 Task: Use a roadmap gadget on the dashboard to provide a high-level view.
Action: Mouse moved to (240, 125)
Screenshot: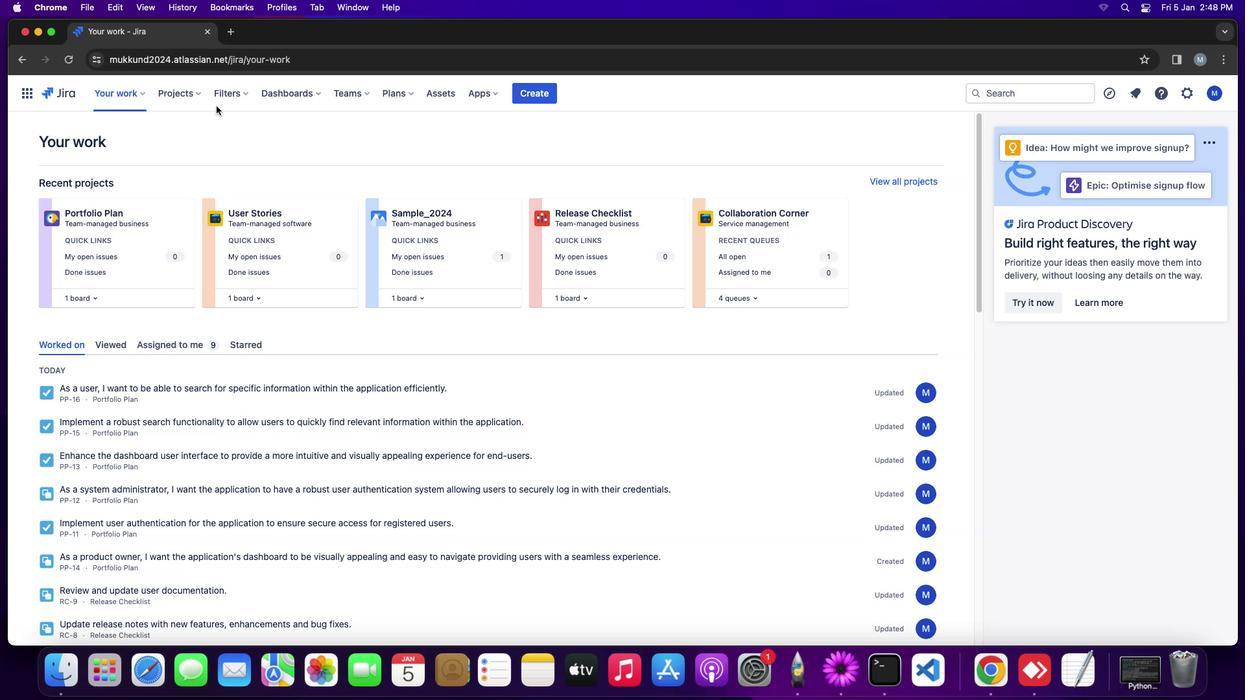
Action: Mouse pressed left at (240, 125)
Screenshot: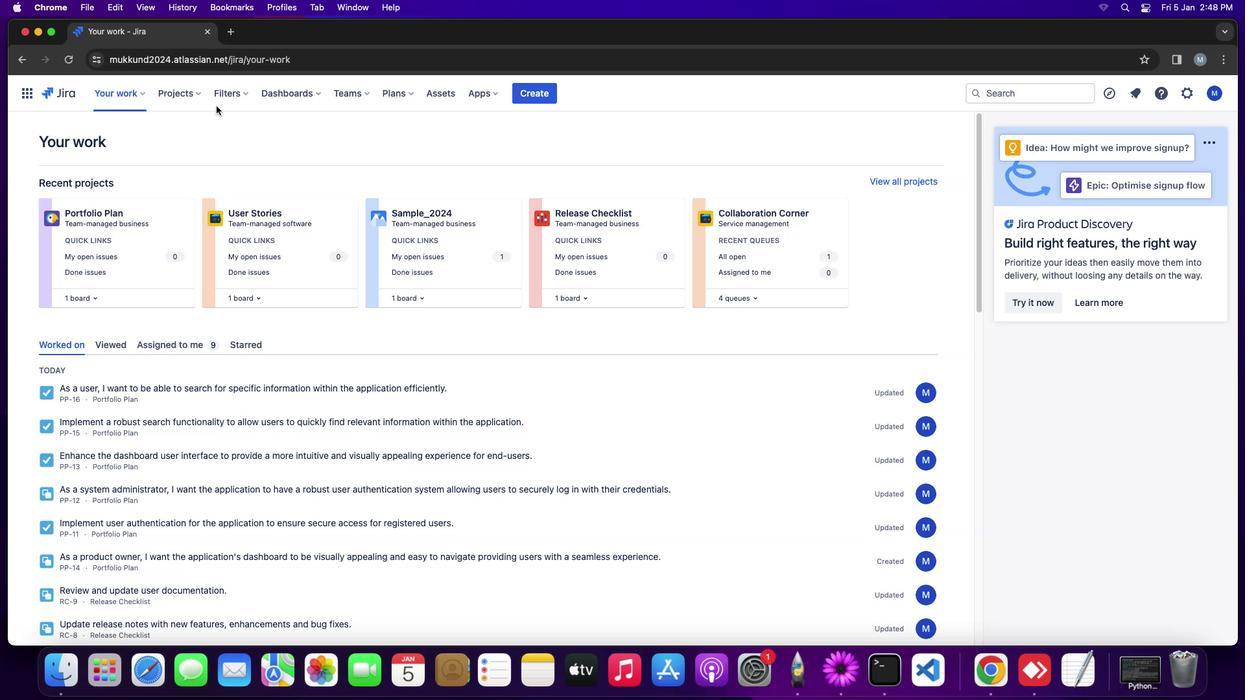 
Action: Mouse moved to (297, 97)
Screenshot: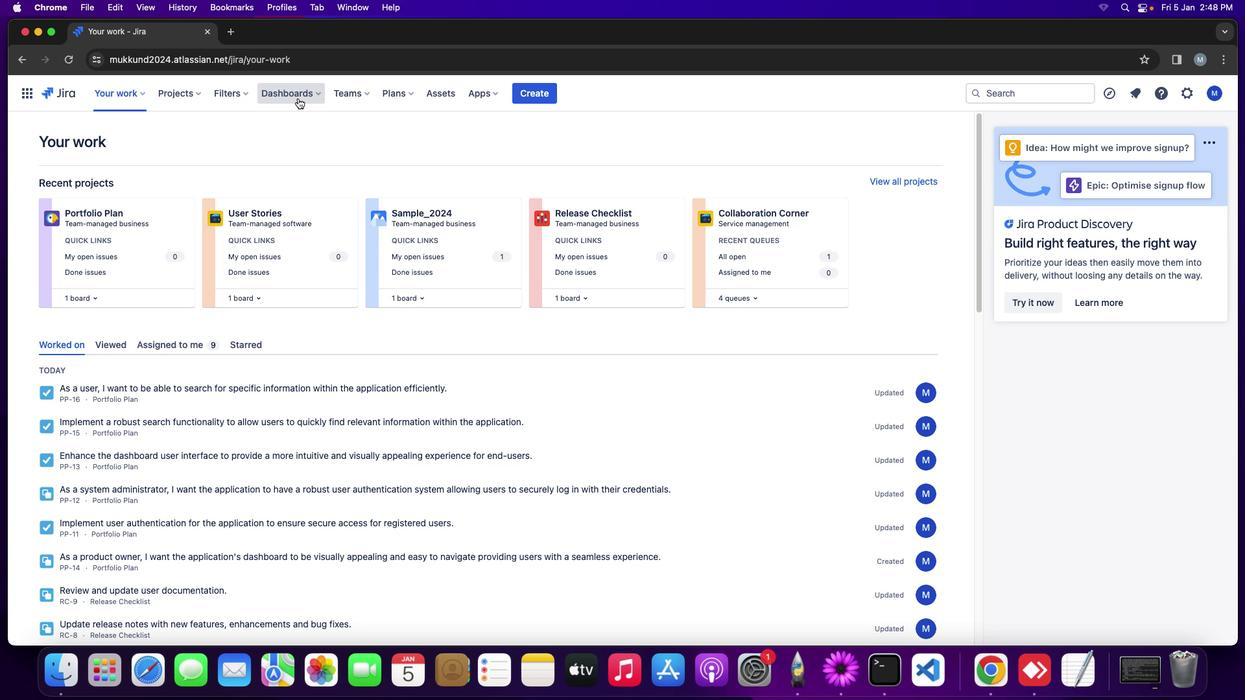 
Action: Mouse pressed left at (297, 97)
Screenshot: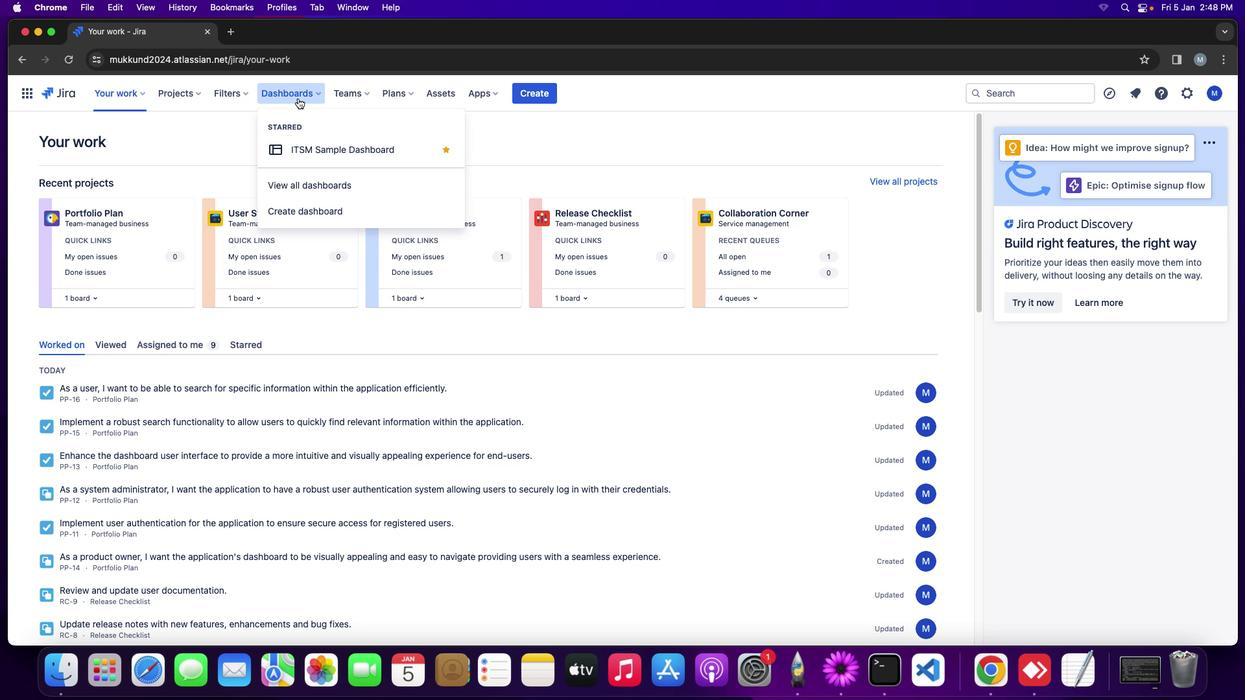 
Action: Mouse moved to (322, 217)
Screenshot: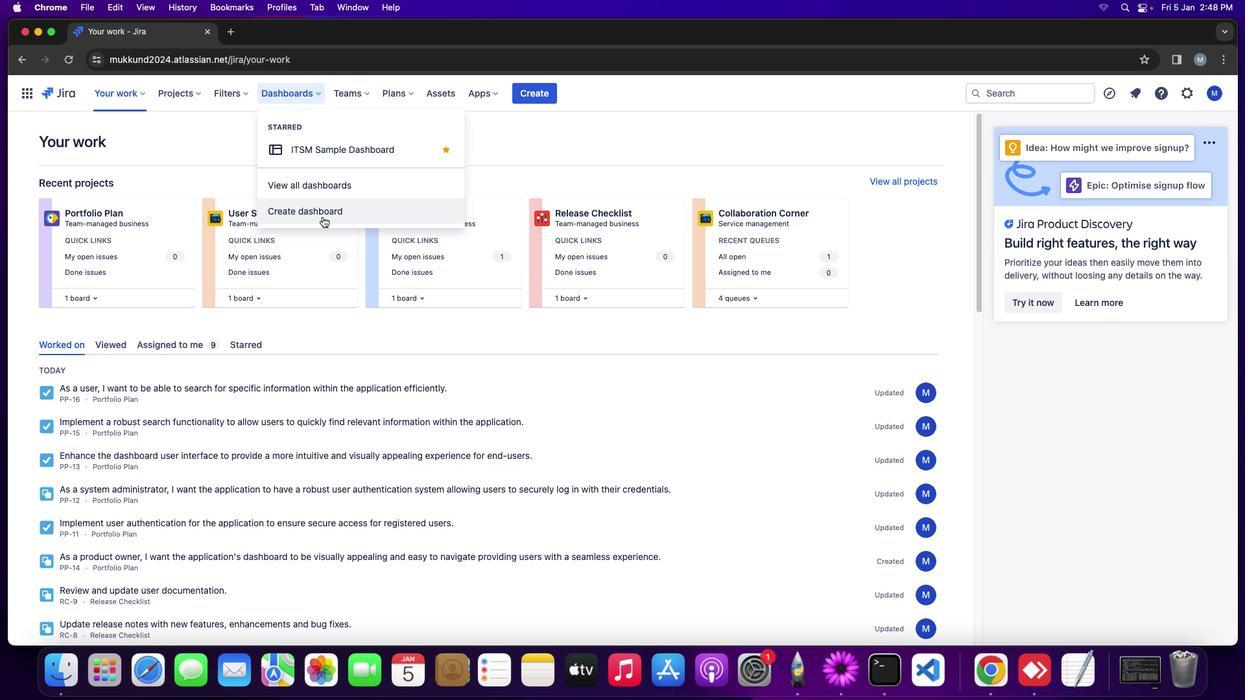 
Action: Mouse pressed left at (322, 217)
Screenshot: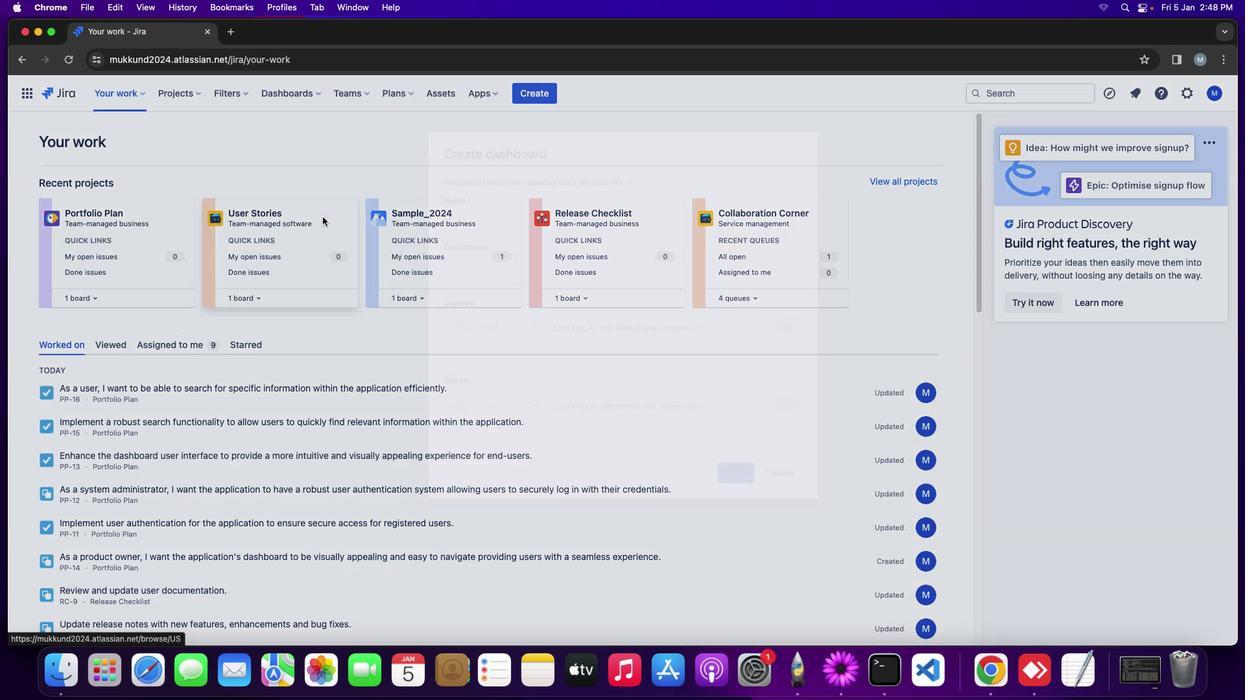 
Action: Mouse moved to (481, 206)
Screenshot: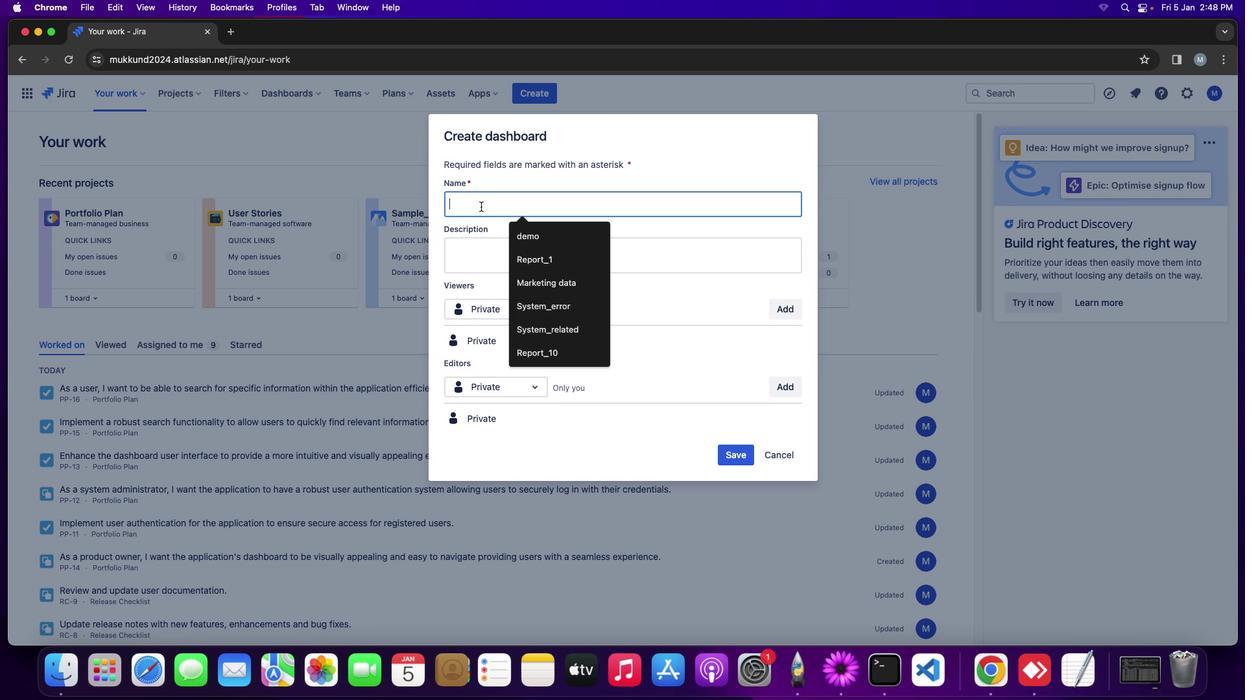
Action: Mouse pressed left at (481, 206)
Screenshot: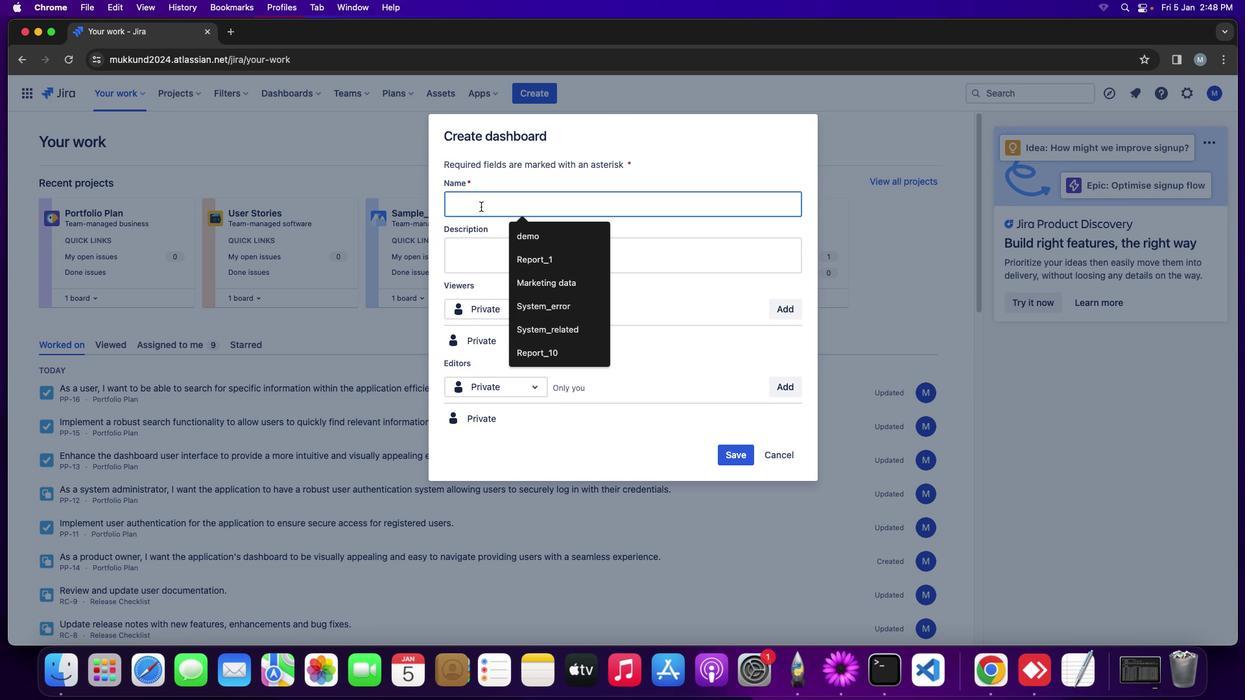 
Action: Key pressed Key.shift'R''o''a''d''m''a''p'Key.spaceKey.backspaceKey.spaceKey.shift'G''a''d''g''e''t'Key.space
Screenshot: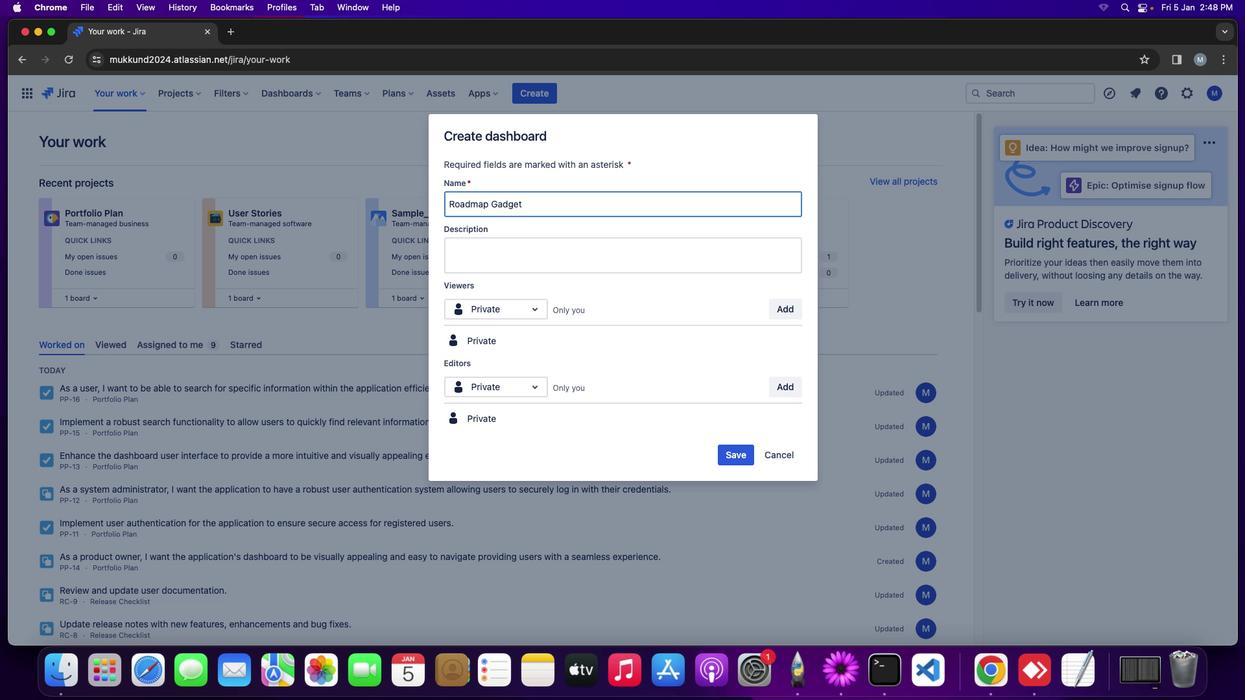 
Action: Mouse moved to (520, 247)
Screenshot: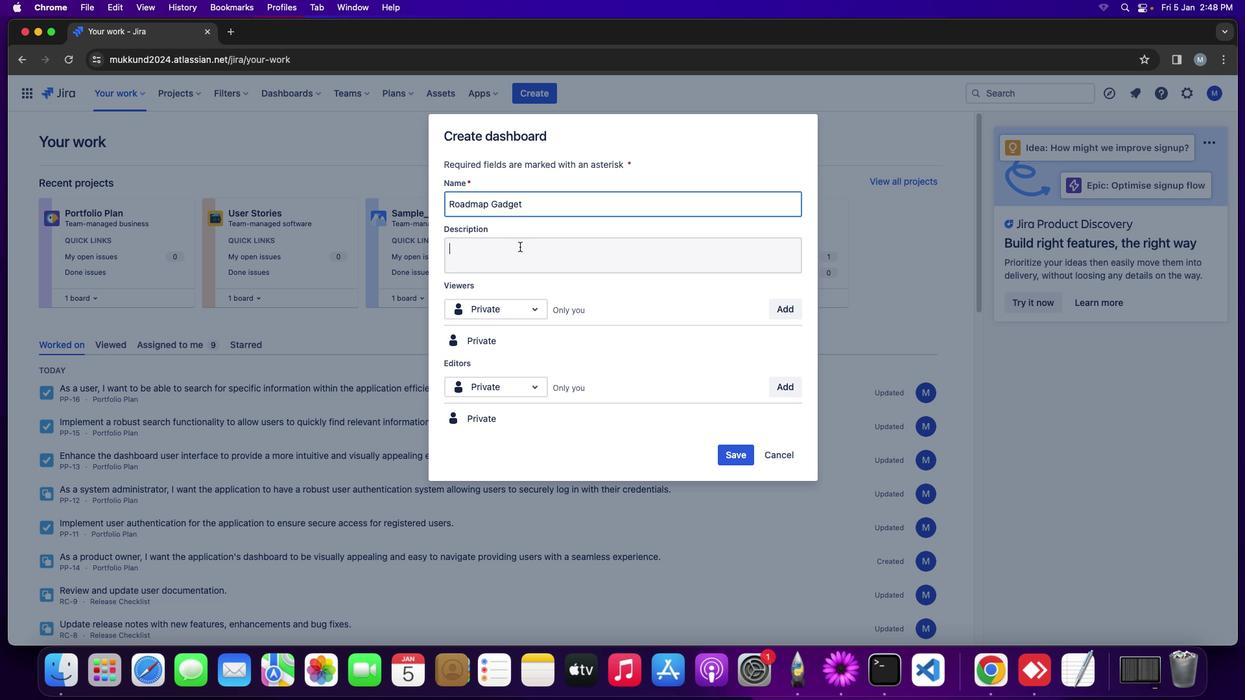 
Action: Mouse pressed left at (520, 247)
Screenshot: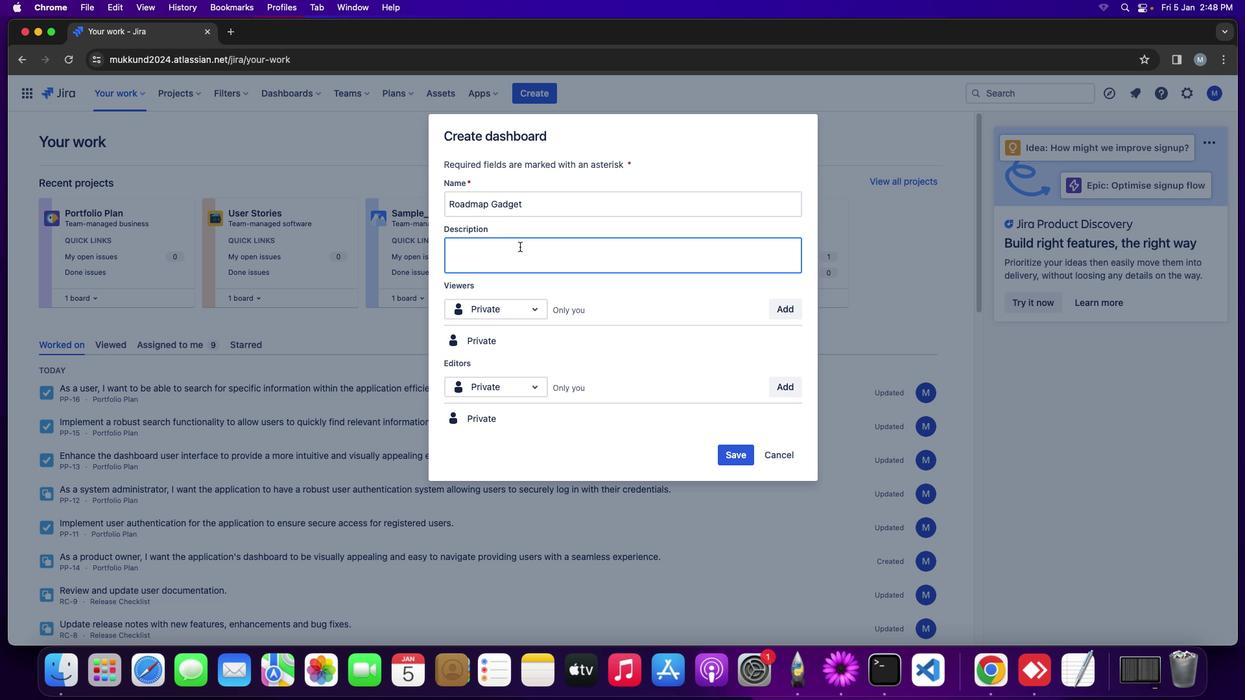 
Action: Key pressed Key.shift'T''h''i''s'Key.space'i''s'Key.space't''h''e'Key.space'd''a''s''h''b''o''a''r''d'Key.space'c''r''e''a''t''e''d'Key.space't''o'Key.space's''h''o''w'Key.space'h''i''g''h''-''l''e''v''e''l'Key.space'v''i''e''w'Key.spaceKey.backspaceKey.space'o'Key.backspaceKey.backspace'.'
Screenshot: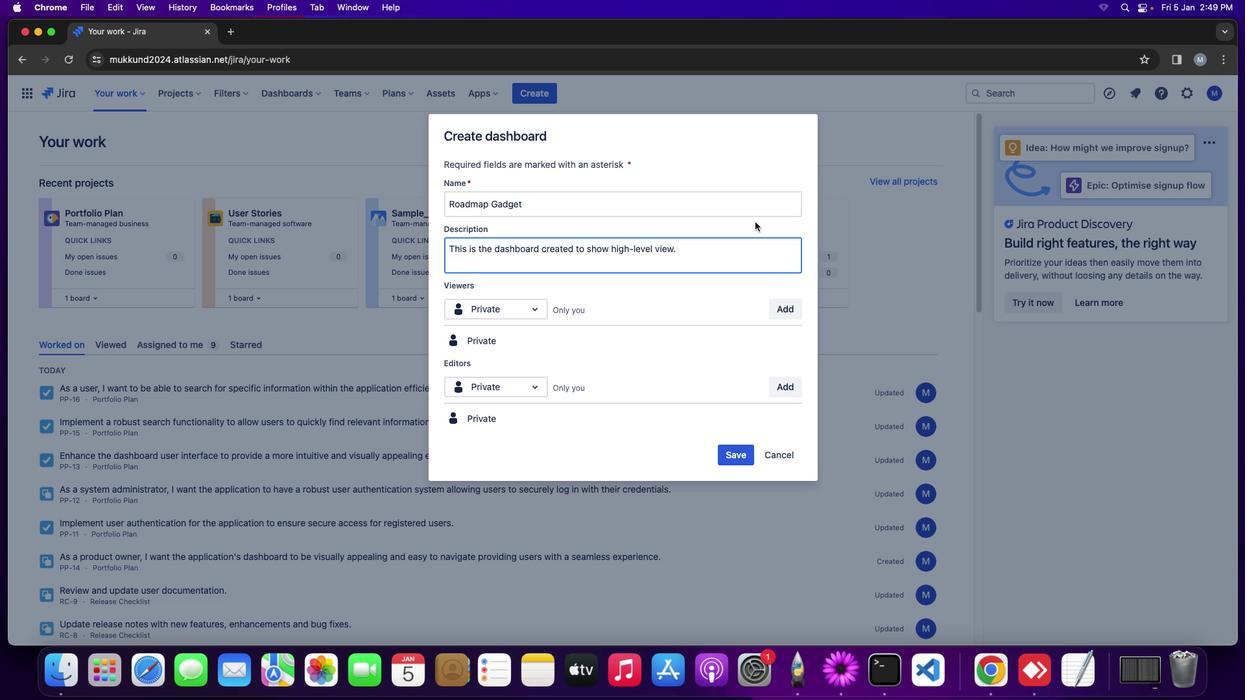
Action: Mouse moved to (536, 311)
Screenshot: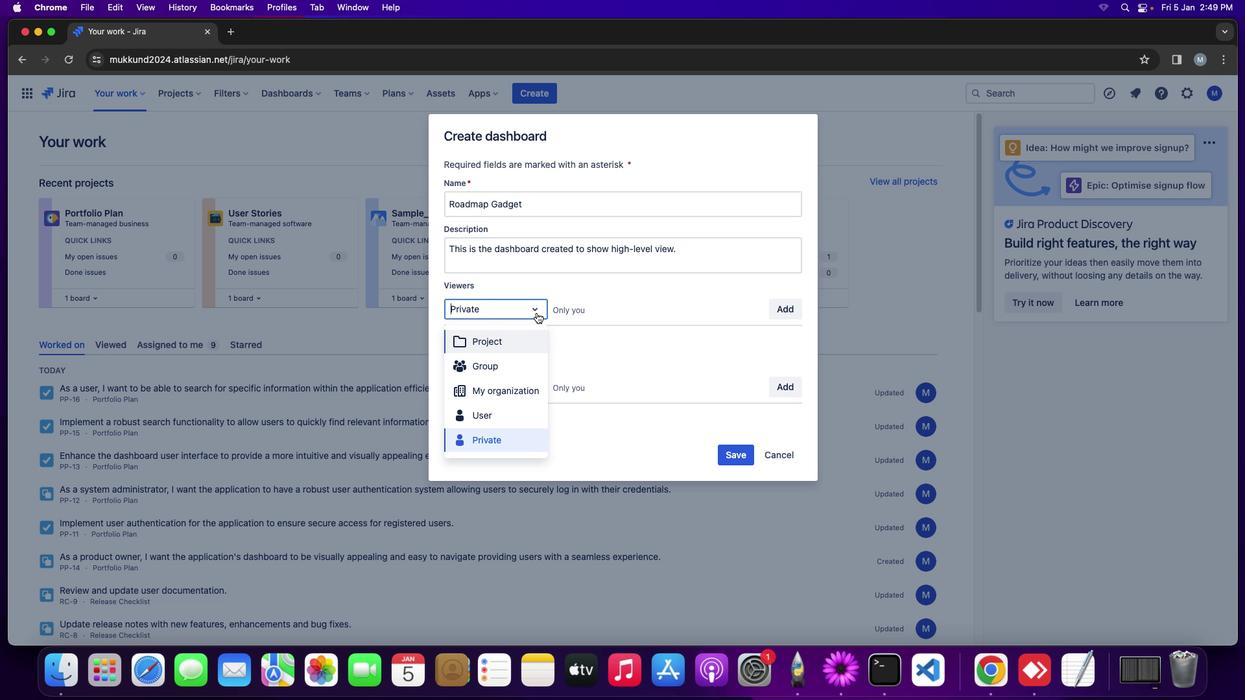 
Action: Mouse pressed left at (536, 311)
Screenshot: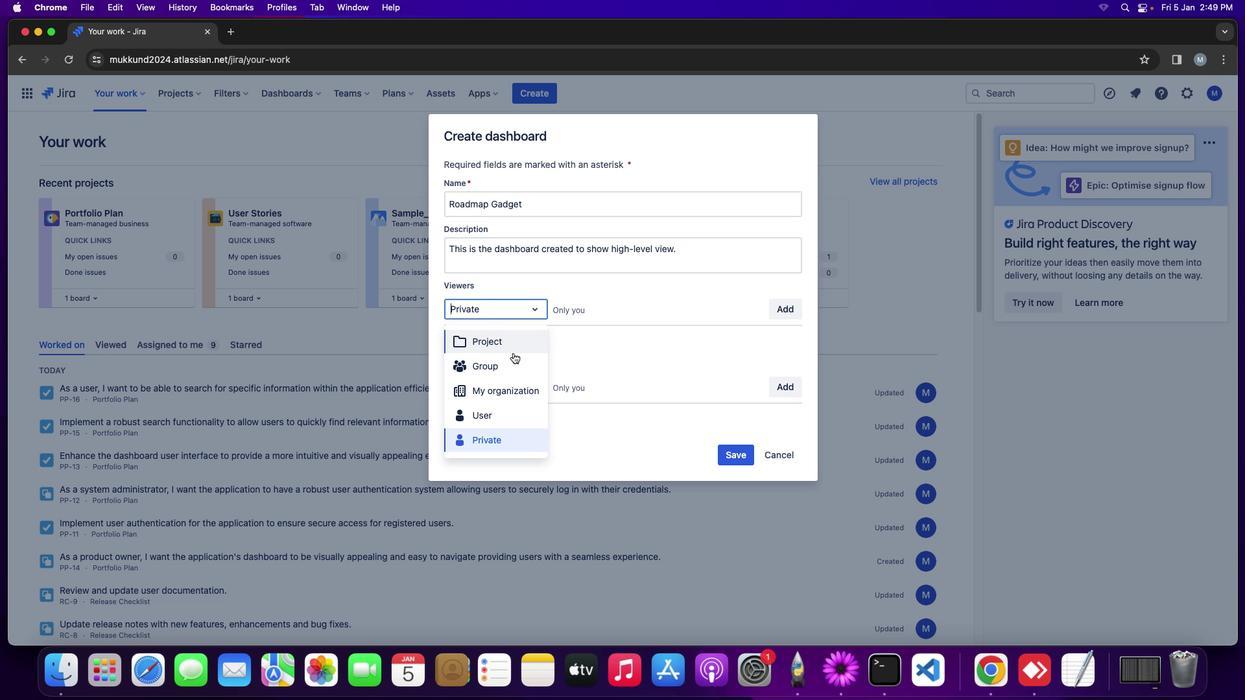 
Action: Mouse moved to (510, 360)
Screenshot: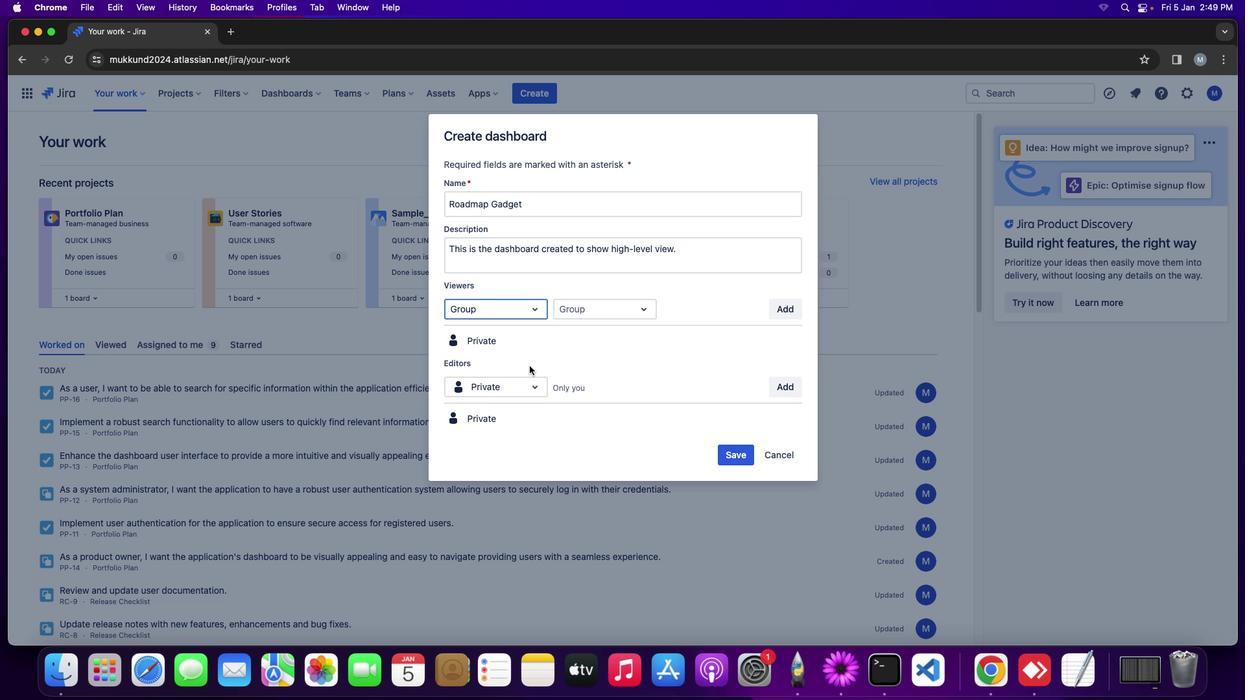 
Action: Mouse pressed left at (510, 360)
Screenshot: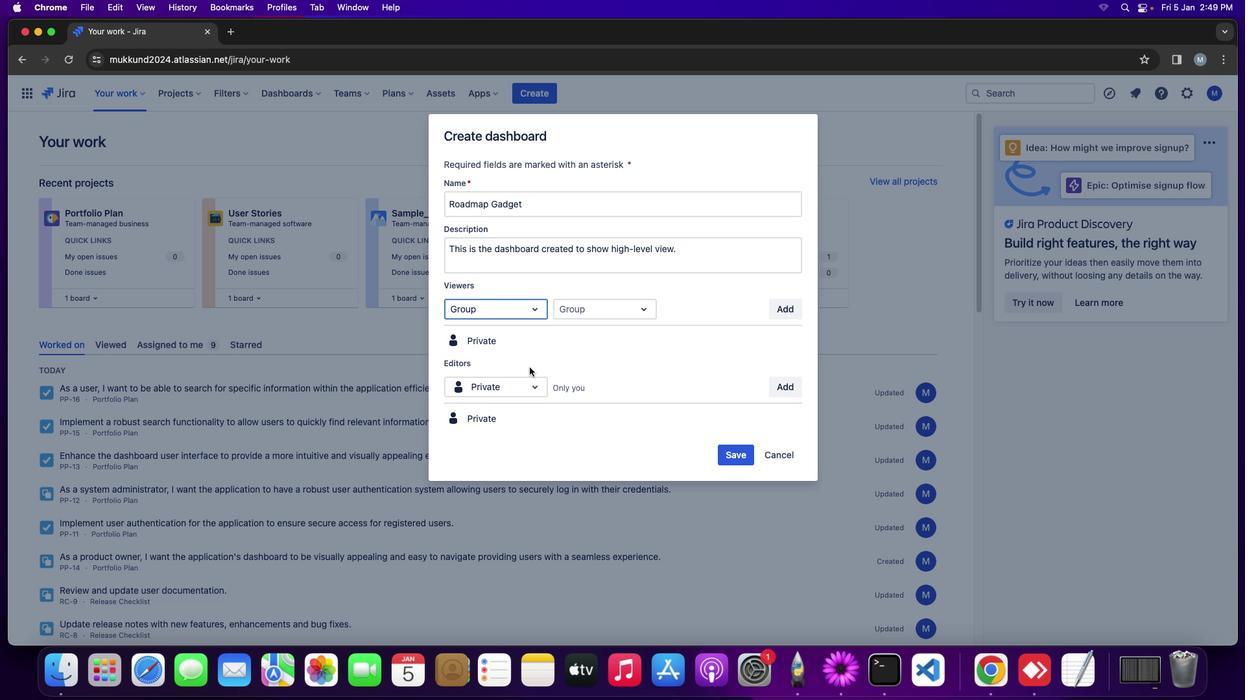 
Action: Mouse moved to (533, 393)
Screenshot: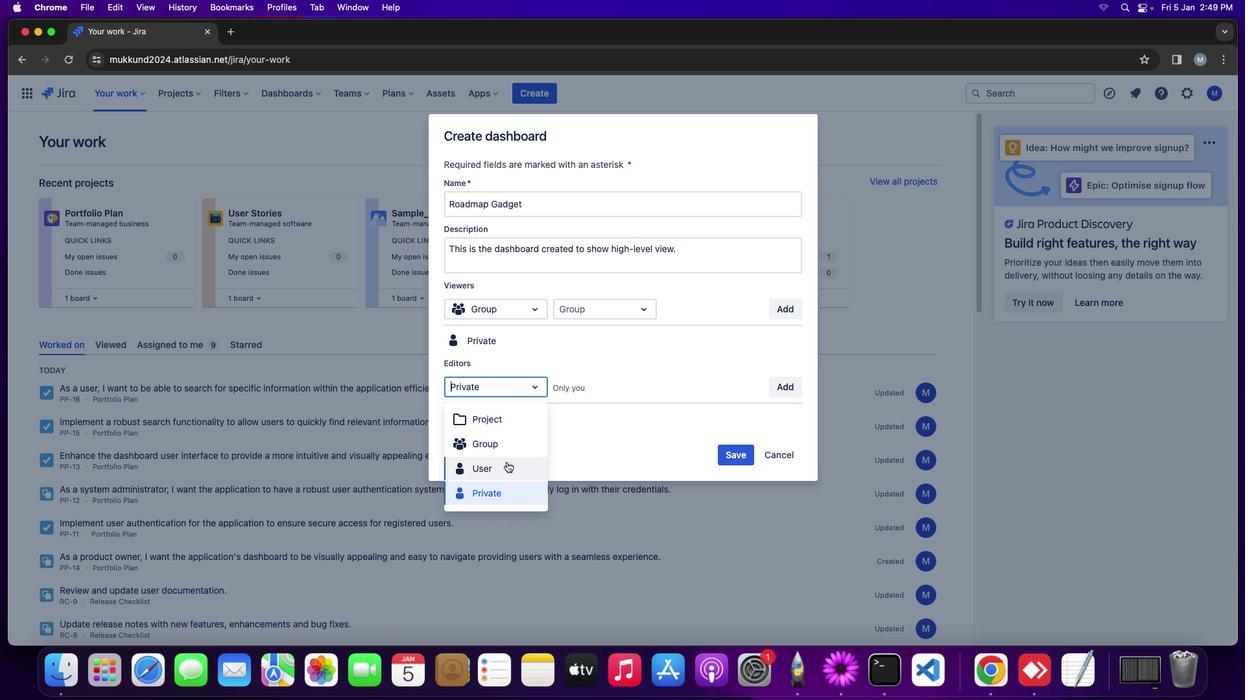 
Action: Mouse pressed left at (533, 393)
Screenshot: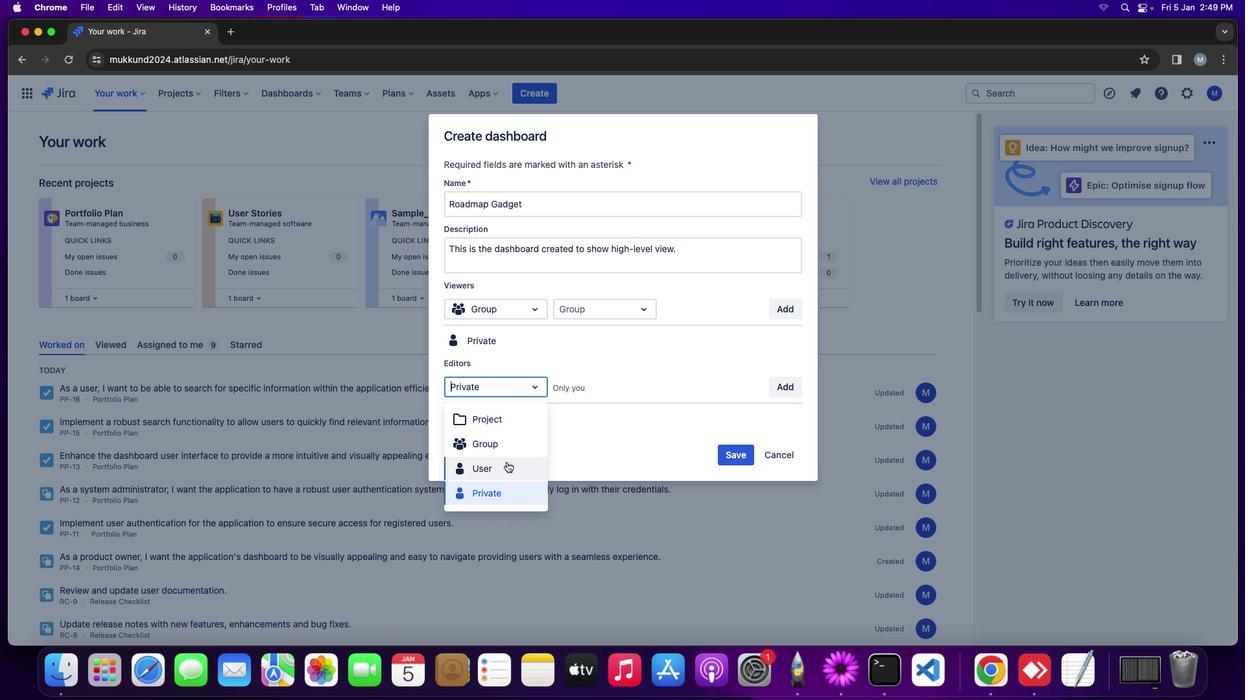 
Action: Mouse moved to (509, 451)
Screenshot: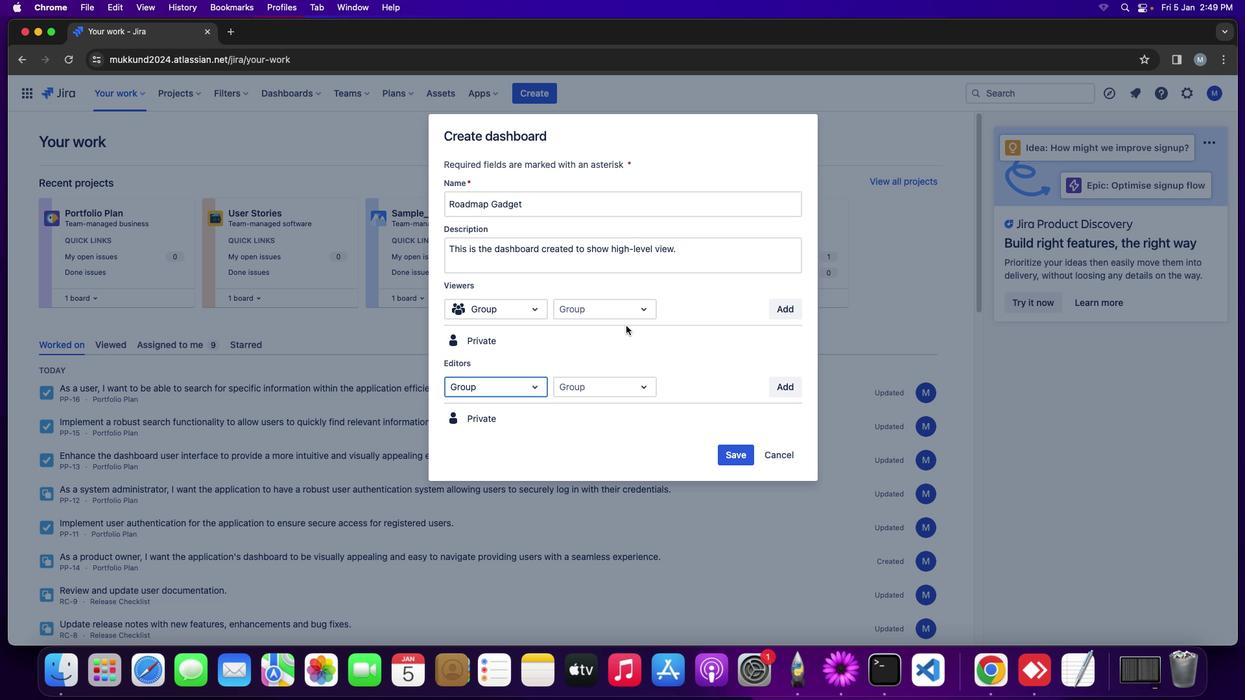 
Action: Mouse pressed left at (509, 451)
Screenshot: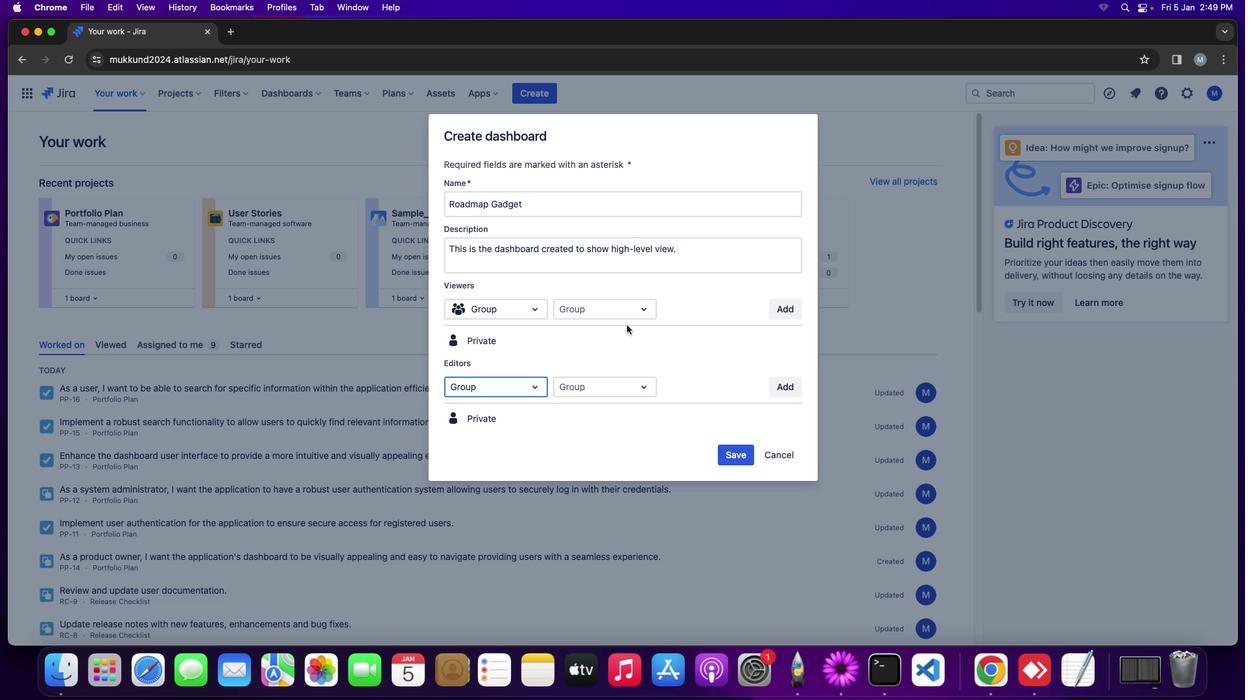 
Action: Mouse moved to (641, 310)
Screenshot: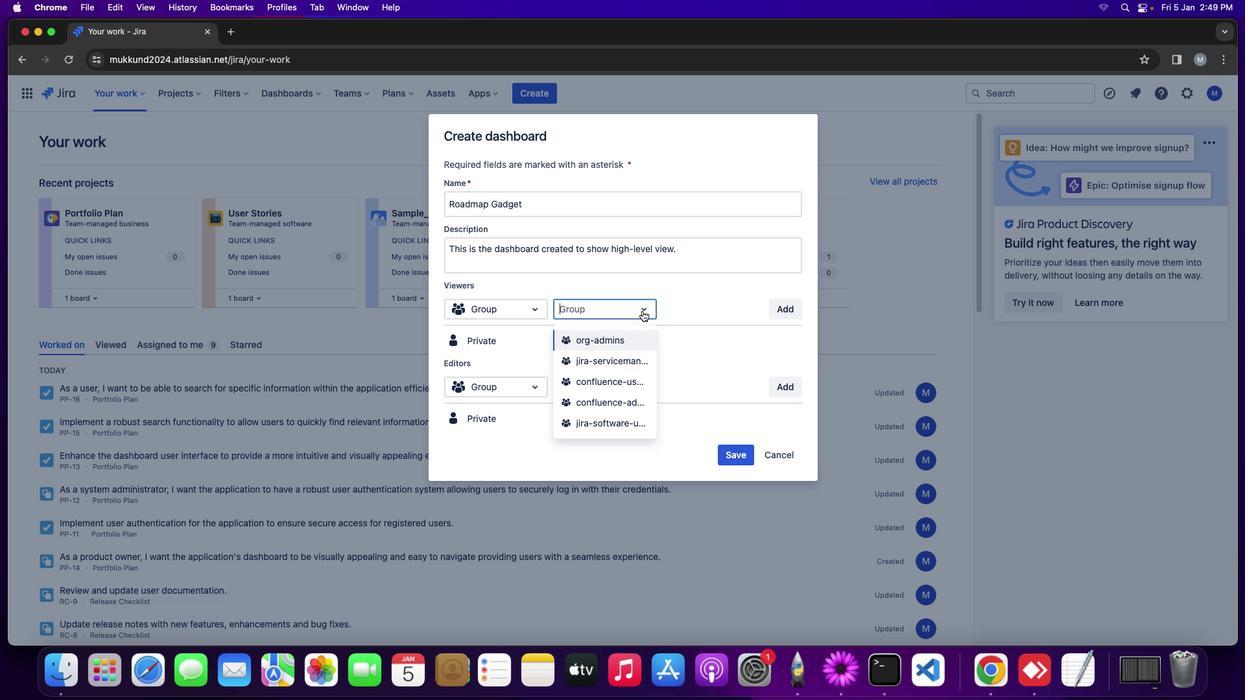 
Action: Mouse pressed left at (641, 310)
Screenshot: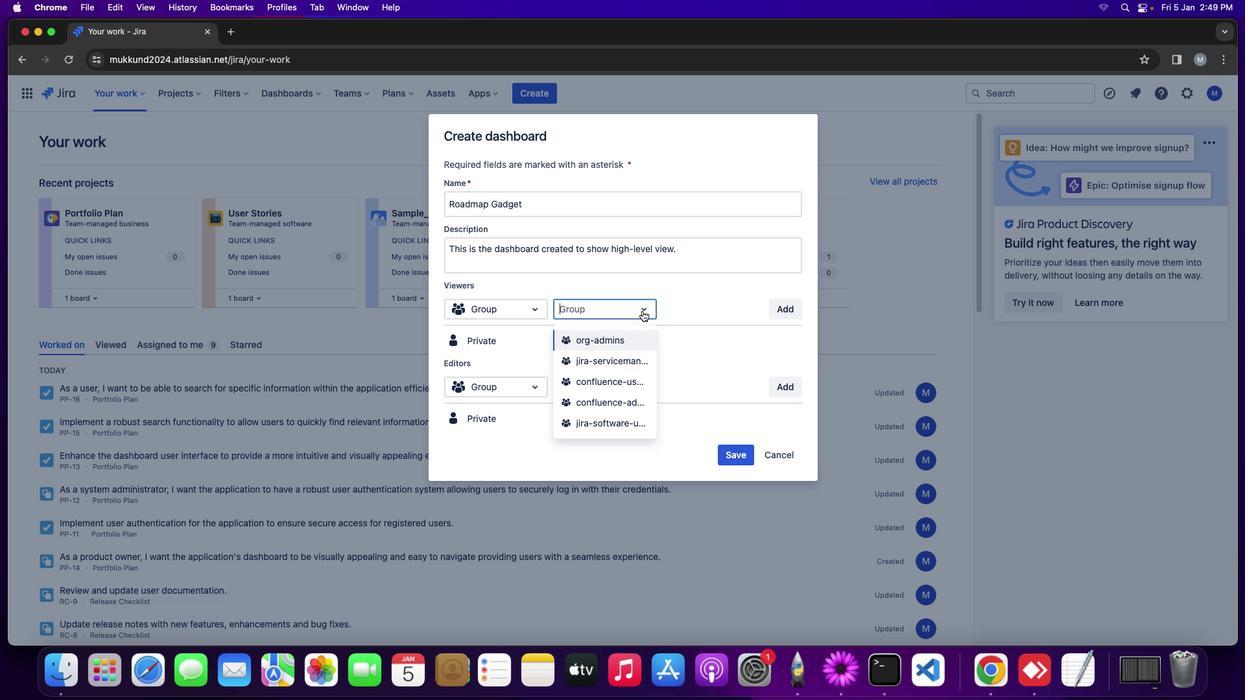 
Action: Mouse moved to (634, 365)
Screenshot: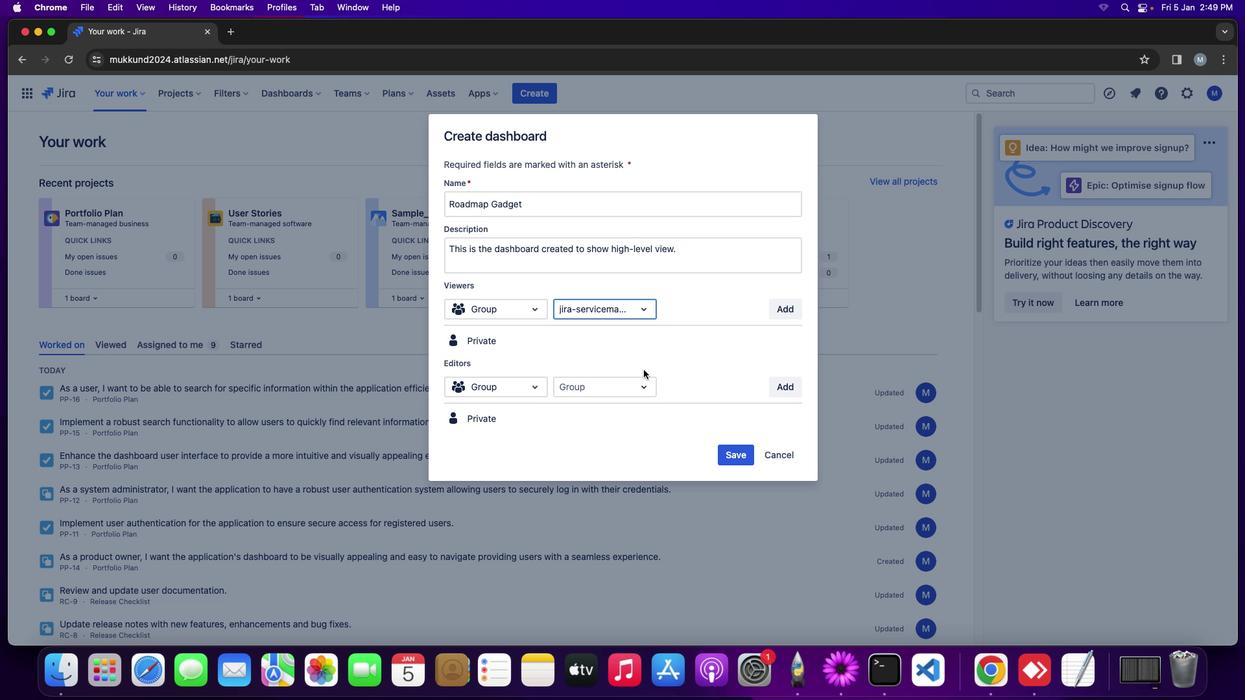 
Action: Mouse pressed left at (634, 365)
Screenshot: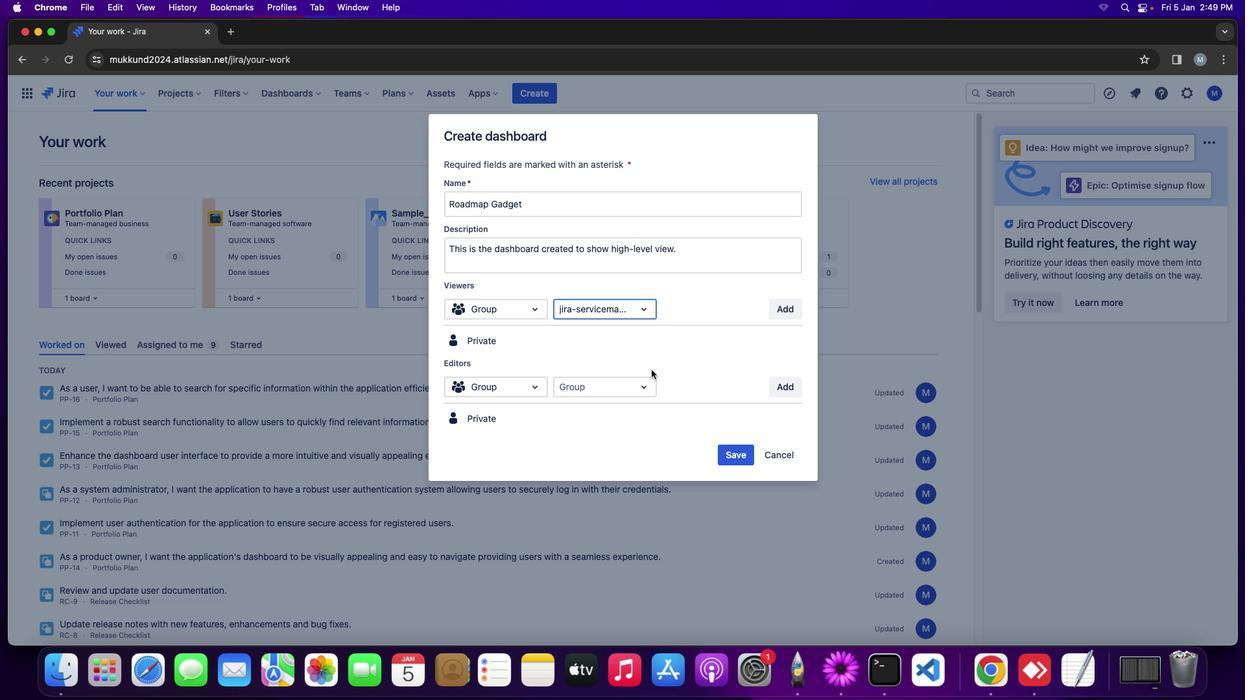 
Action: Mouse moved to (638, 391)
Screenshot: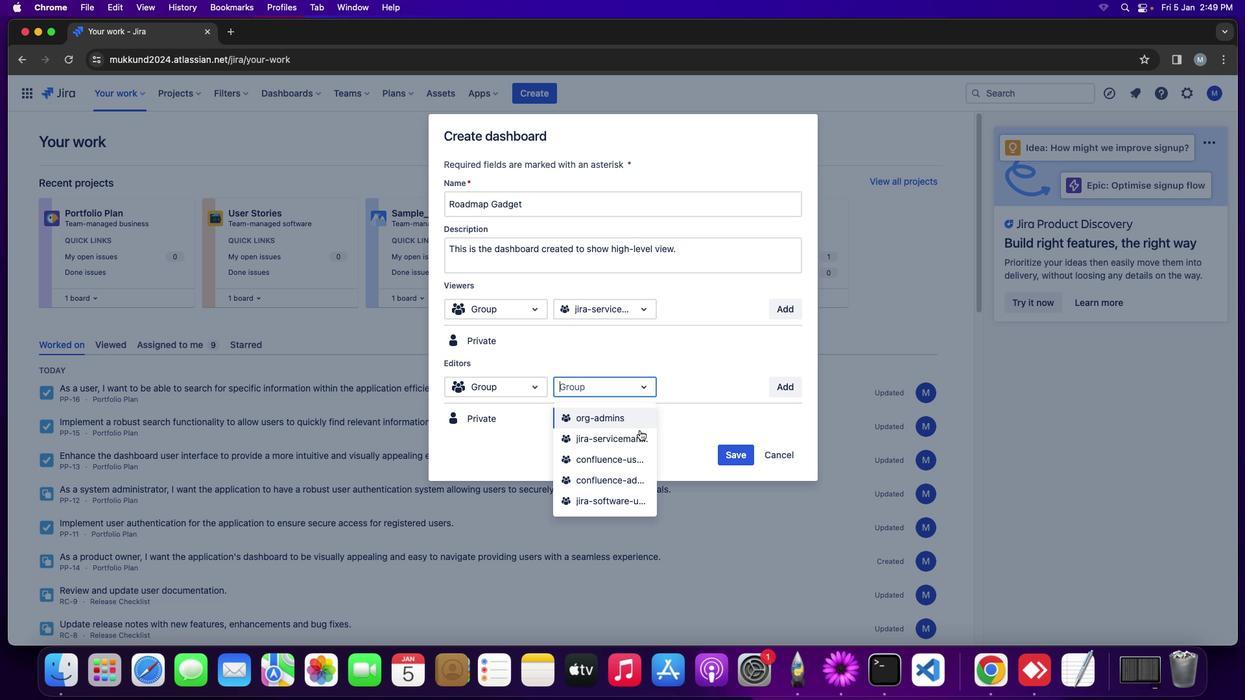 
Action: Mouse pressed left at (638, 391)
Screenshot: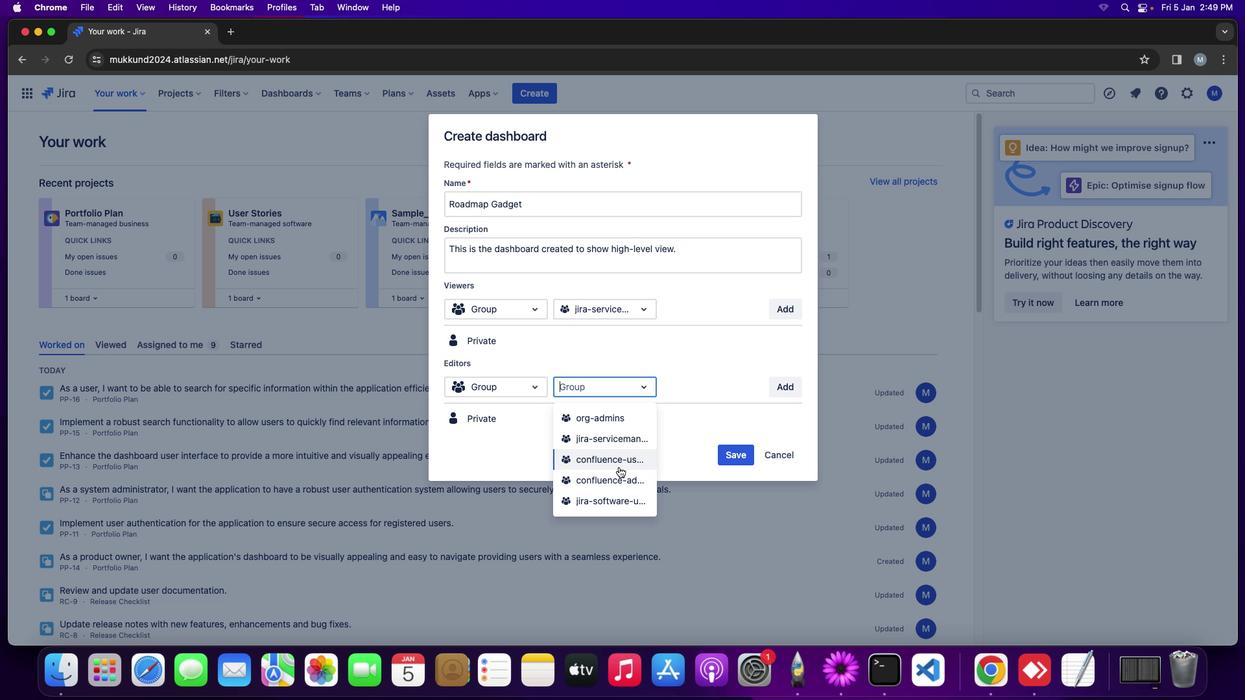 
Action: Mouse moved to (622, 499)
Screenshot: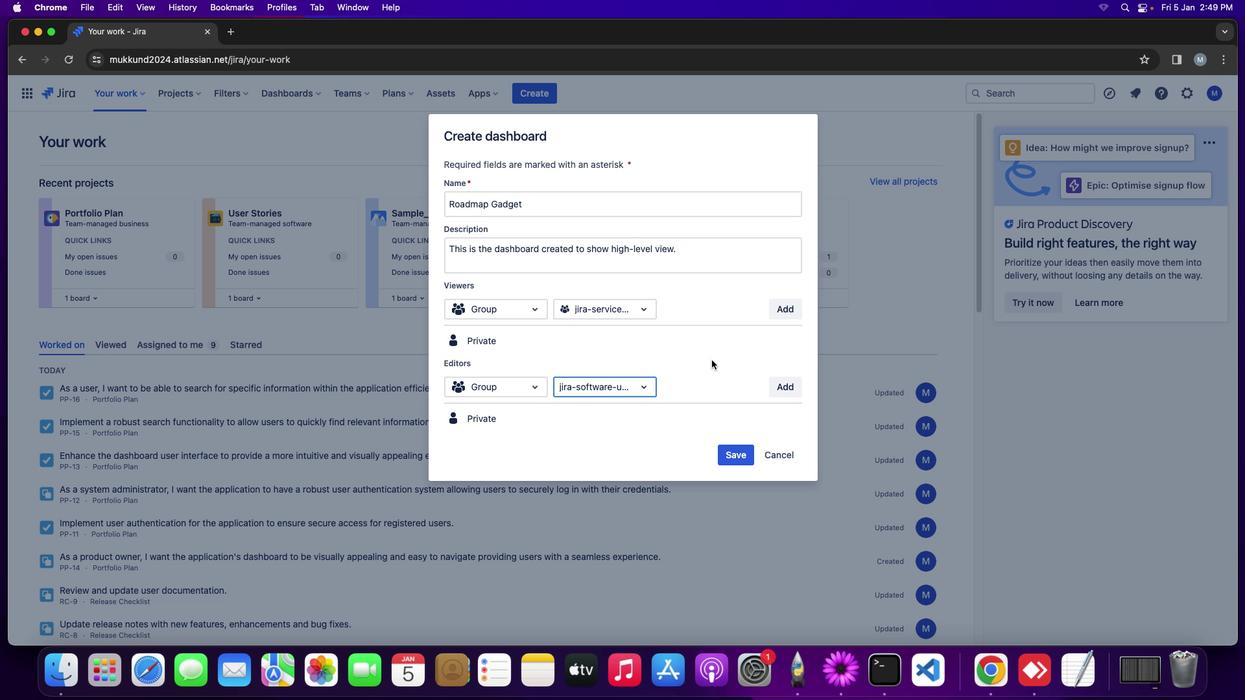 
Action: Mouse pressed left at (622, 499)
Screenshot: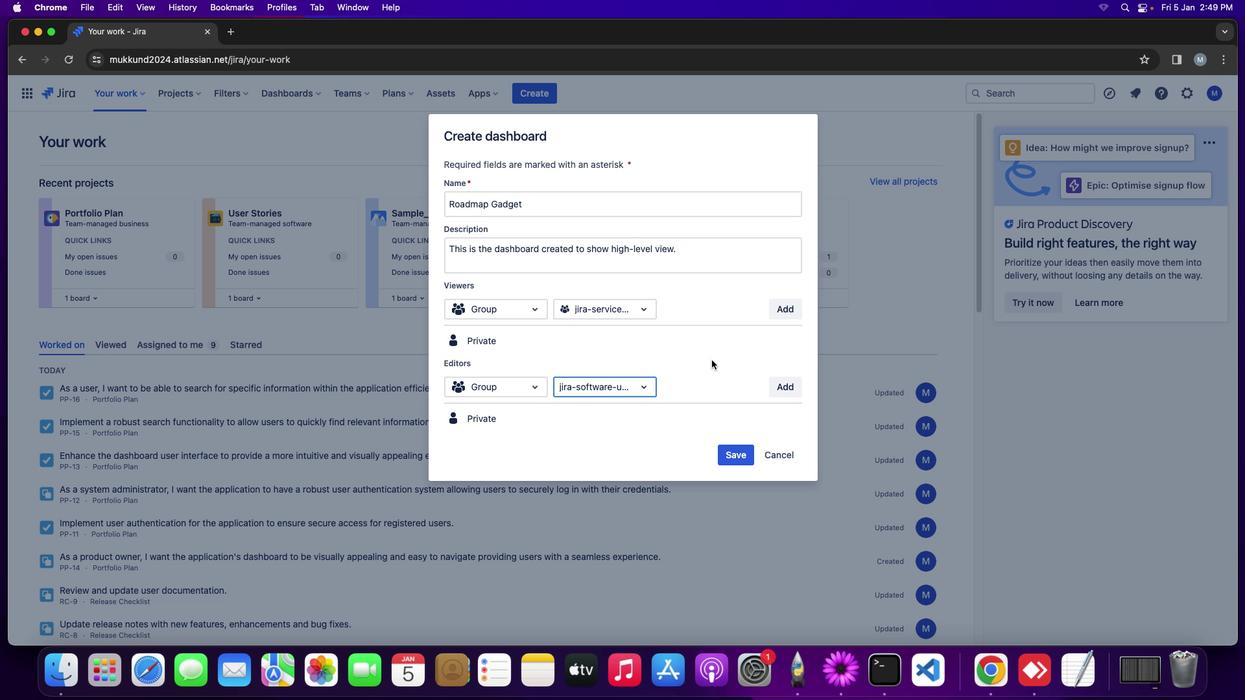 
Action: Mouse moved to (711, 359)
Screenshot: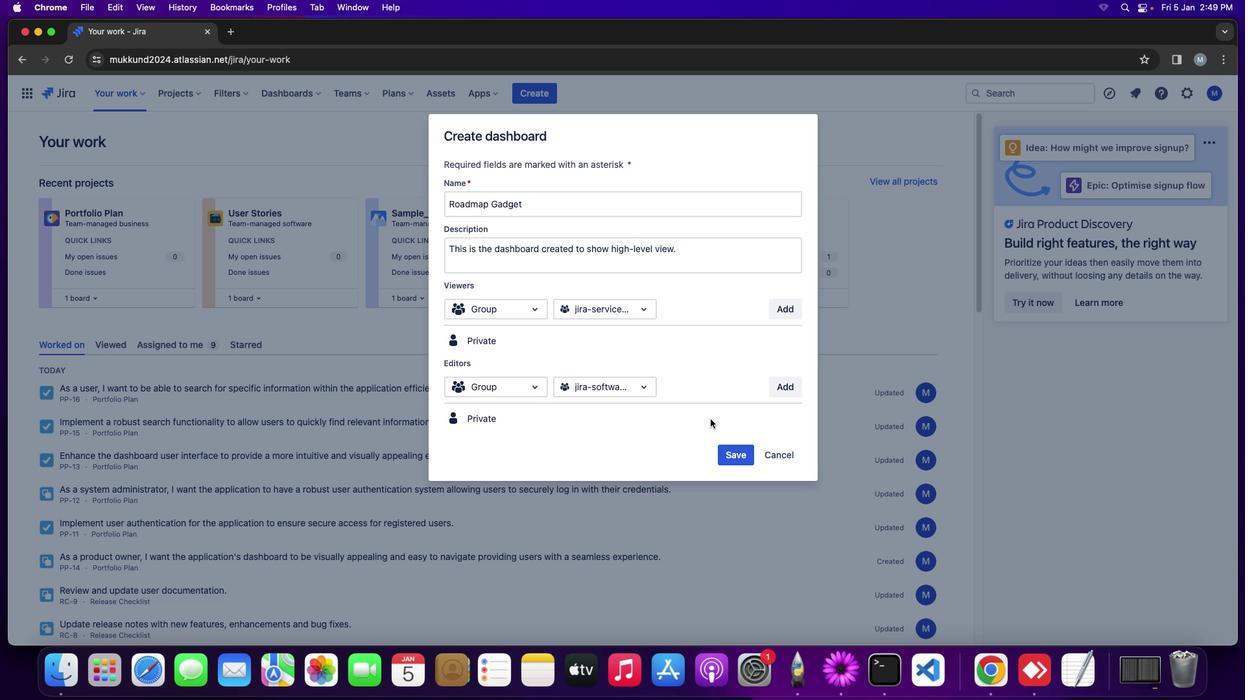 
Action: Mouse pressed left at (711, 359)
Screenshot: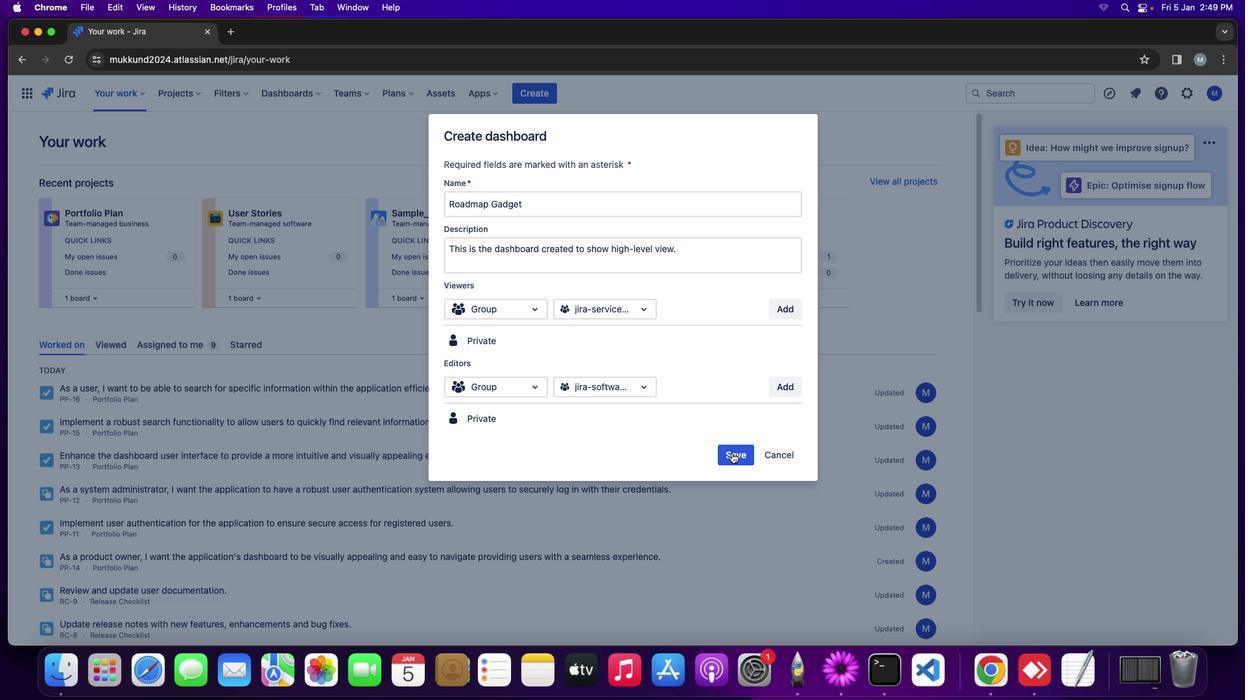 
Action: Mouse moved to (741, 461)
Screenshot: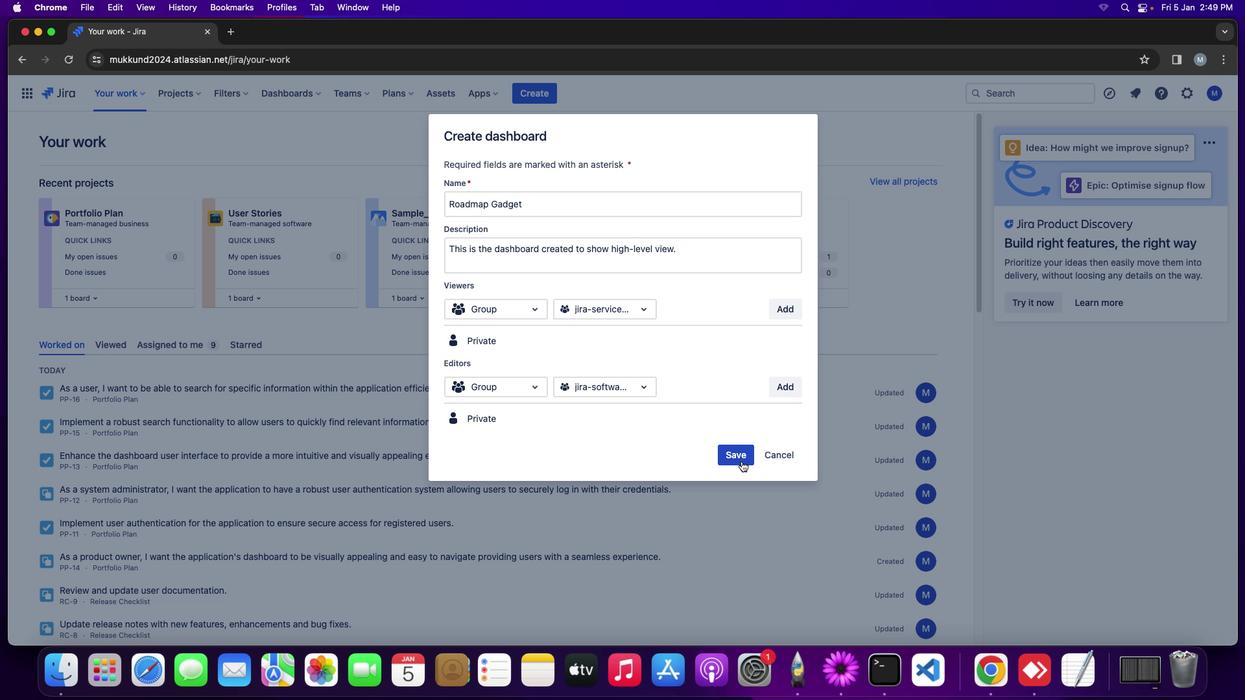 
Action: Mouse pressed left at (741, 461)
Screenshot: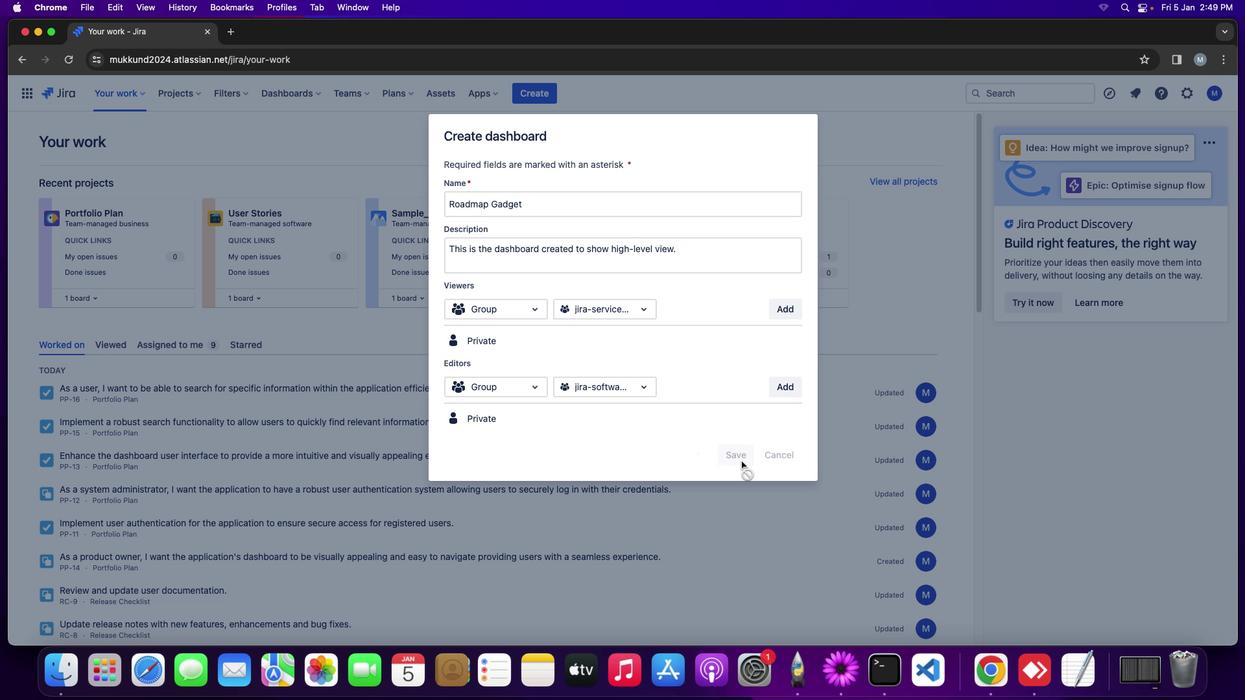 
Action: Mouse moved to (549, 167)
Screenshot: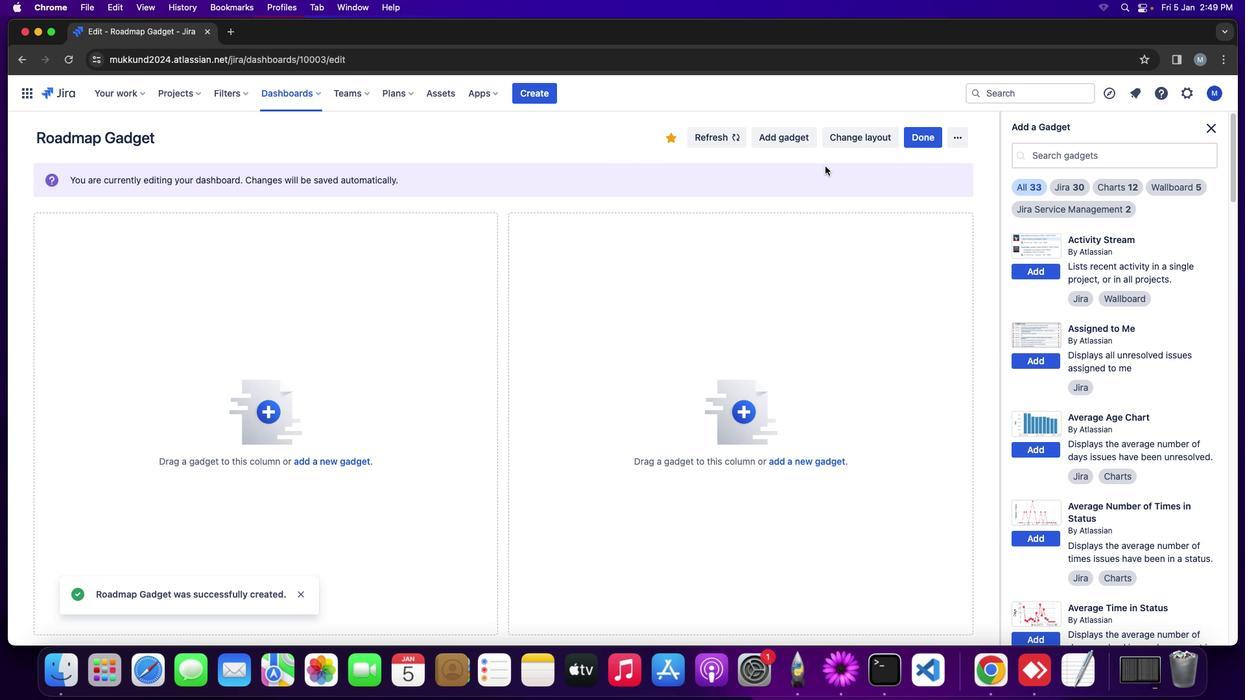 
Action: Mouse pressed left at (549, 167)
Screenshot: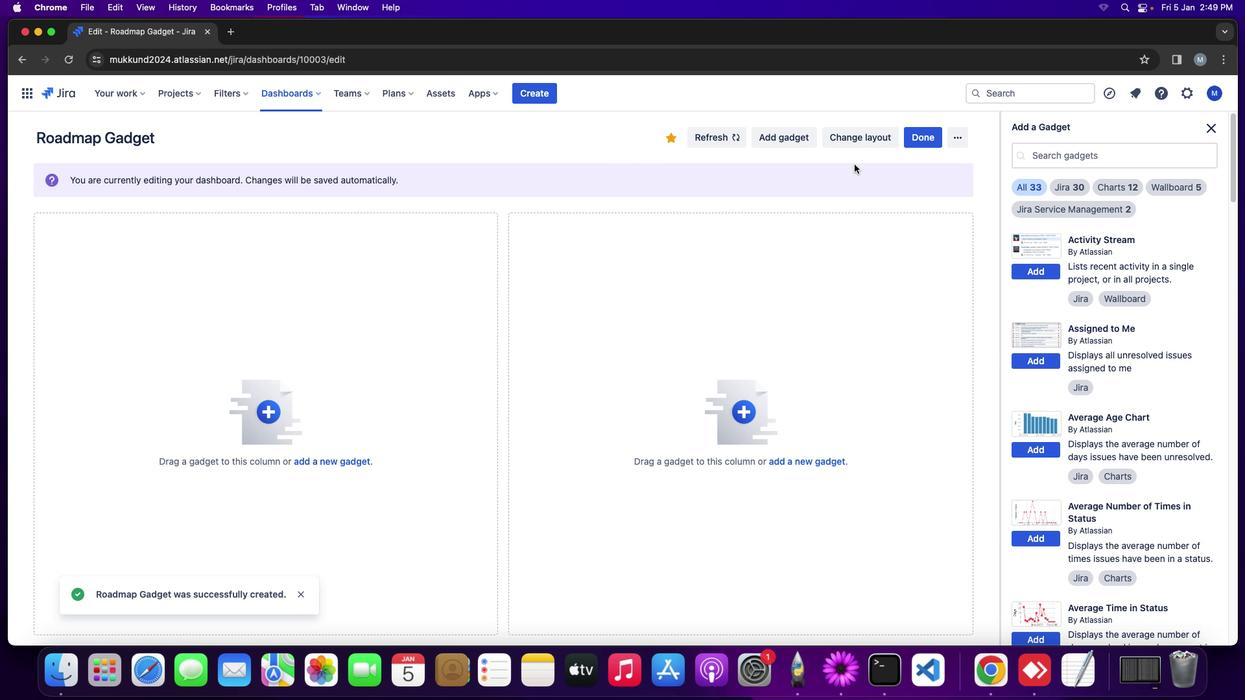 
Action: Mouse moved to (866, 141)
Screenshot: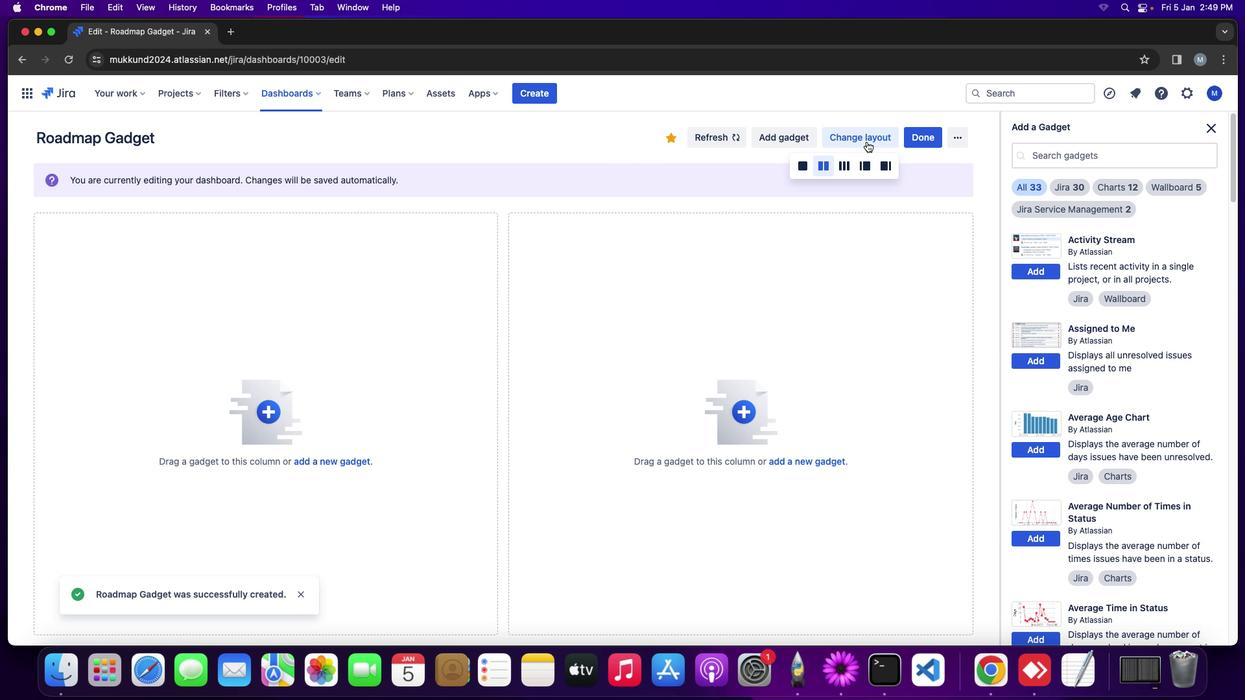 
Action: Mouse pressed left at (866, 141)
Screenshot: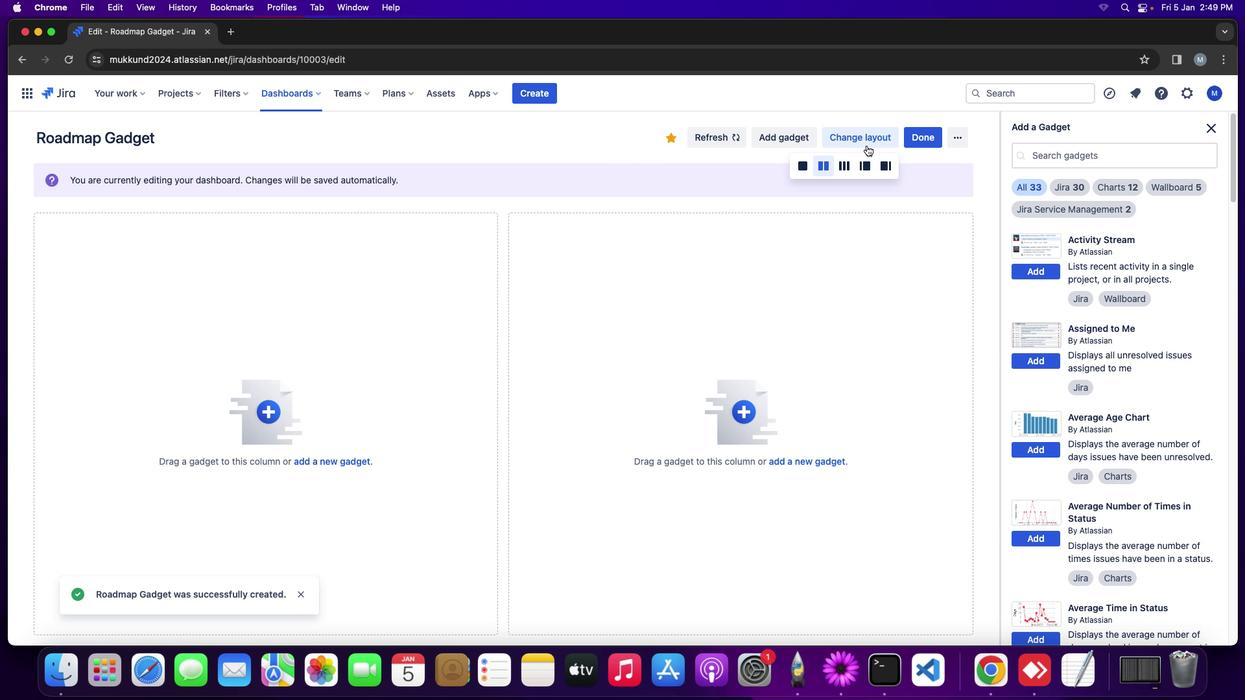 
Action: Mouse moved to (801, 167)
Screenshot: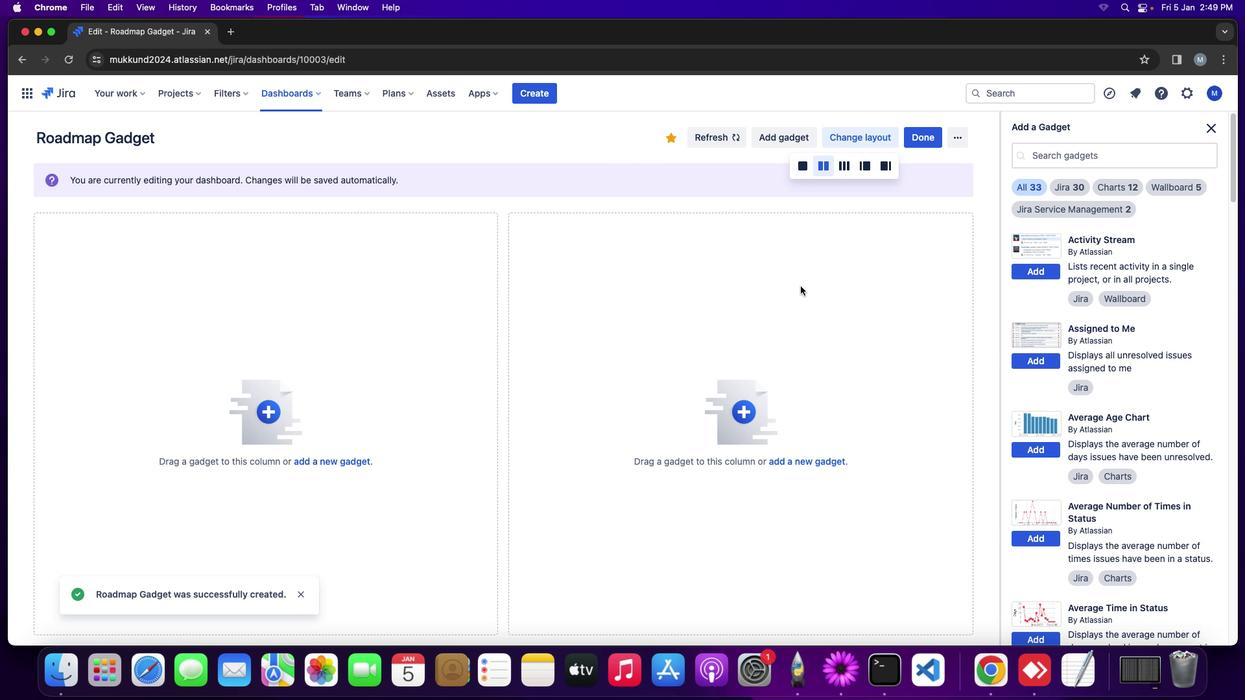 
Action: Mouse pressed left at (801, 167)
Screenshot: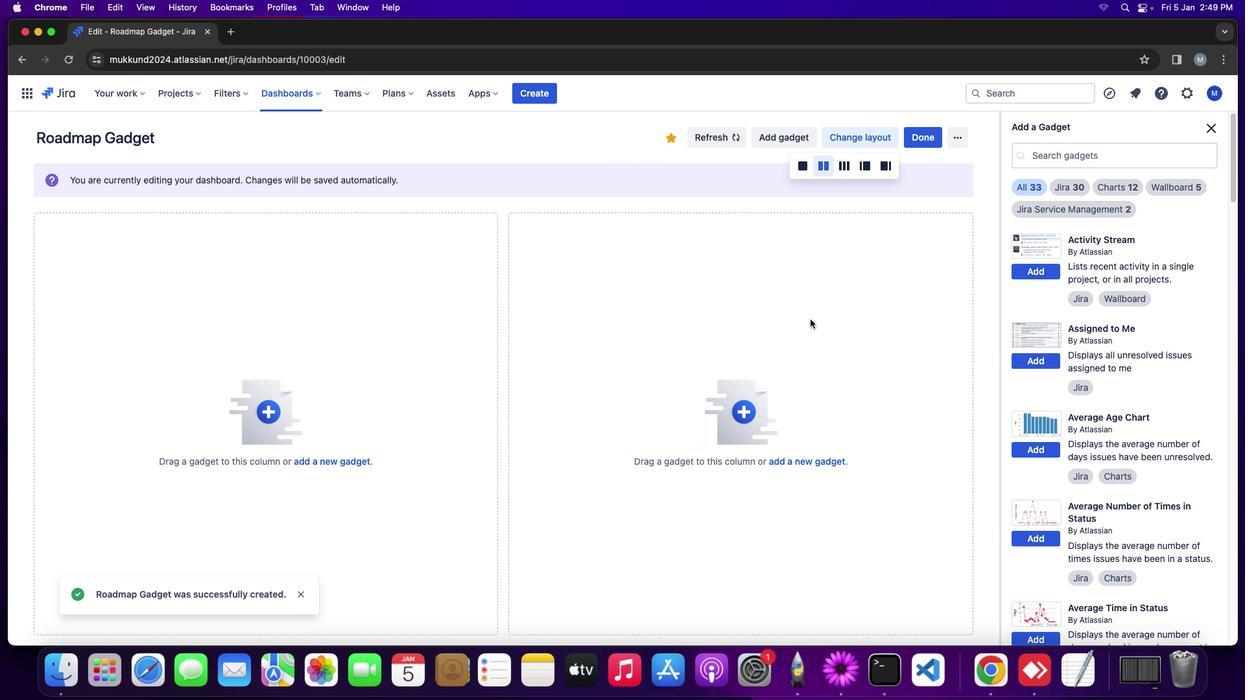 
Action: Mouse moved to (647, 160)
Screenshot: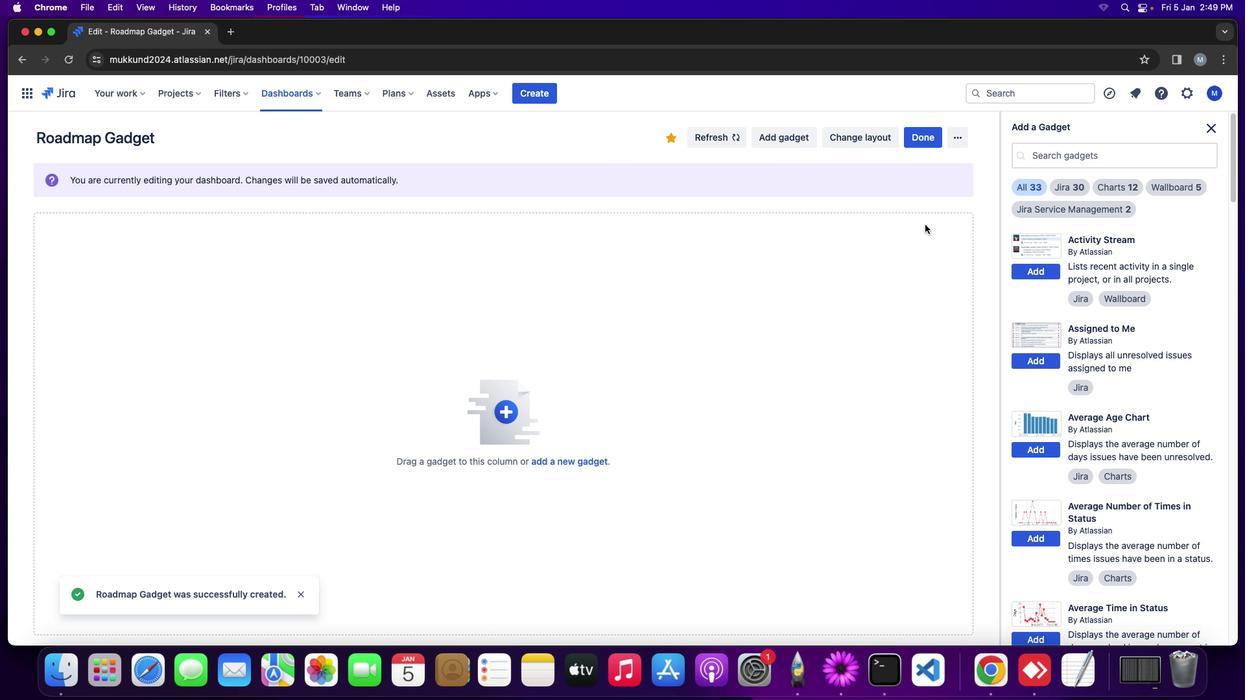 
Action: Mouse pressed left at (647, 160)
Screenshot: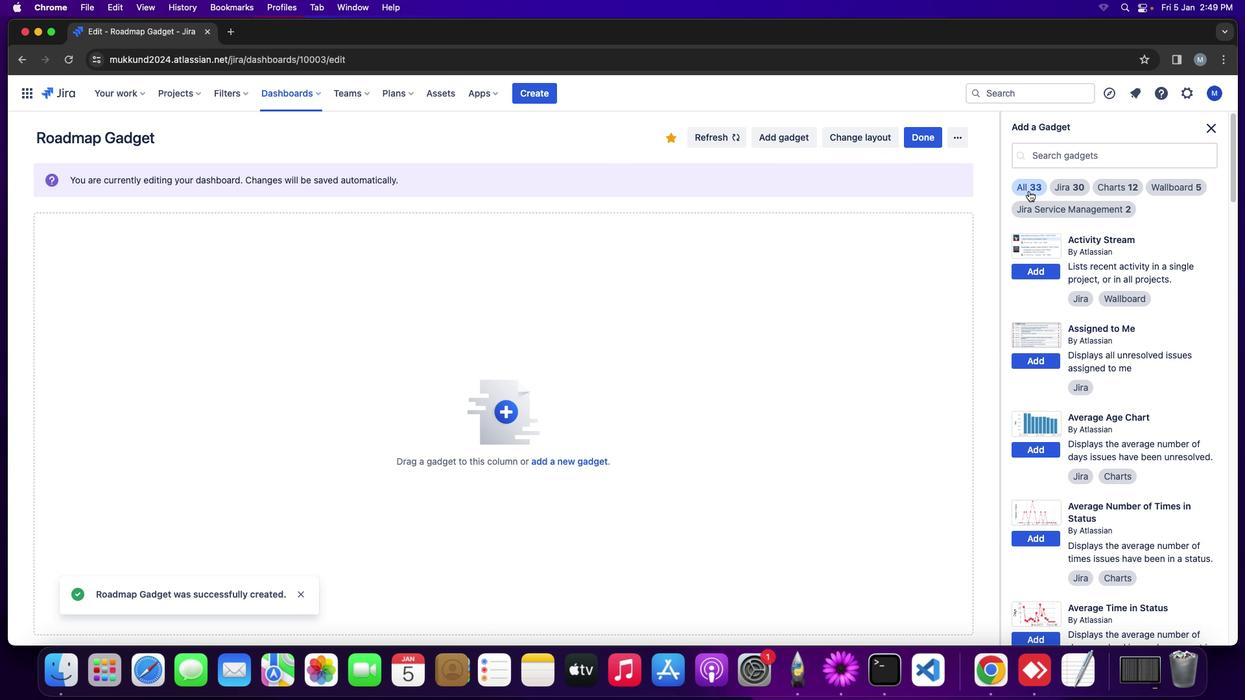 
Action: Mouse moved to (1077, 156)
Screenshot: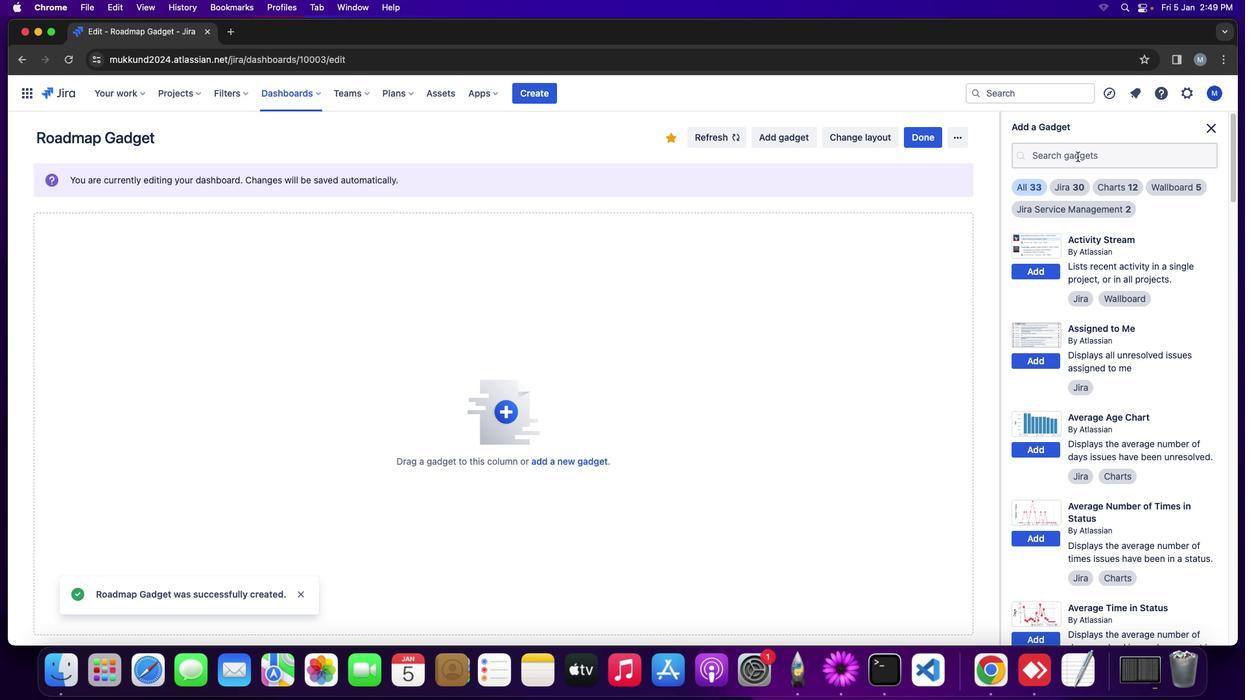 
Action: Mouse pressed left at (1077, 156)
Screenshot: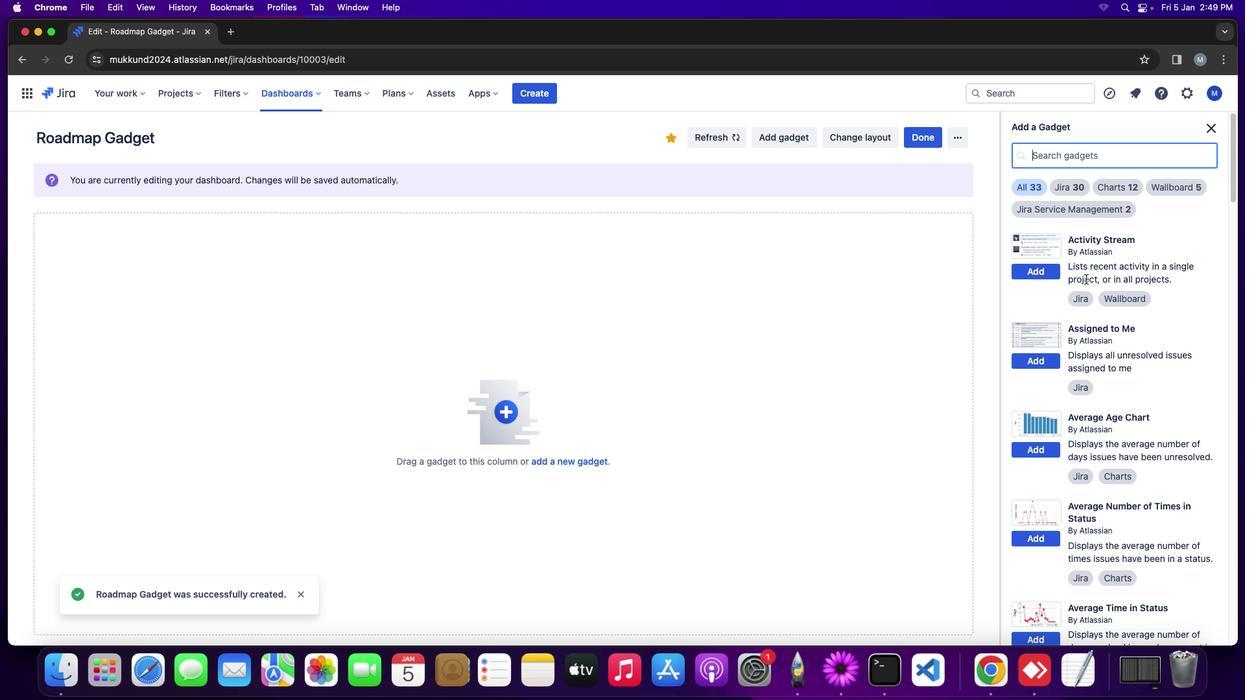 
Action: Mouse moved to (1141, 307)
Screenshot: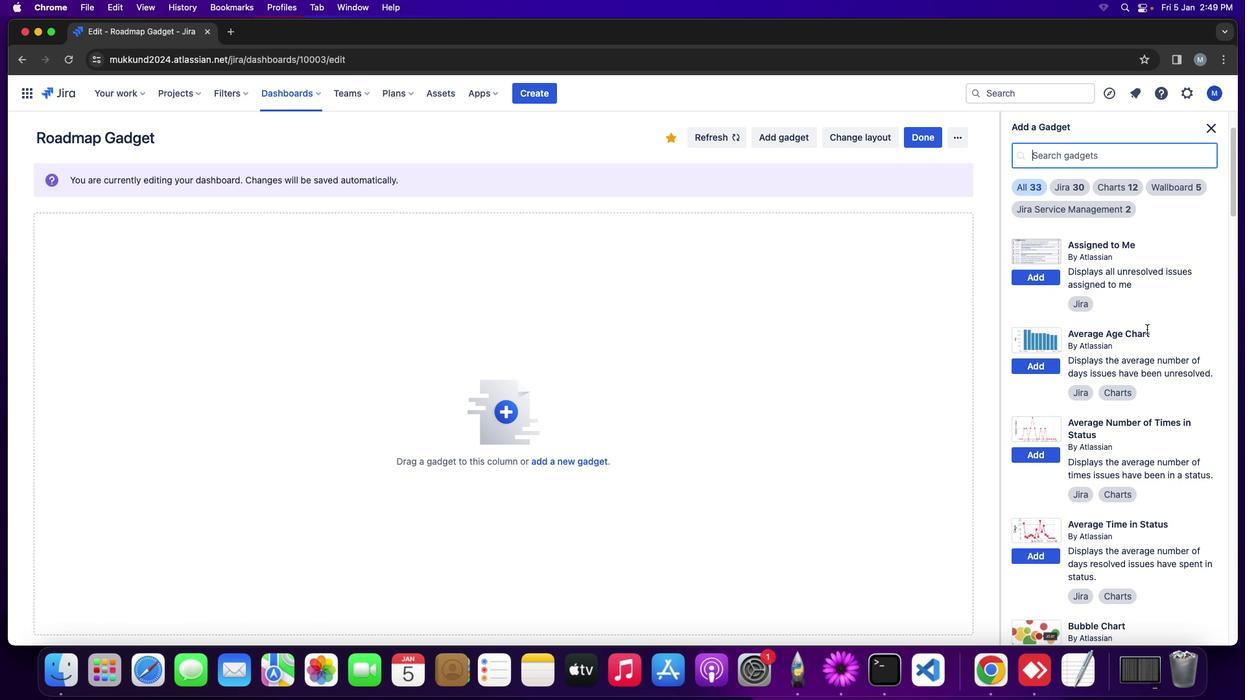 
Action: Mouse scrolled (1141, 307) with delta (0, 0)
Screenshot: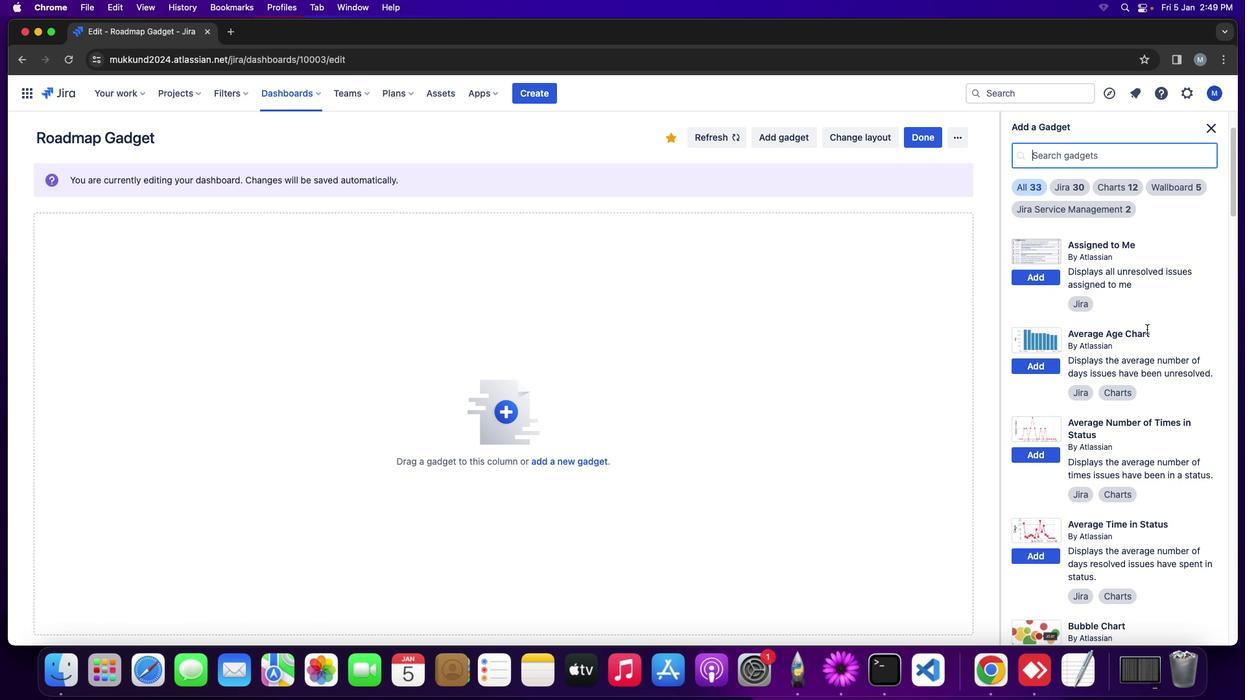 
Action: Mouse moved to (1141, 309)
Screenshot: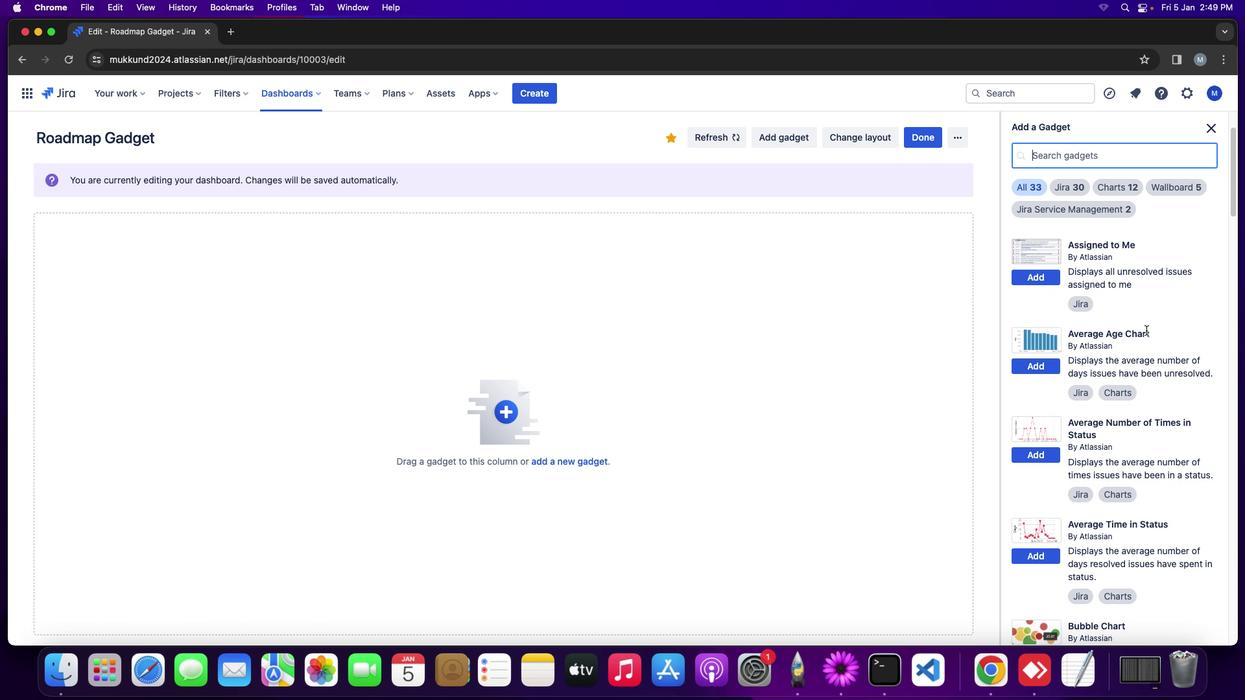 
Action: Mouse scrolled (1141, 309) with delta (0, 0)
Screenshot: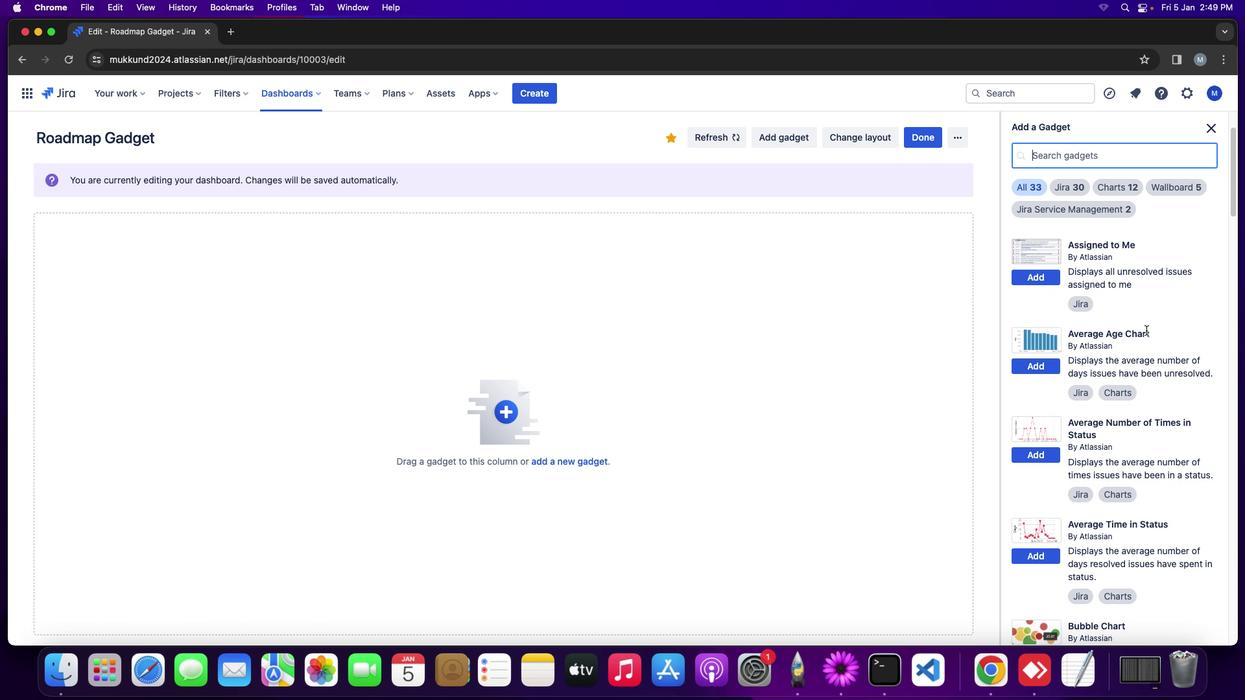 
Action: Mouse moved to (1141, 311)
Screenshot: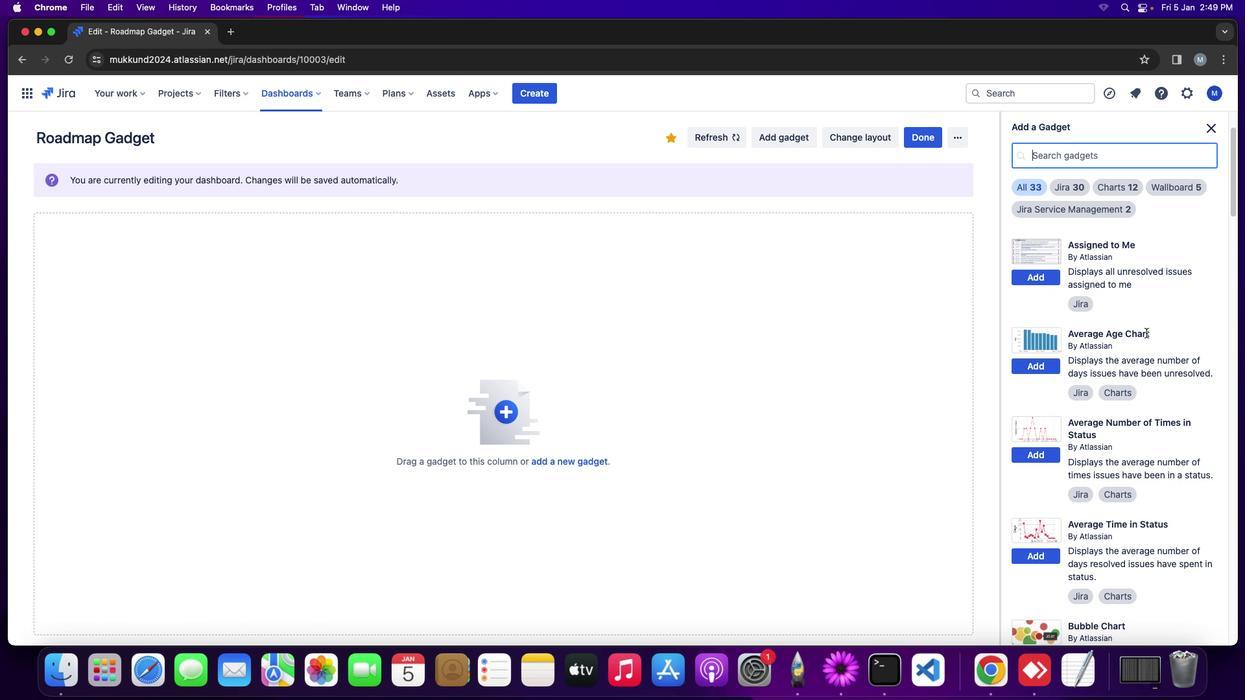 
Action: Mouse scrolled (1141, 311) with delta (0, -1)
Screenshot: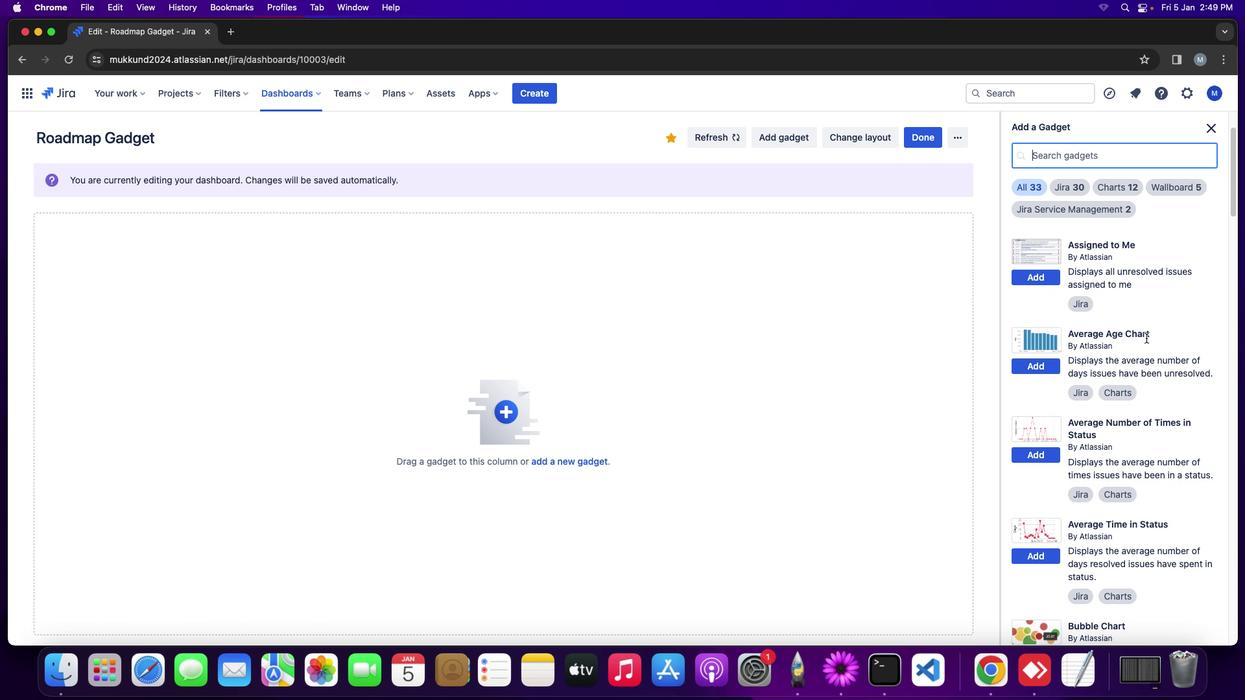 
Action: Mouse moved to (1146, 342)
Screenshot: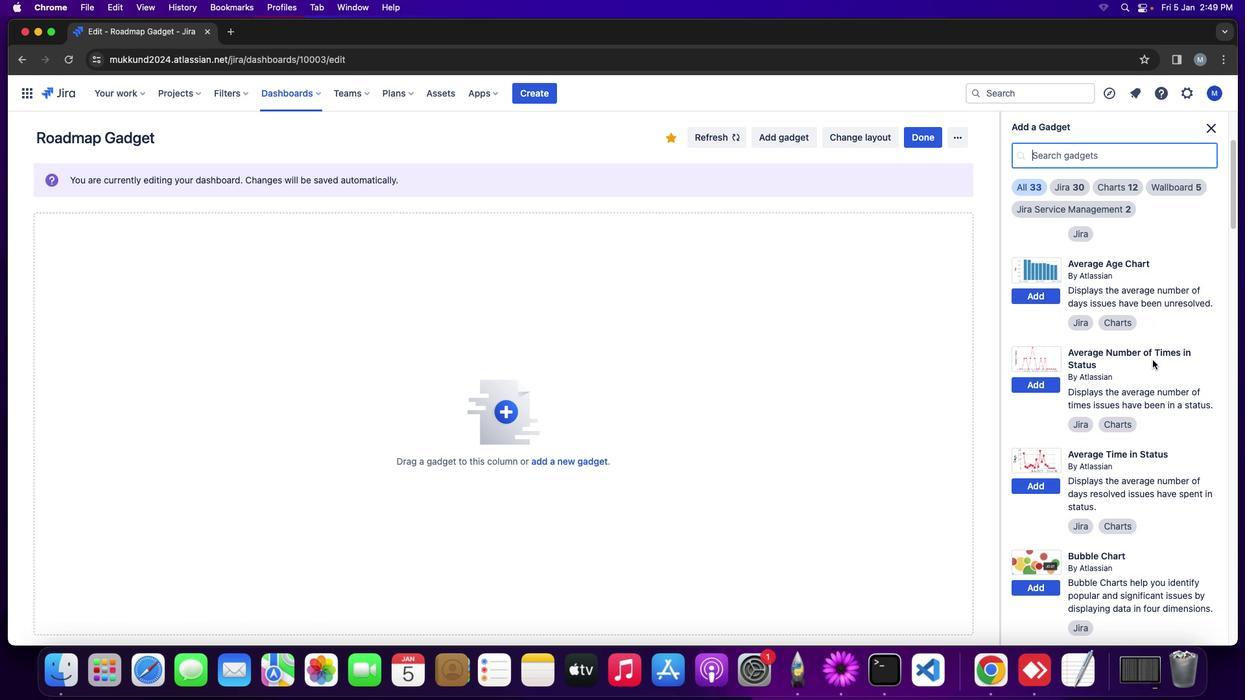 
Action: Mouse scrolled (1146, 342) with delta (0, 0)
Screenshot: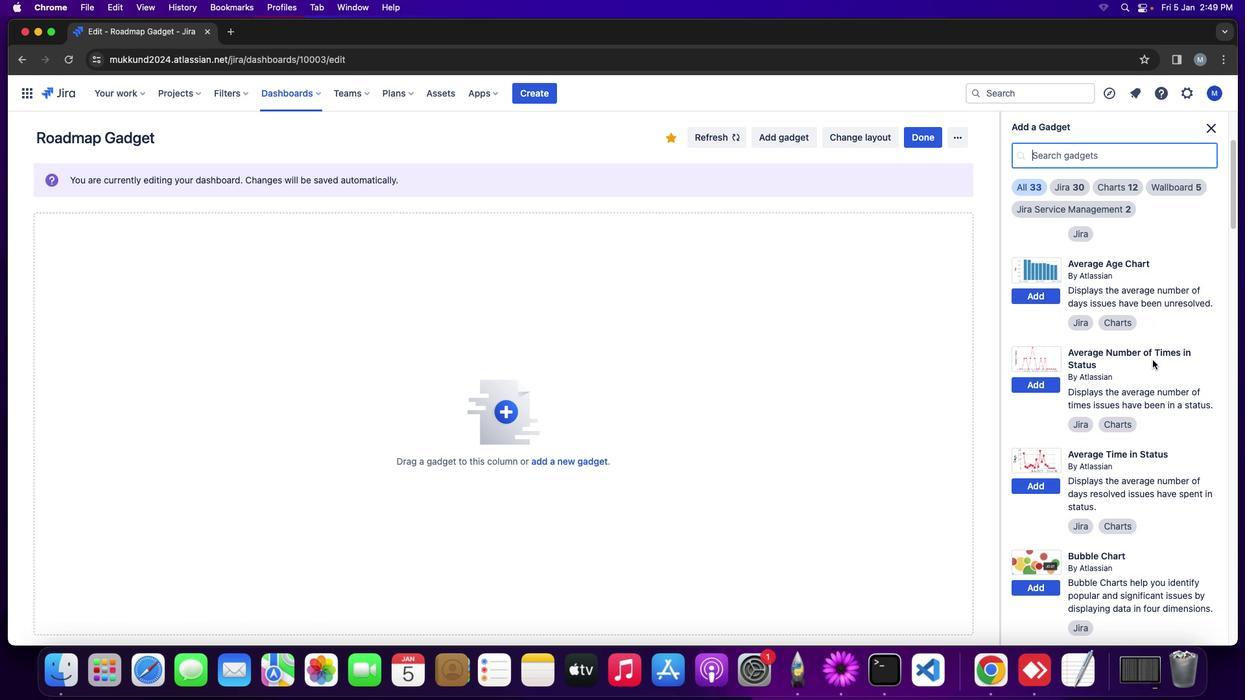 
Action: Mouse moved to (1149, 351)
Screenshot: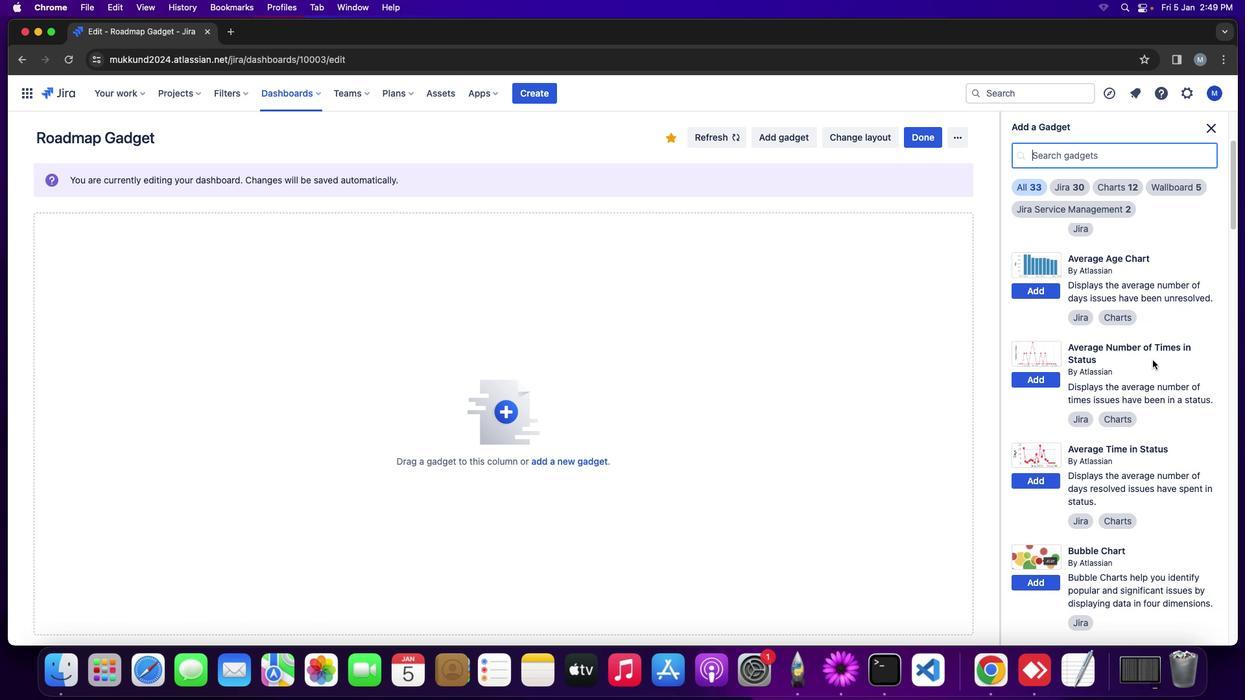 
Action: Mouse scrolled (1149, 351) with delta (0, 0)
Screenshot: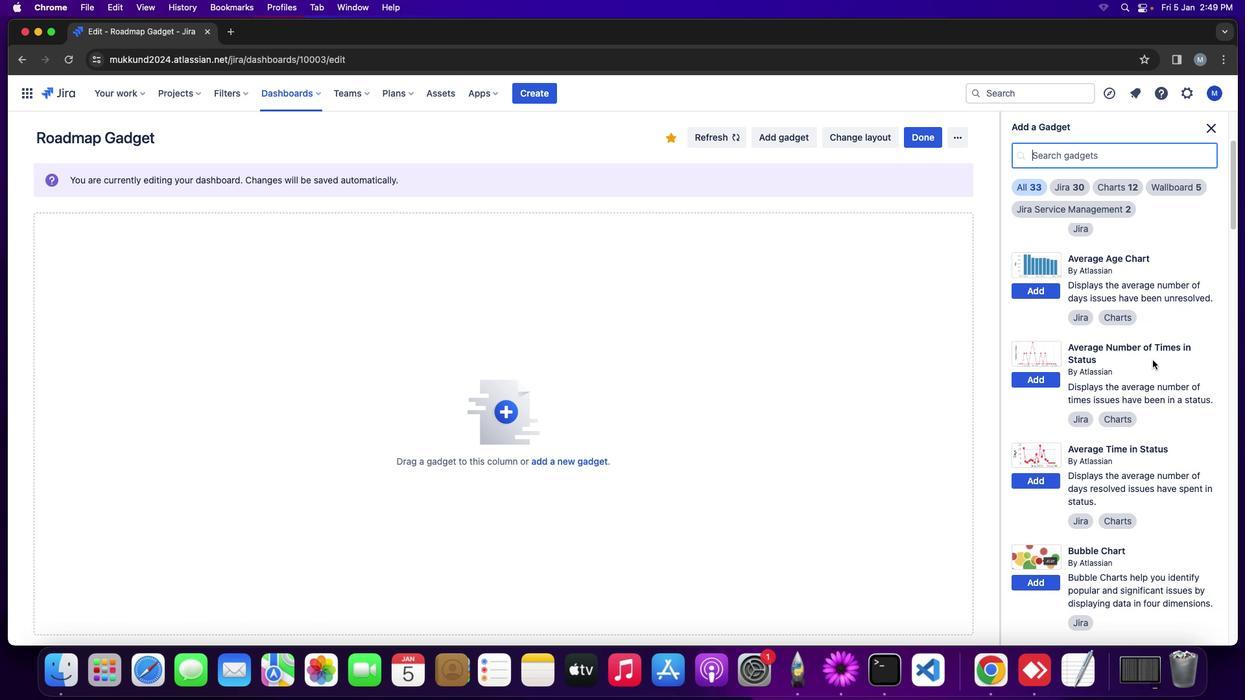 
Action: Mouse moved to (1151, 356)
Screenshot: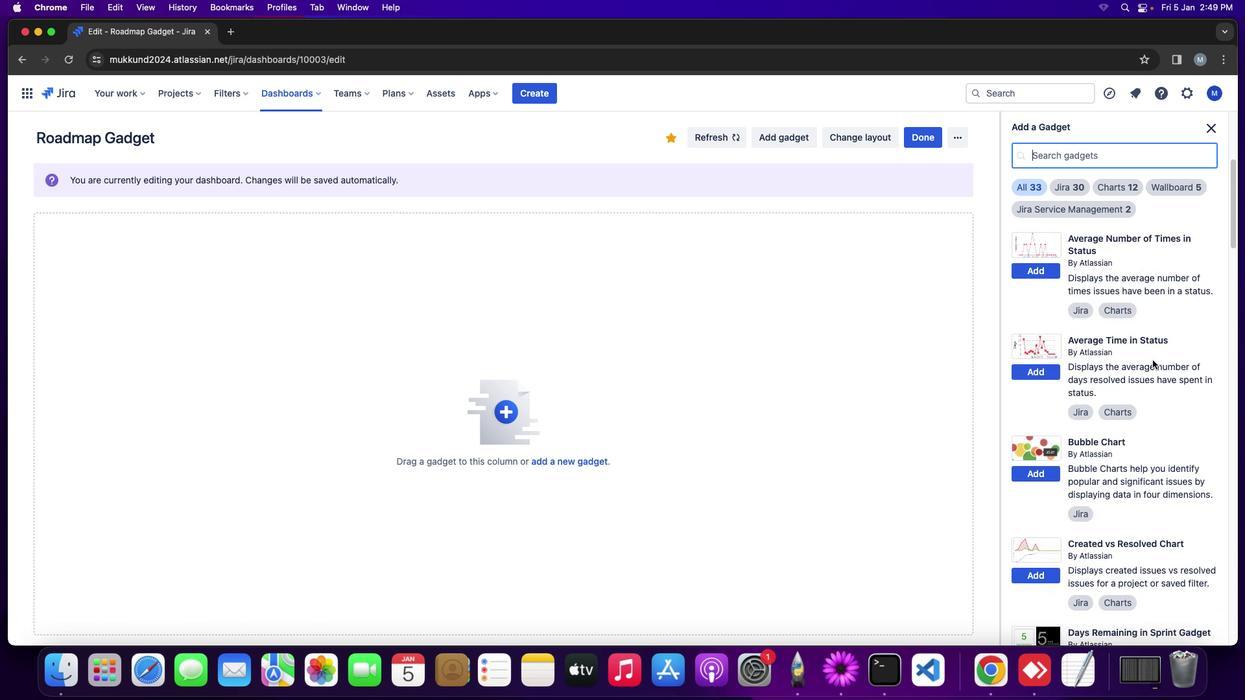 
Action: Mouse scrolled (1151, 356) with delta (0, 0)
Screenshot: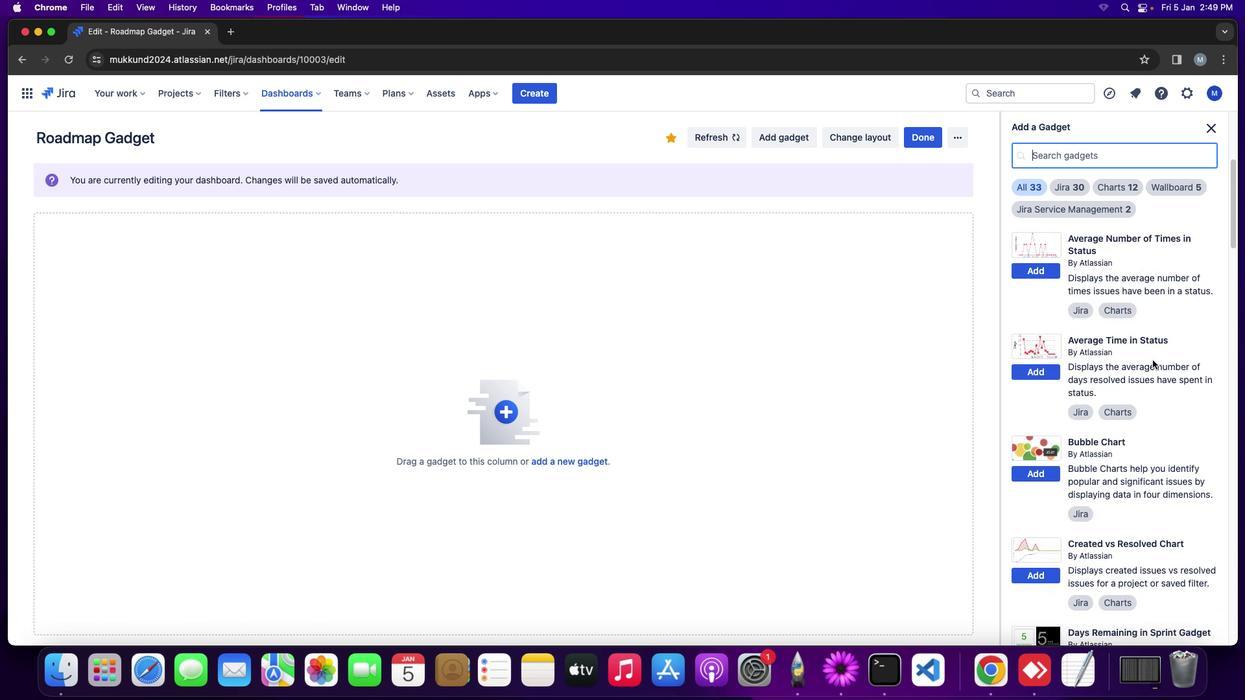 
Action: Mouse moved to (1152, 359)
Screenshot: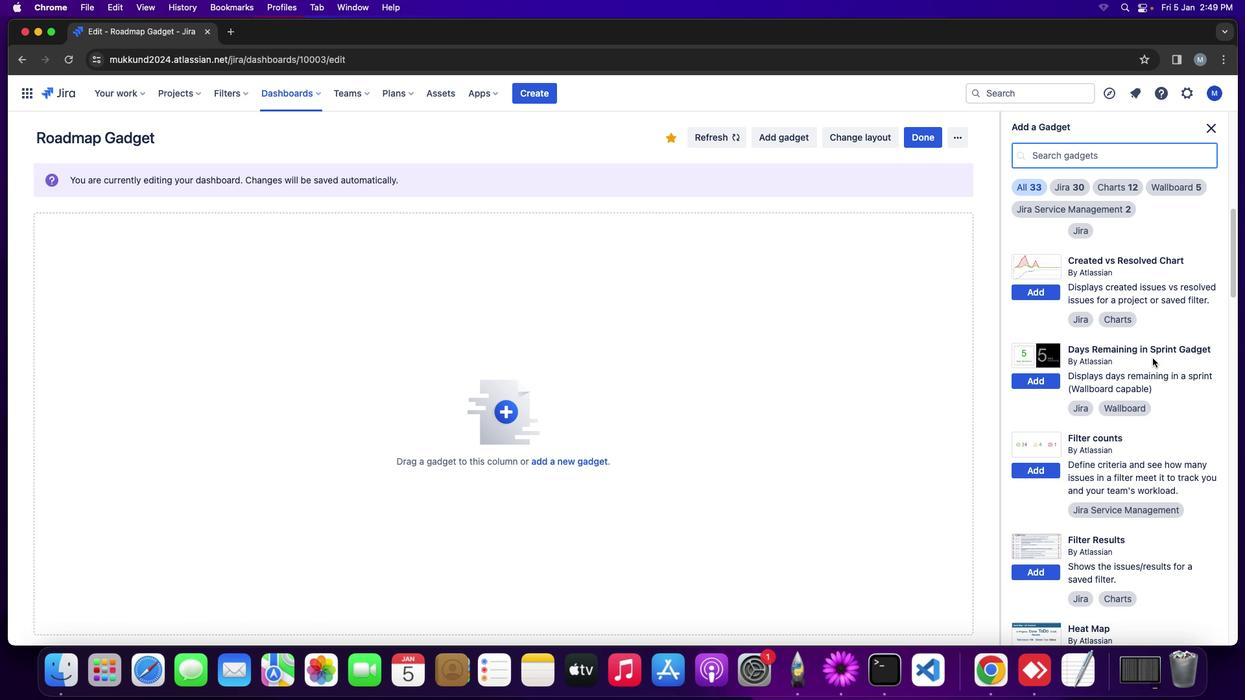 
Action: Mouse scrolled (1152, 359) with delta (0, 0)
Screenshot: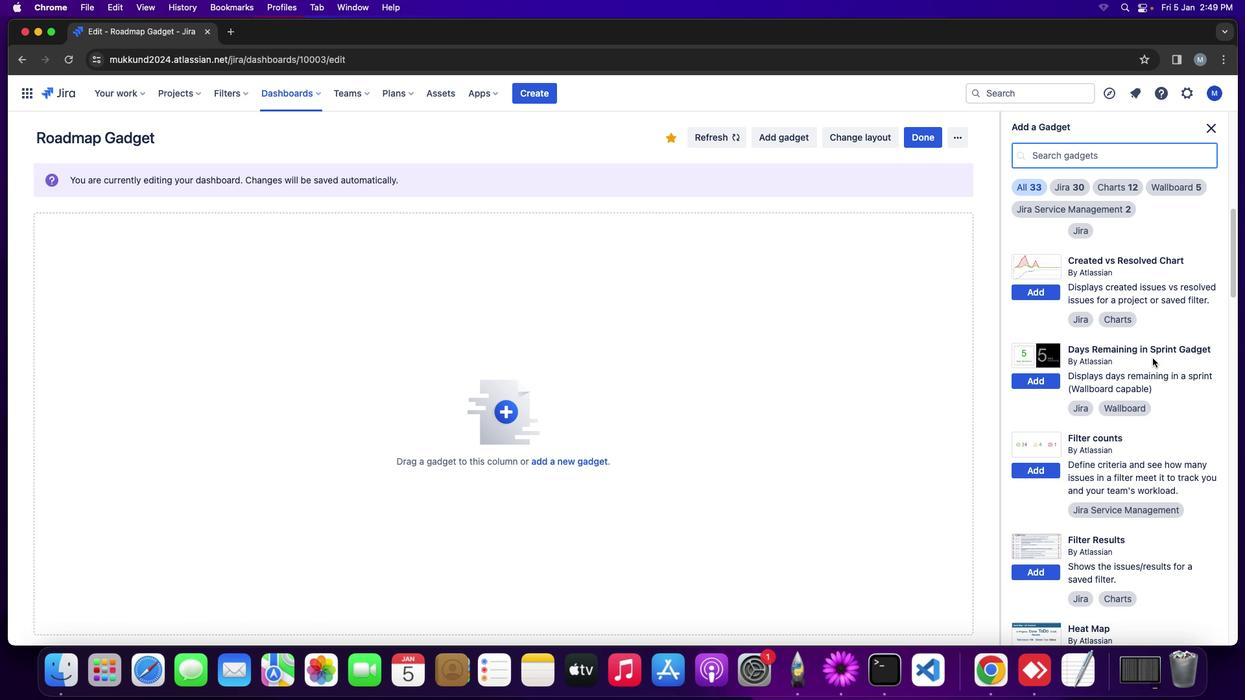 
Action: Mouse moved to (1152, 359)
Screenshot: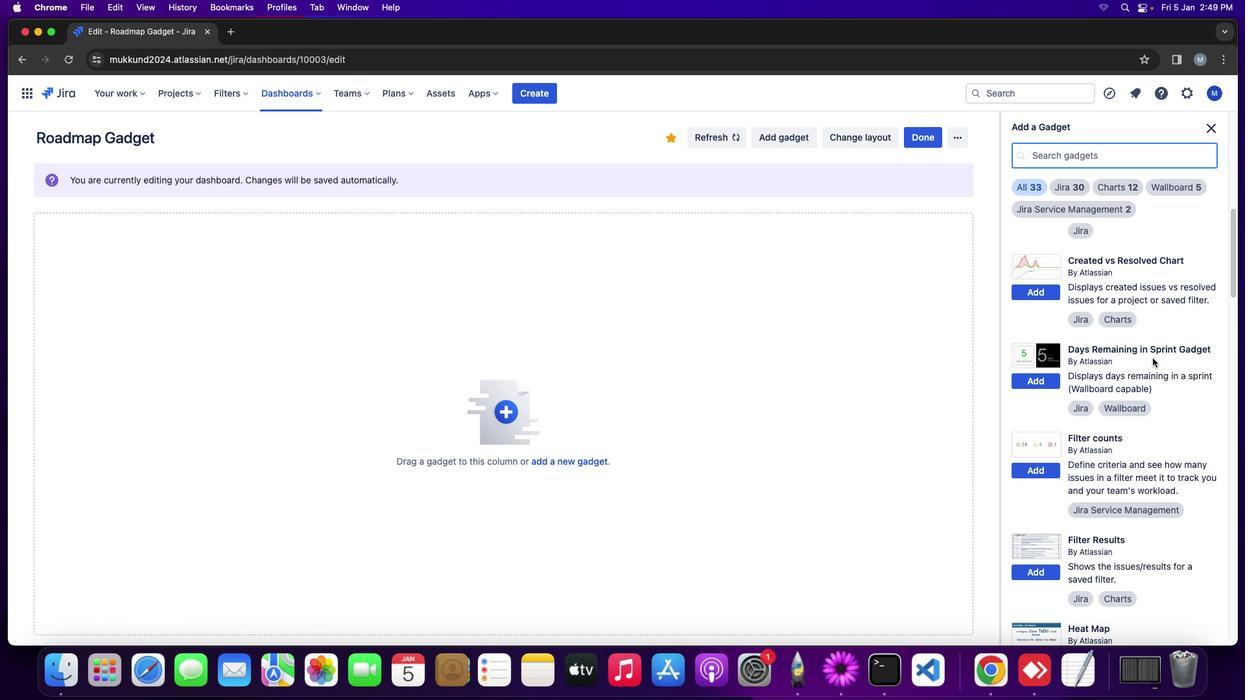 
Action: Mouse scrolled (1152, 359) with delta (0, 0)
Screenshot: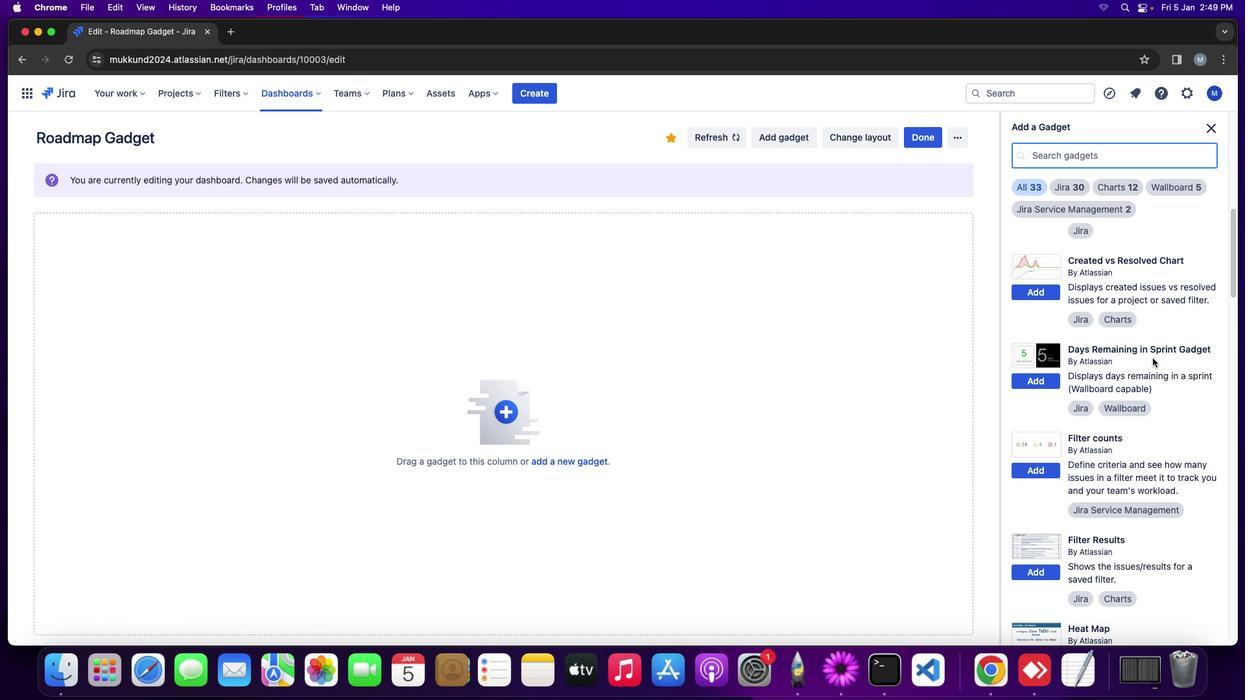 
Action: Mouse moved to (1152, 359)
Screenshot: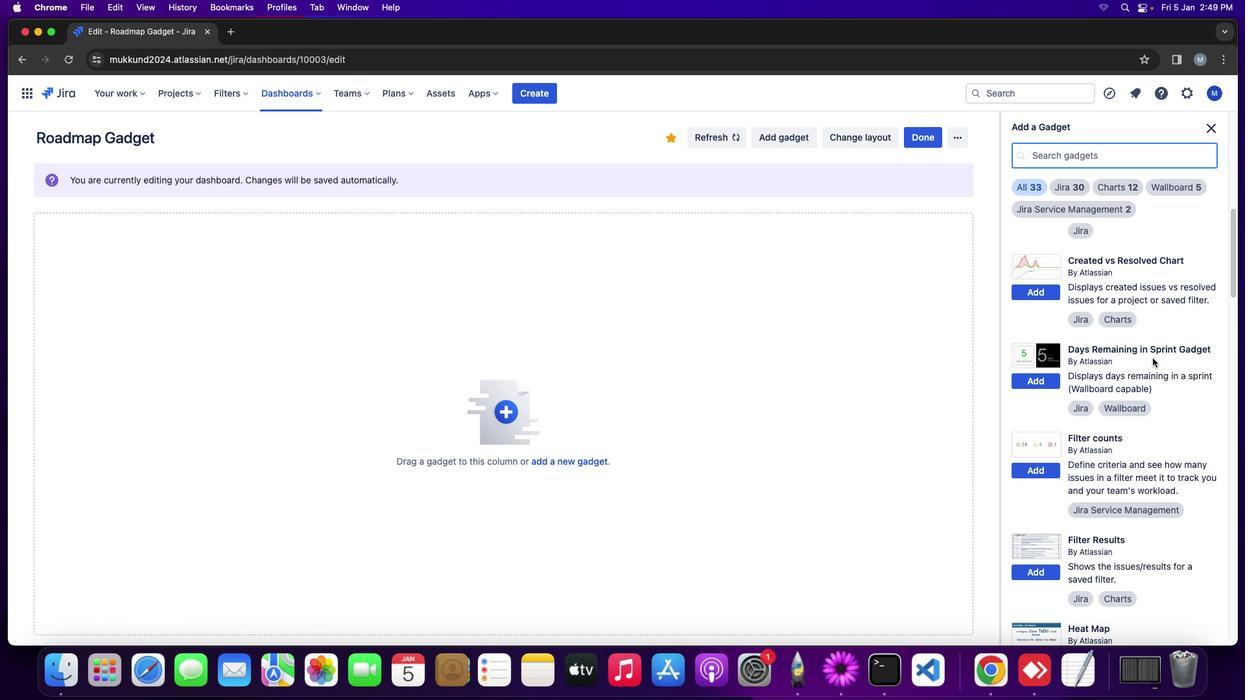 
Action: Mouse scrolled (1152, 359) with delta (0, -1)
Screenshot: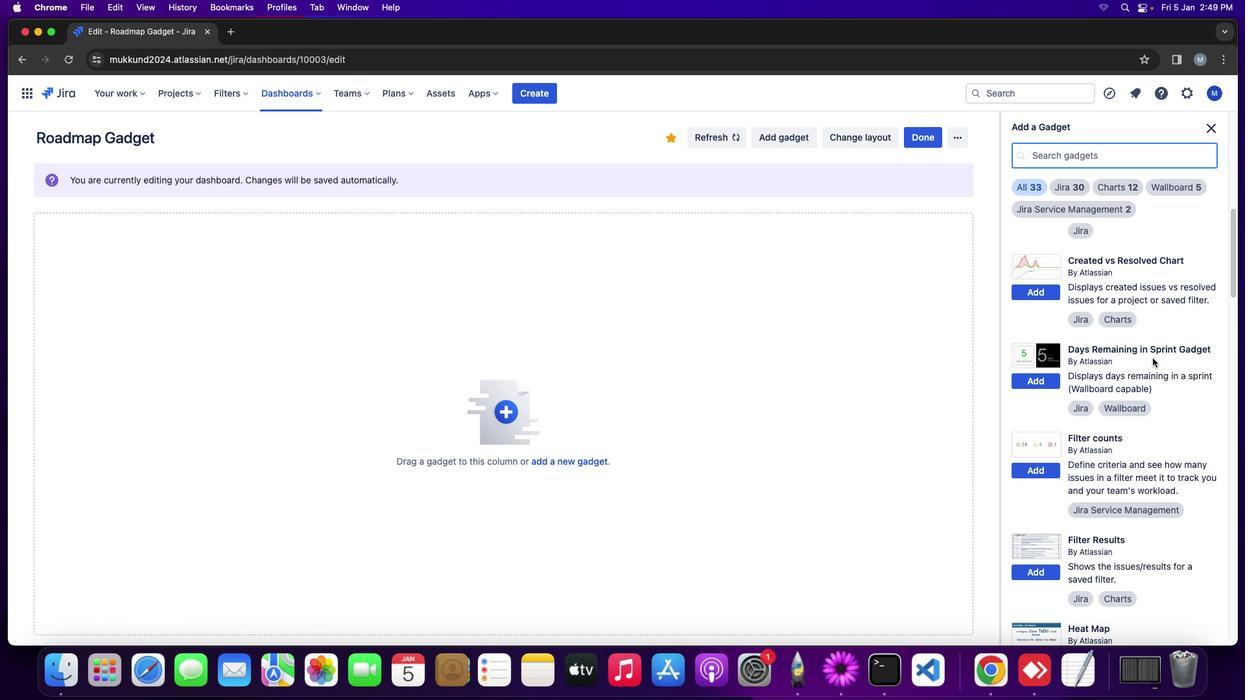 
Action: Mouse scrolled (1152, 359) with delta (0, -3)
Screenshot: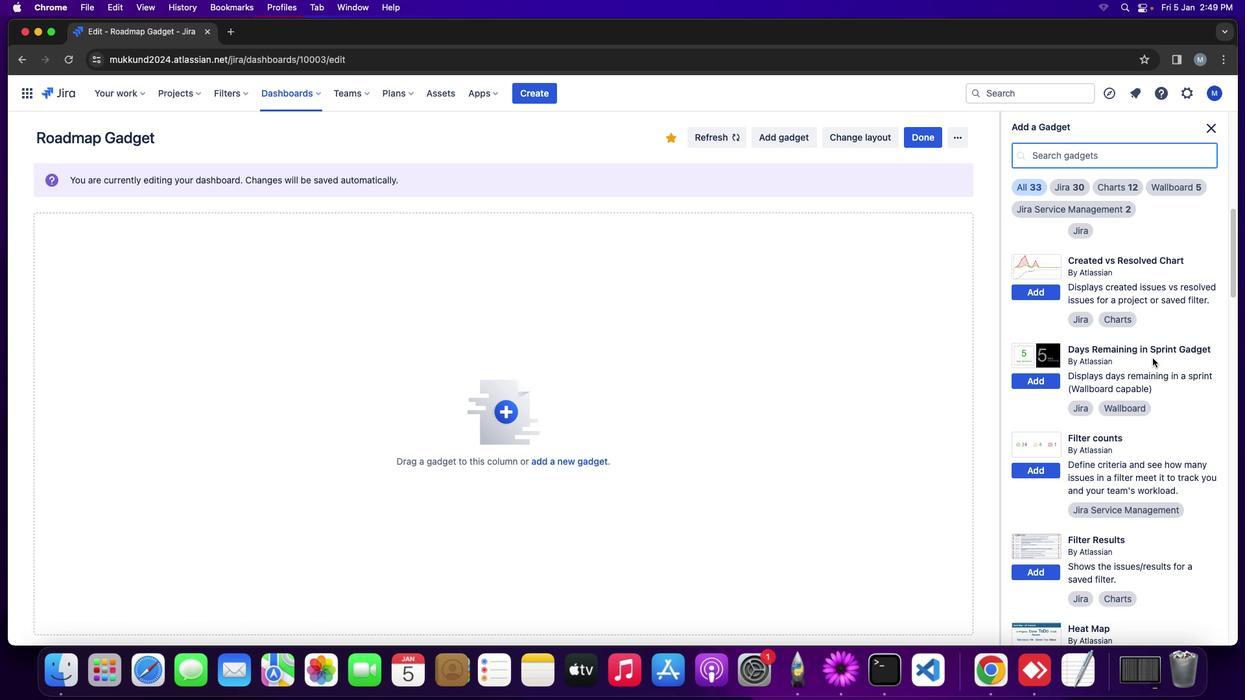 
Action: Mouse scrolled (1152, 359) with delta (0, -3)
Screenshot: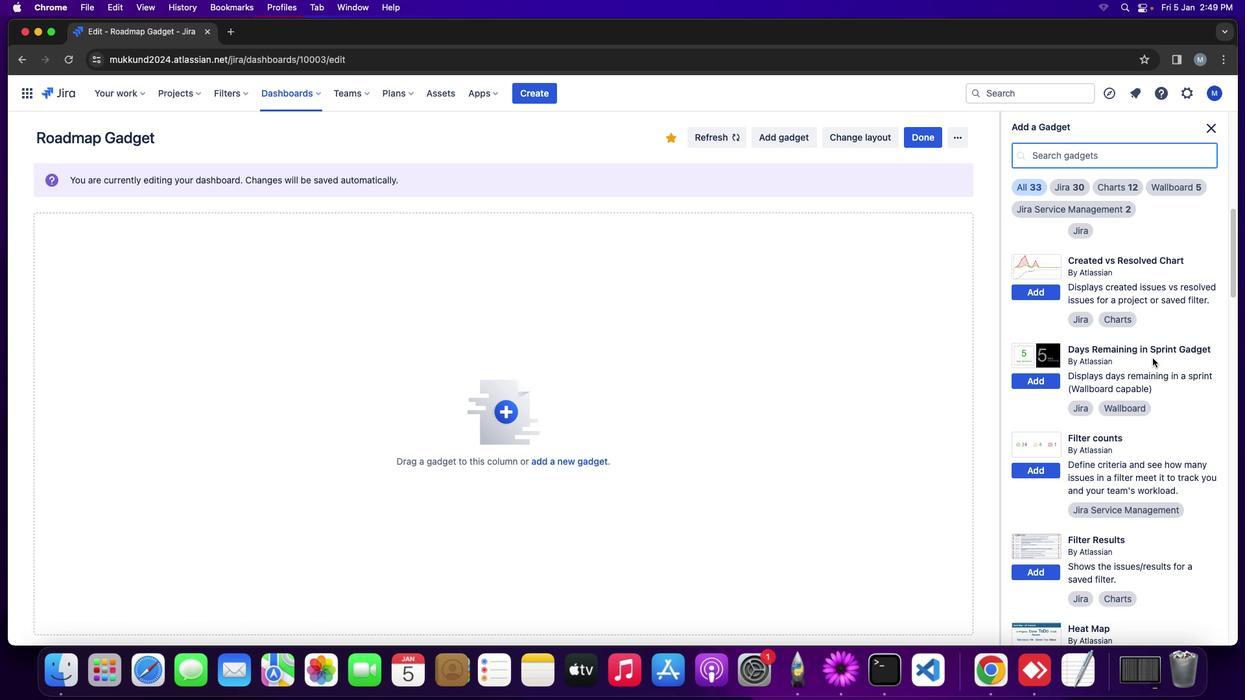
Action: Mouse moved to (1152, 358)
Screenshot: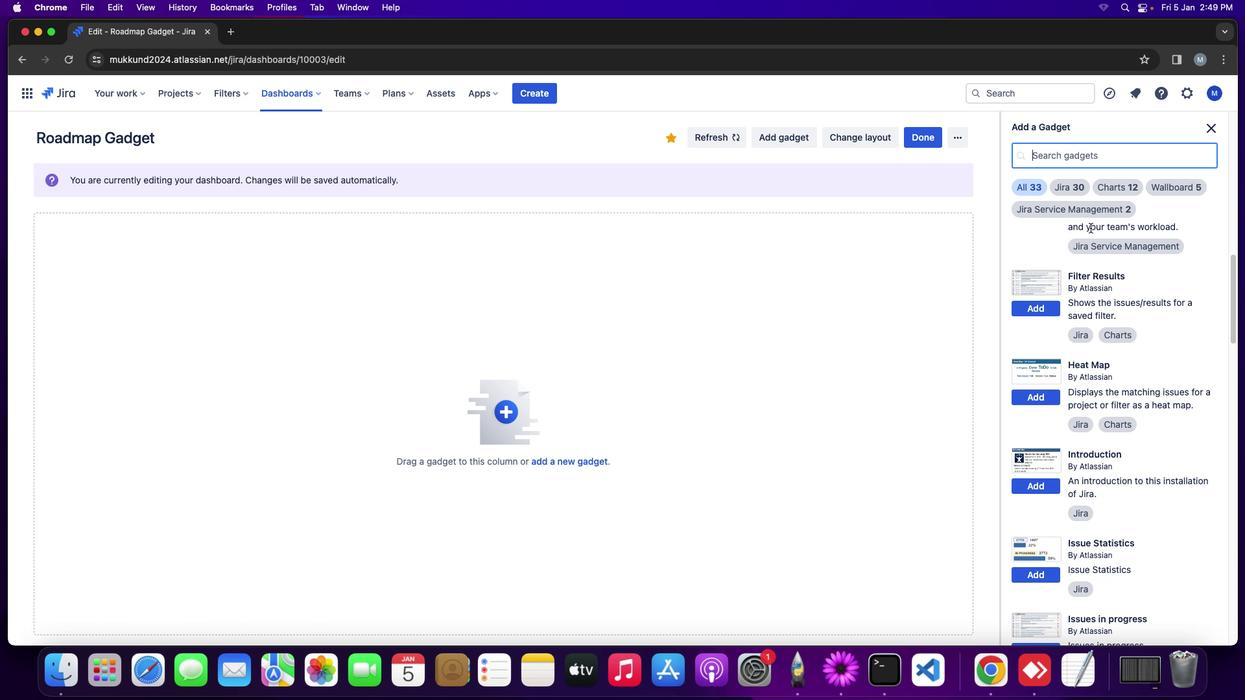 
Action: Mouse scrolled (1152, 358) with delta (0, 0)
Screenshot: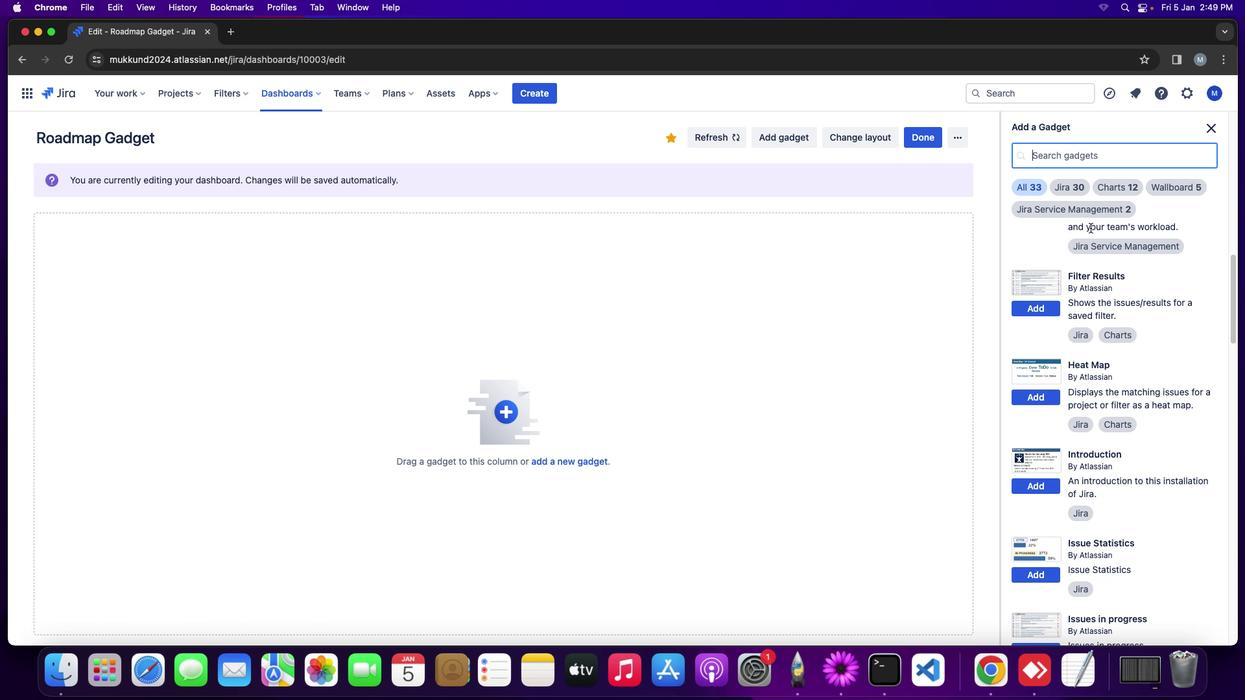 
Action: Mouse scrolled (1152, 358) with delta (0, 0)
Screenshot: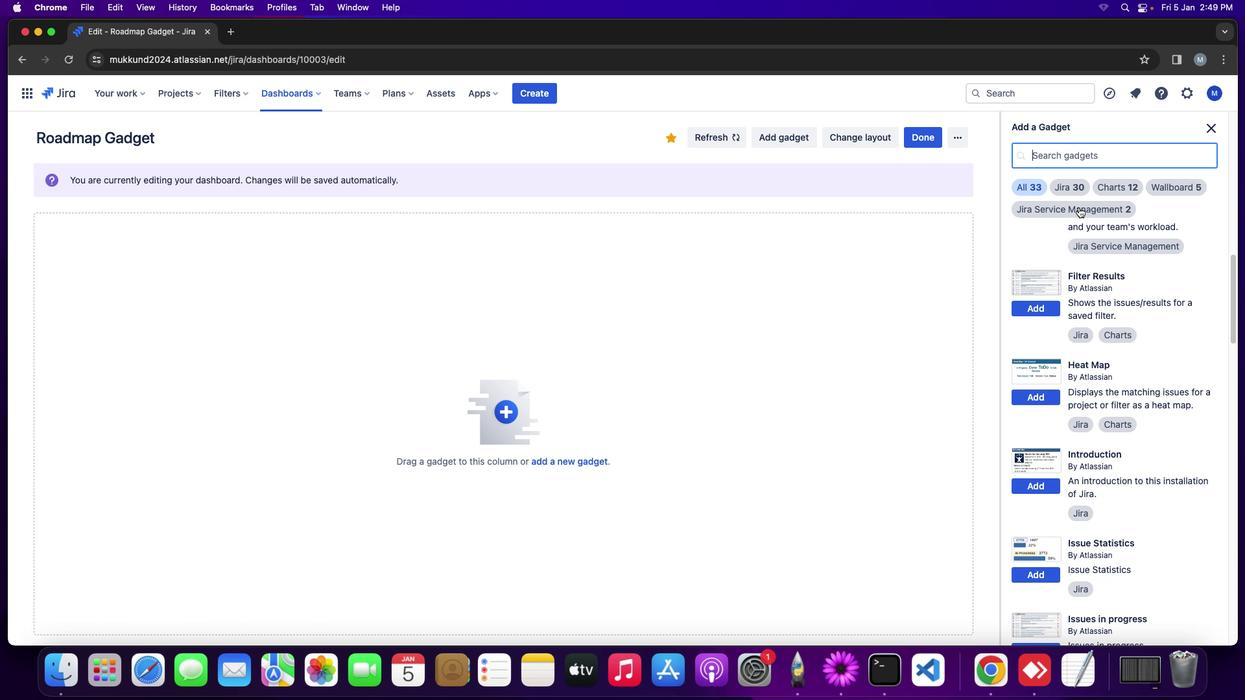 
Action: Mouse scrolled (1152, 358) with delta (0, -1)
Screenshot: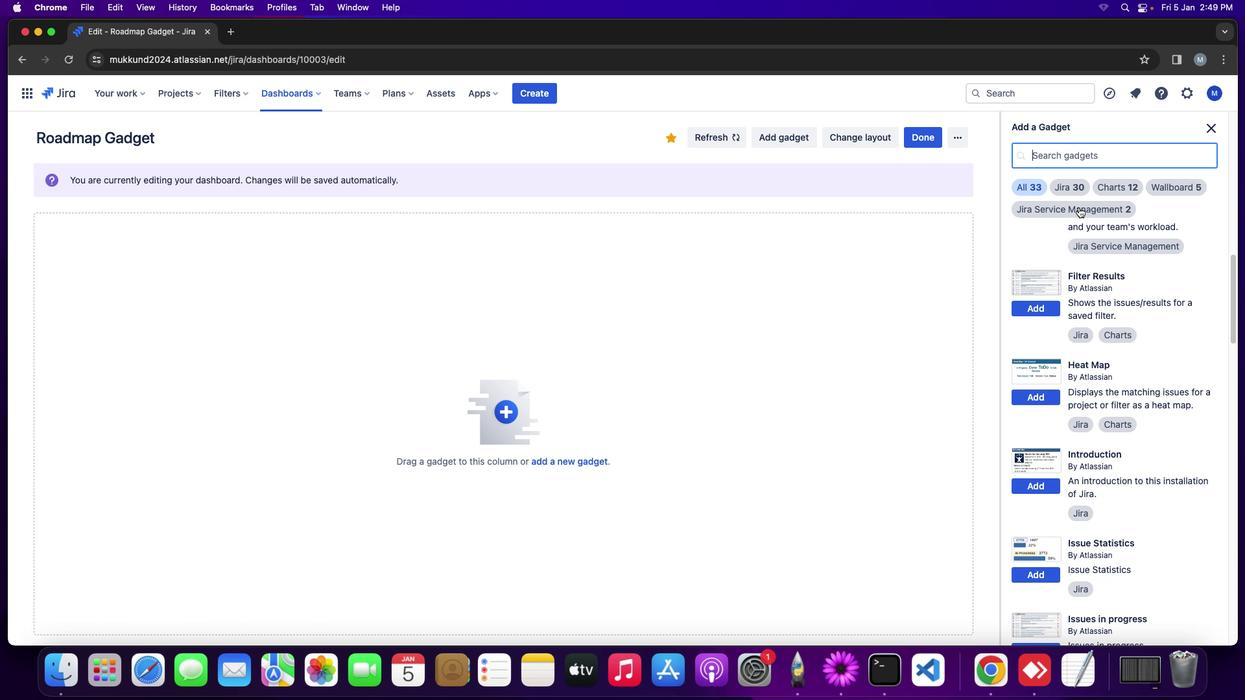 
Action: Mouse scrolled (1152, 358) with delta (0, -3)
Screenshot: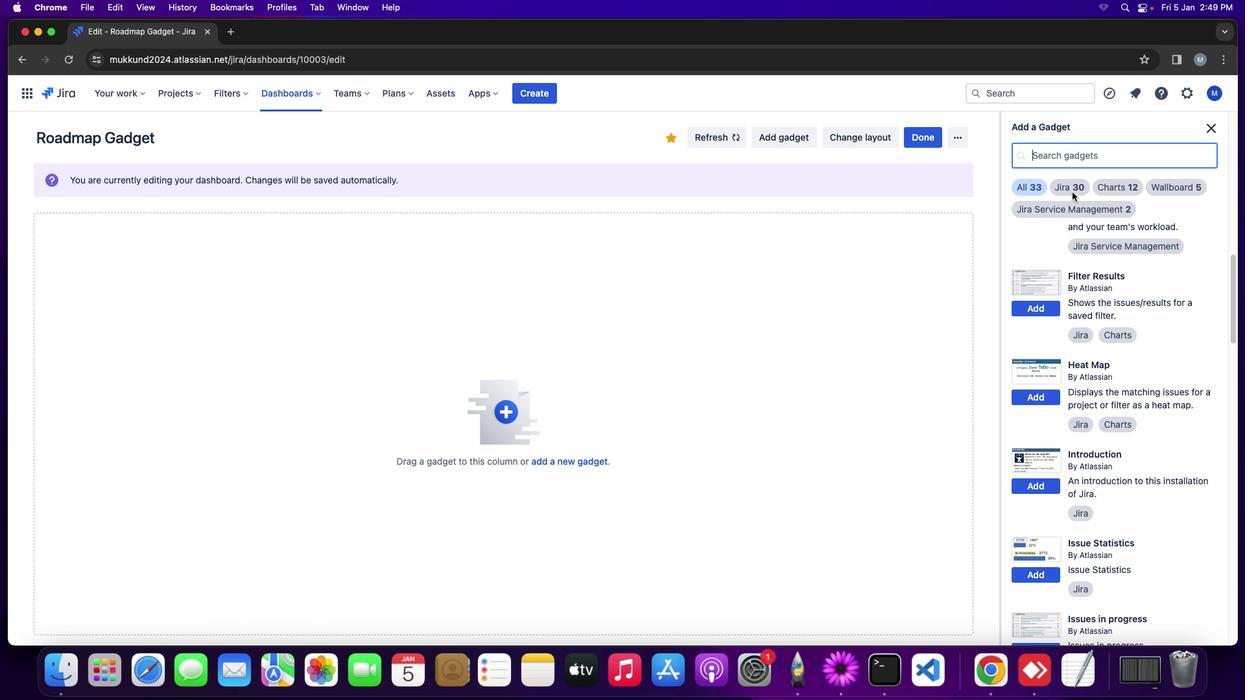 
Action: Mouse moved to (1056, 159)
Screenshot: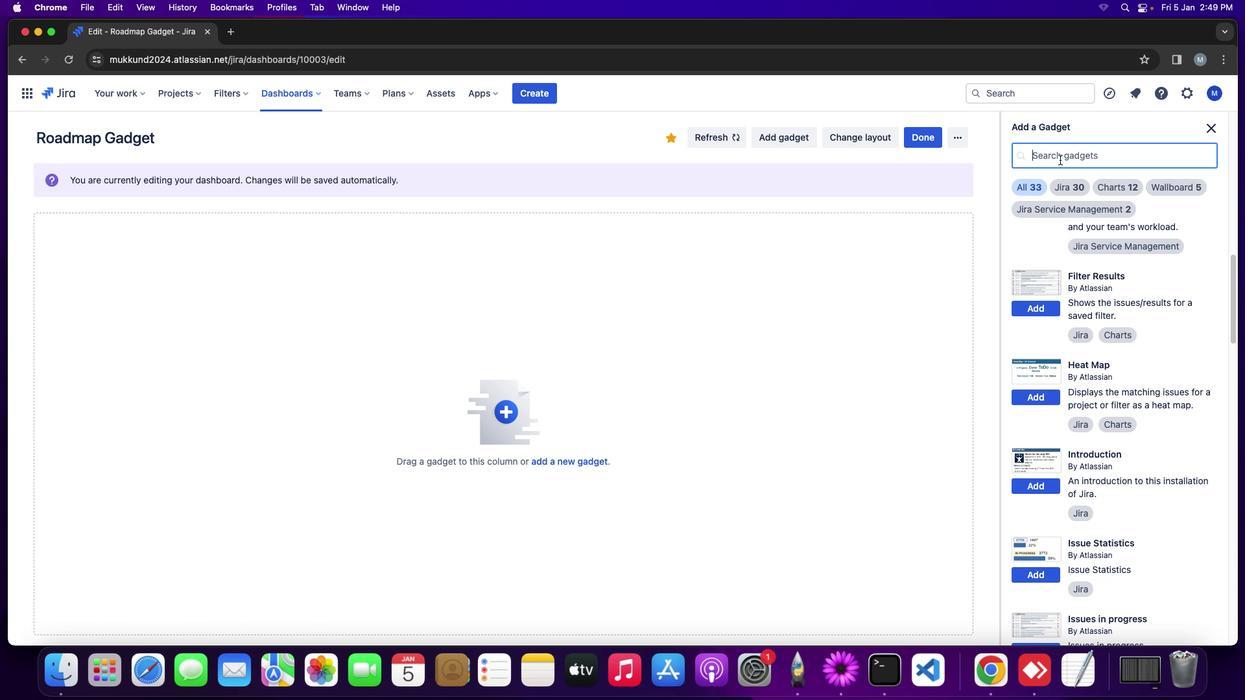 
Action: Mouse pressed left at (1056, 159)
Screenshot: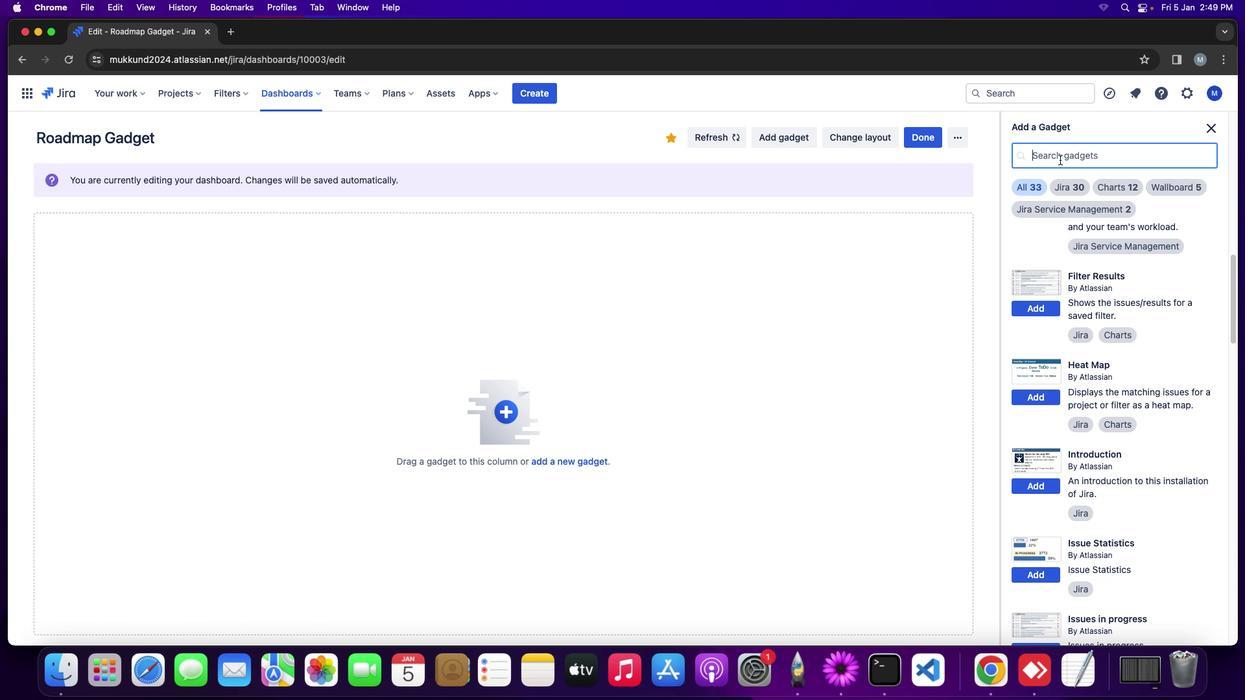 
Action: Mouse moved to (1059, 159)
Screenshot: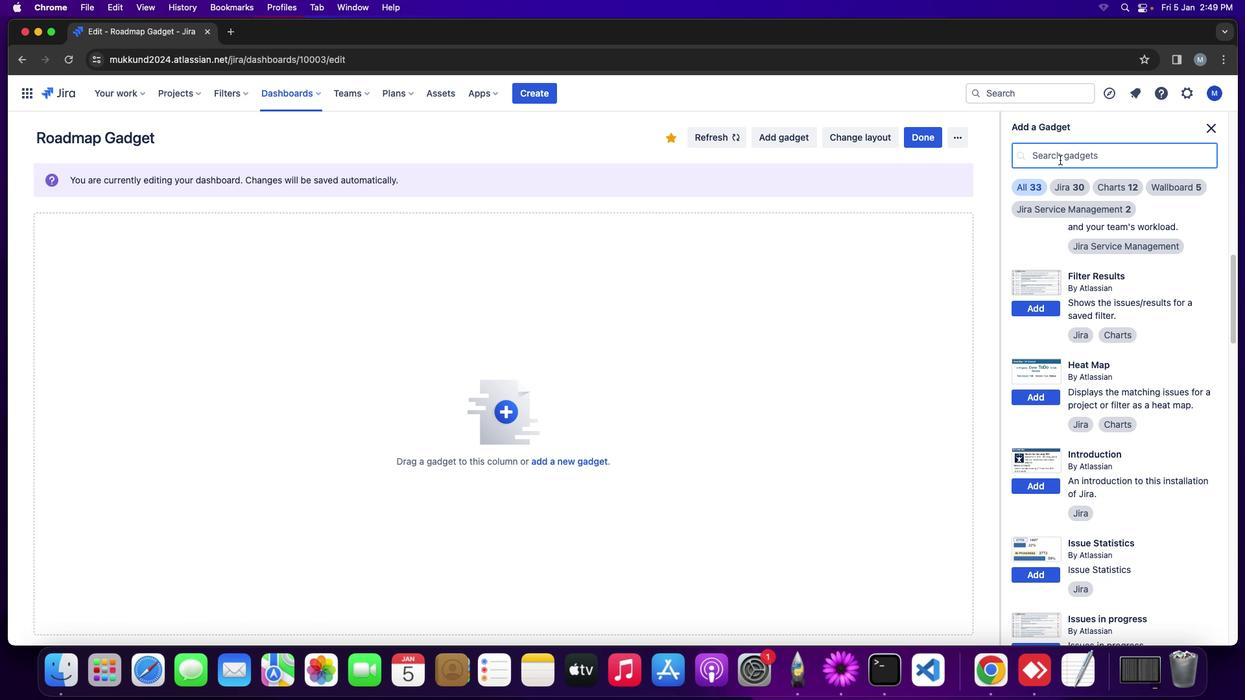 
Action: Key pressed 'r''o''a''d'
Screenshot: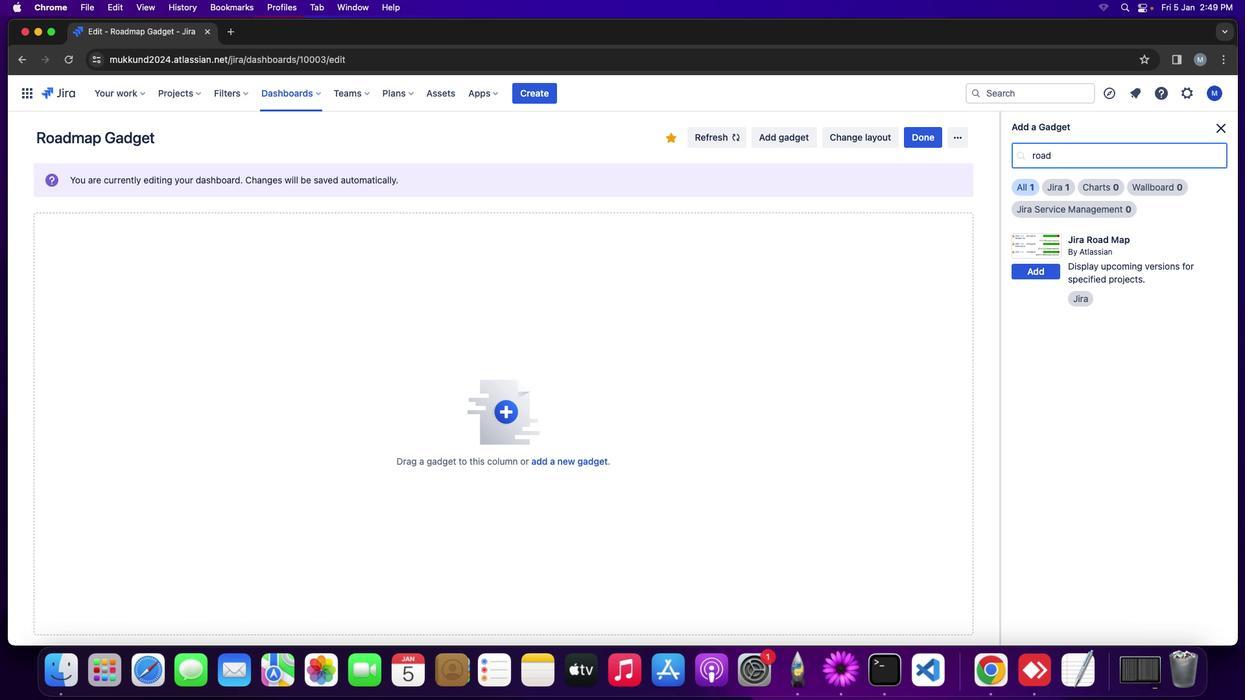 
Action: Mouse moved to (1047, 274)
Screenshot: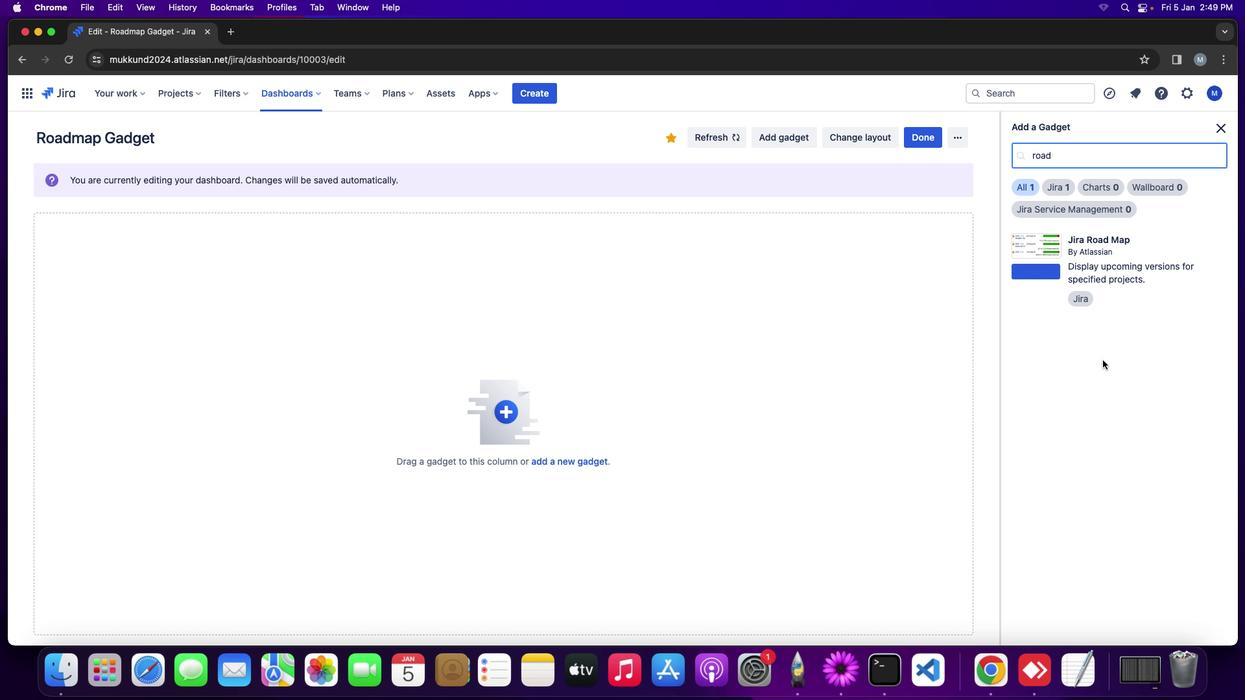 
Action: Mouse pressed left at (1047, 274)
Screenshot: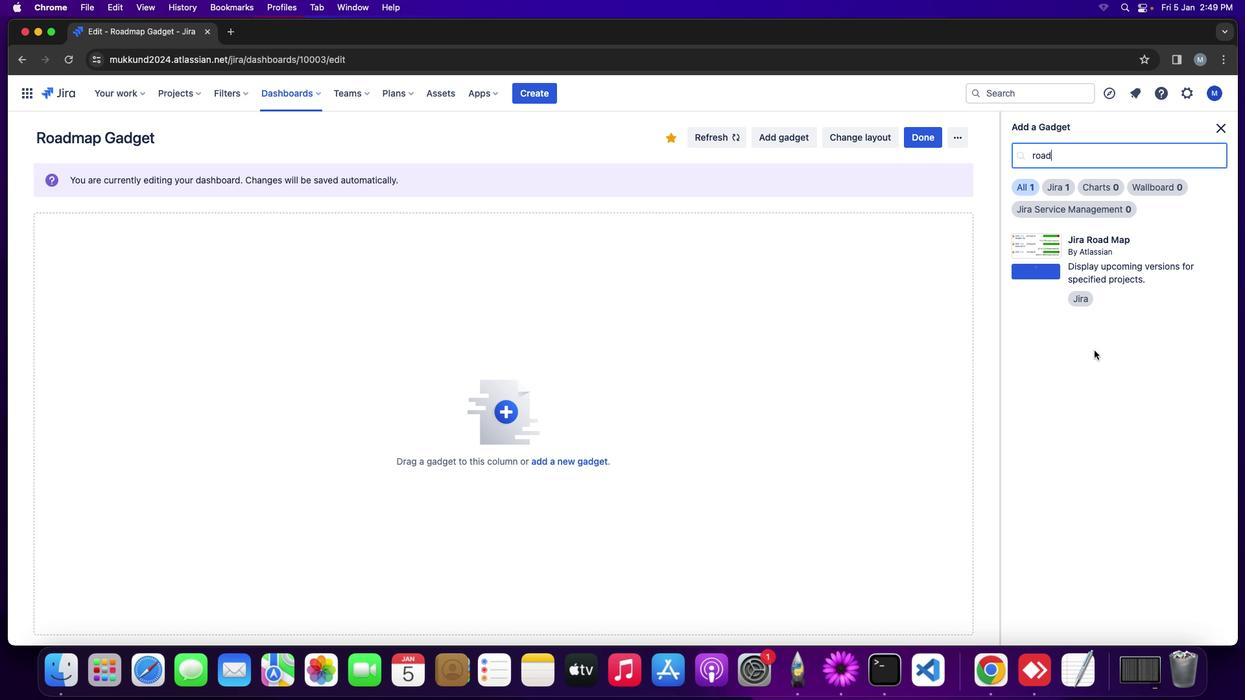 
Action: Mouse moved to (948, 241)
Screenshot: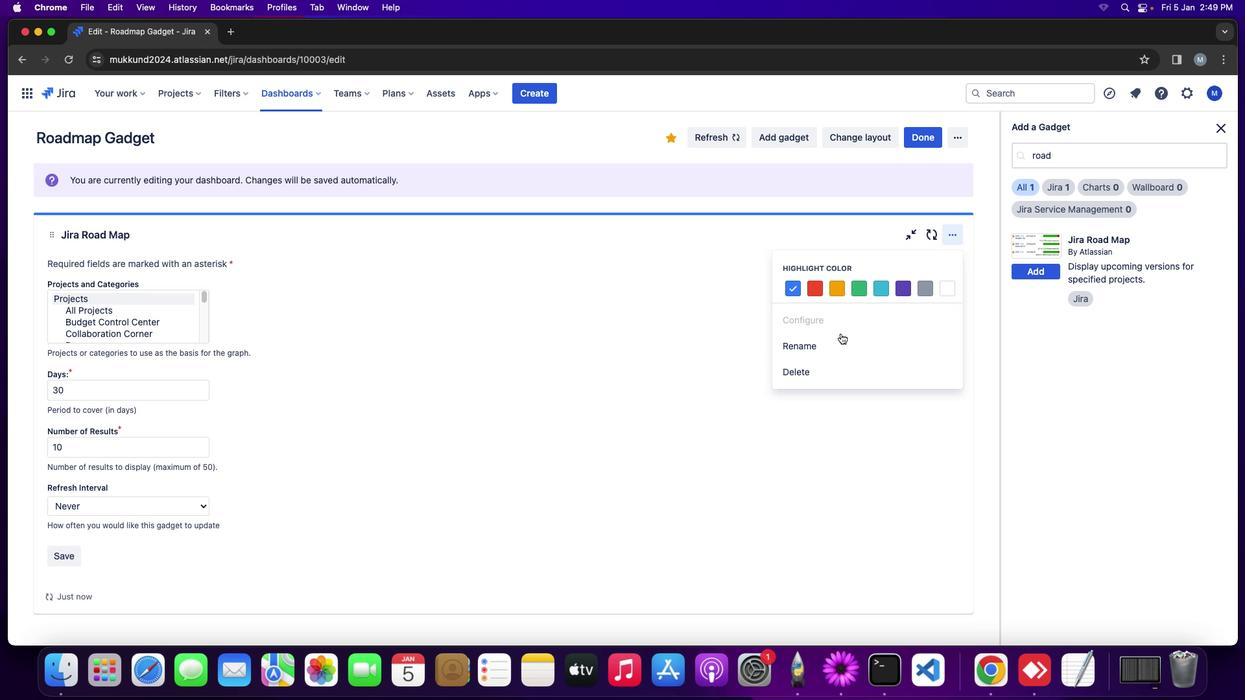 
Action: Mouse pressed left at (948, 241)
Screenshot: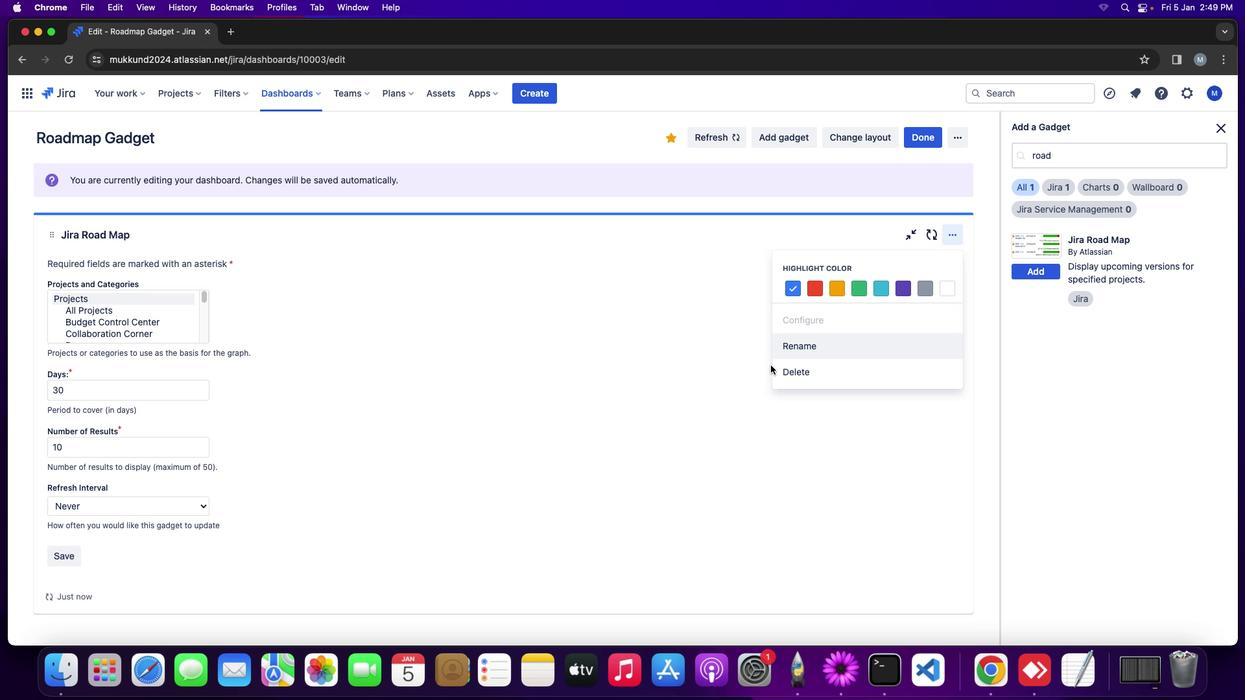 
Action: Mouse moved to (830, 292)
Screenshot: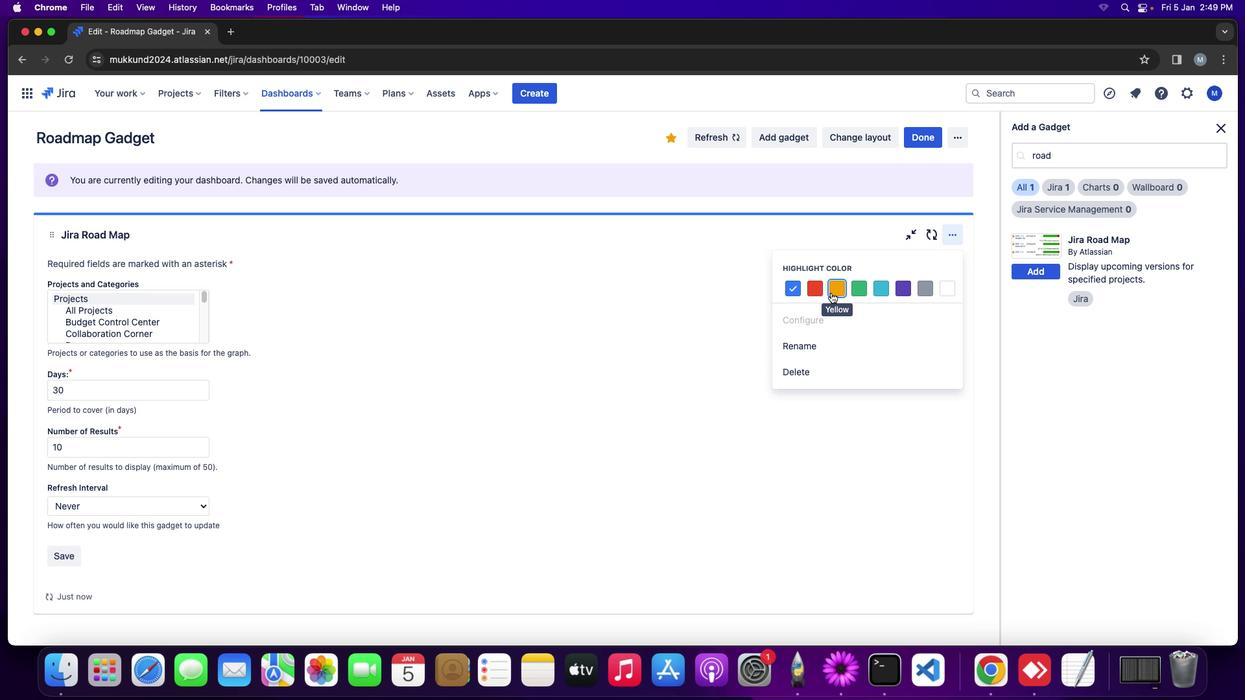 
Action: Mouse pressed left at (830, 292)
Screenshot: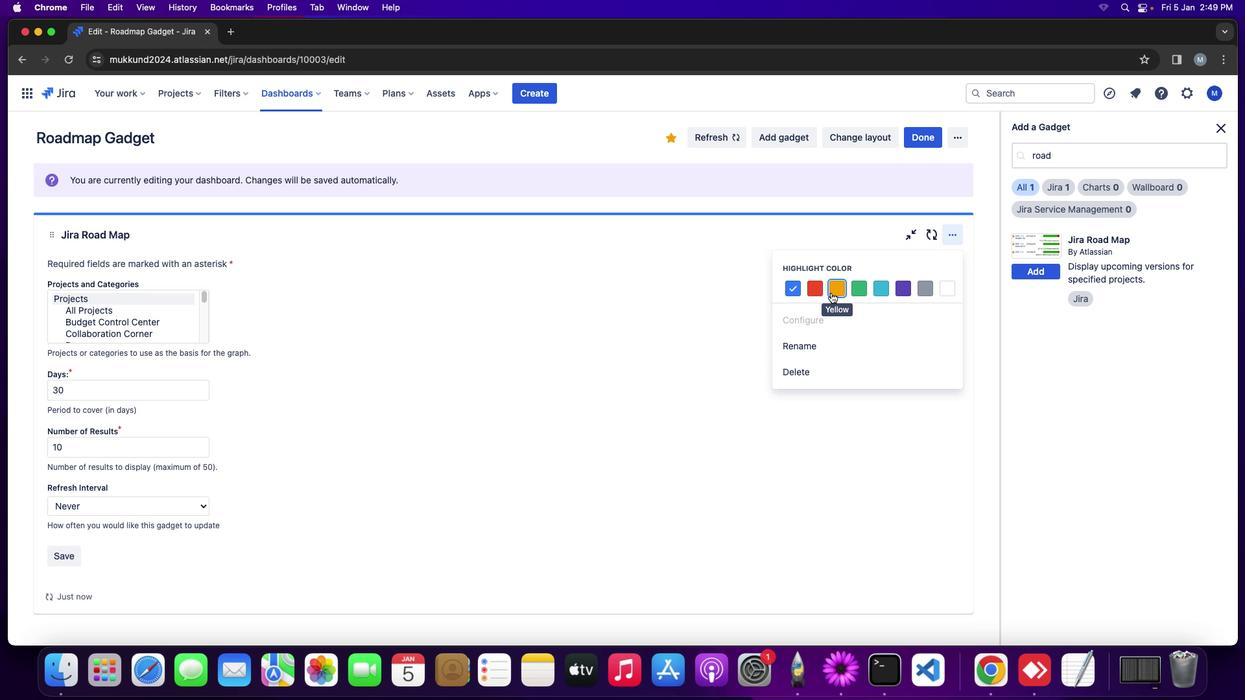 
Action: Mouse moved to (864, 293)
Screenshot: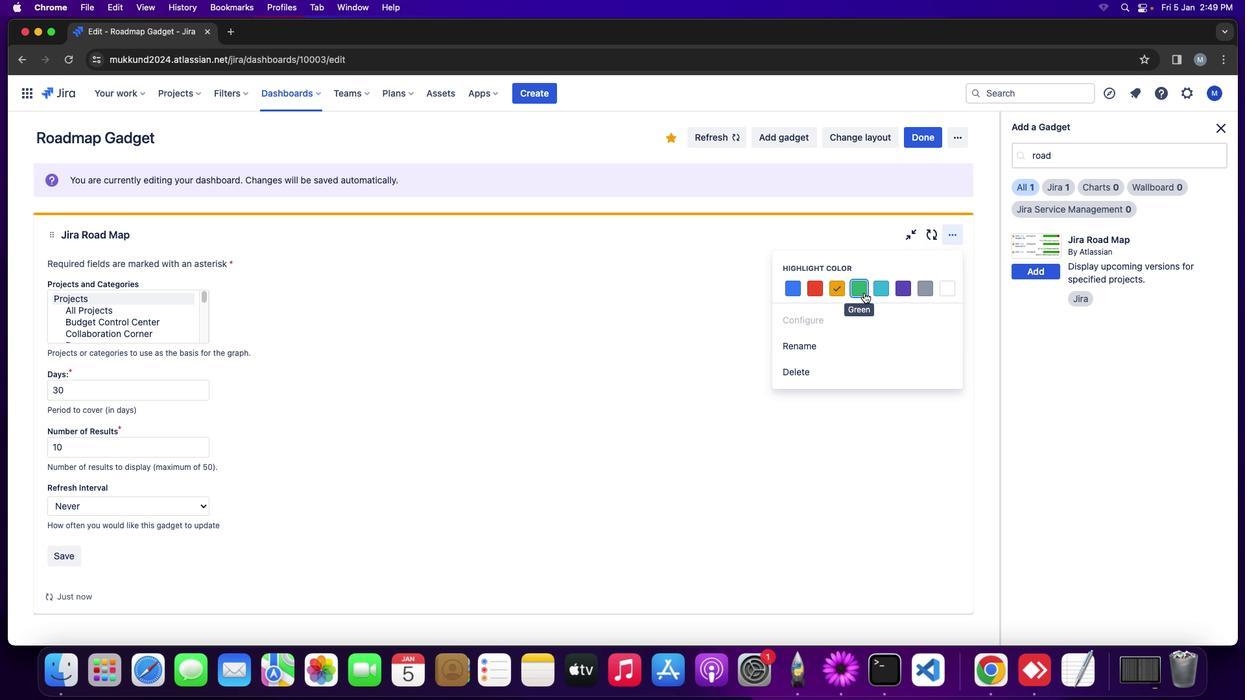 
Action: Mouse pressed left at (864, 293)
Screenshot: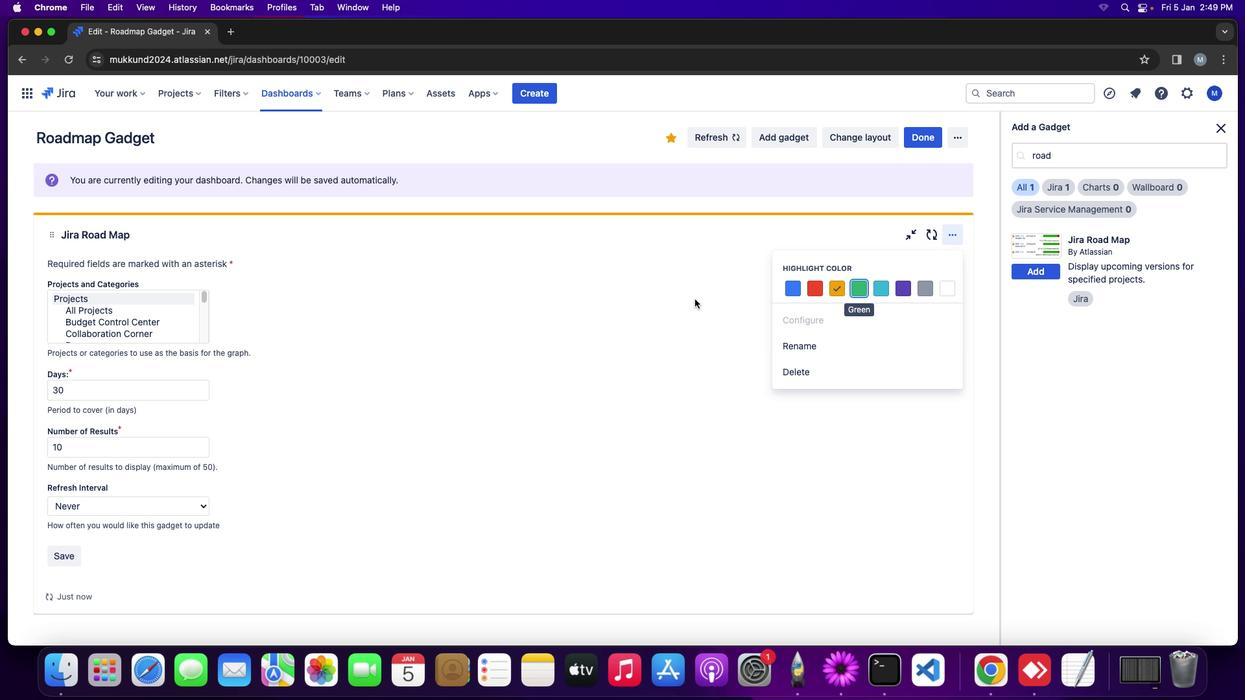 
Action: Mouse moved to (426, 318)
Screenshot: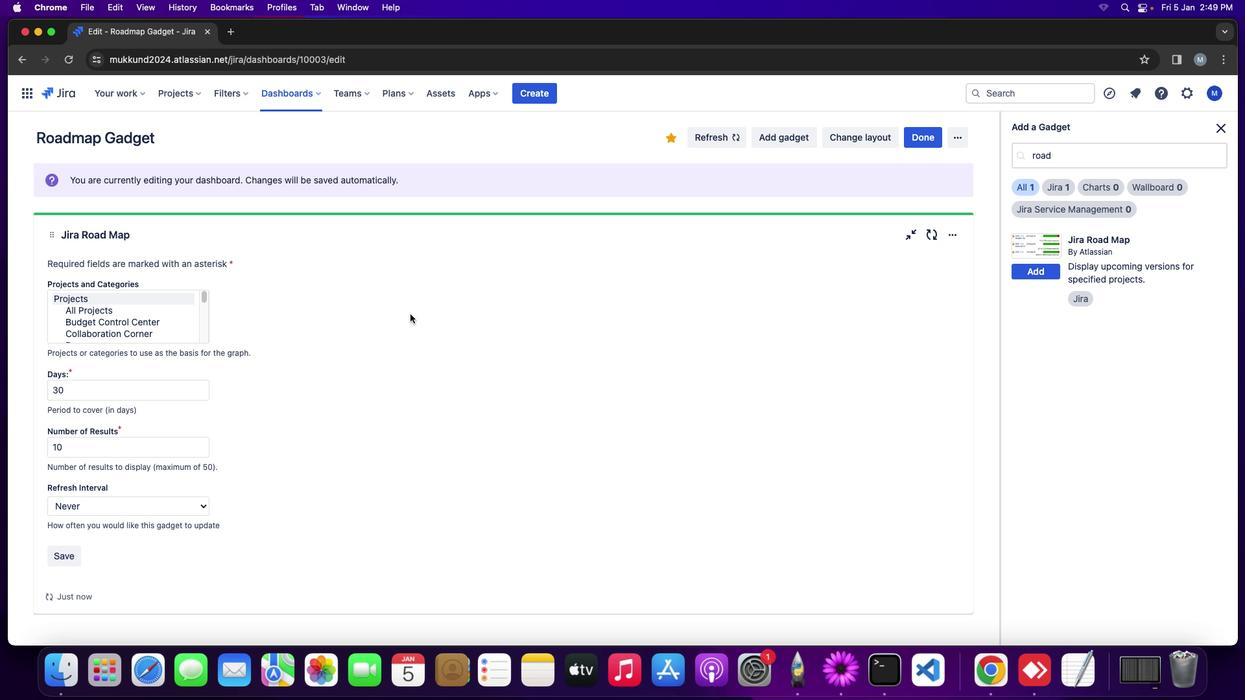
Action: Mouse pressed left at (426, 318)
Screenshot: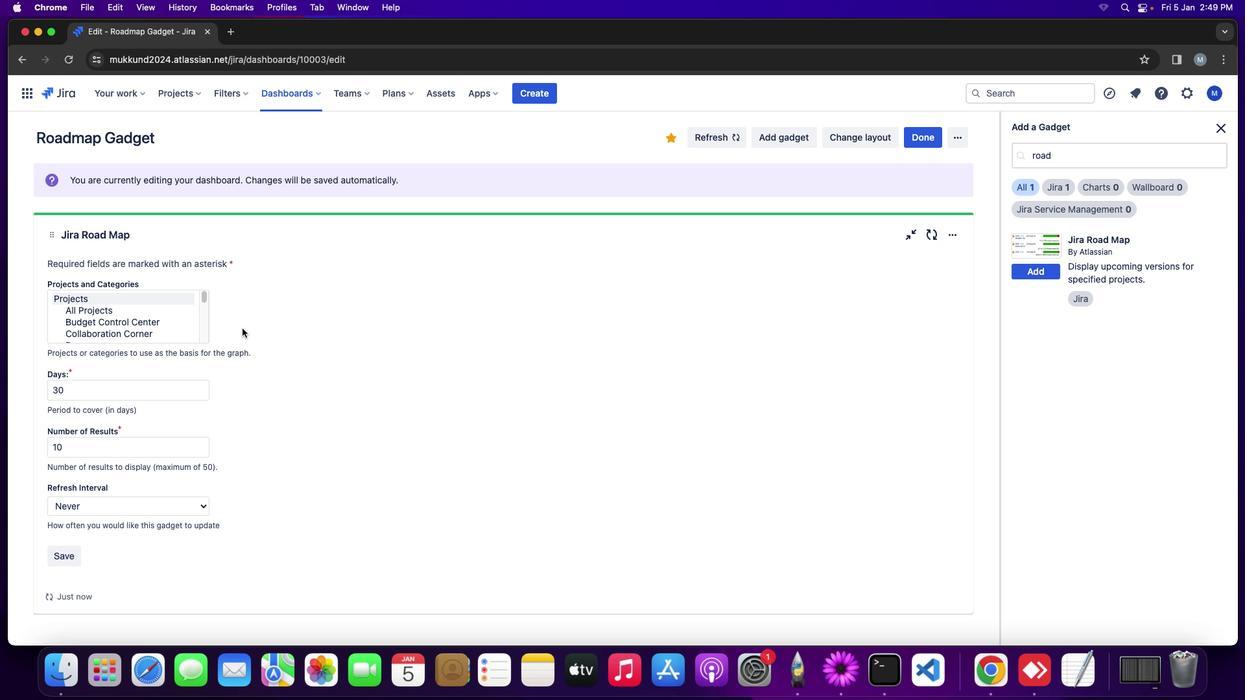 
Action: Mouse moved to (130, 320)
Screenshot: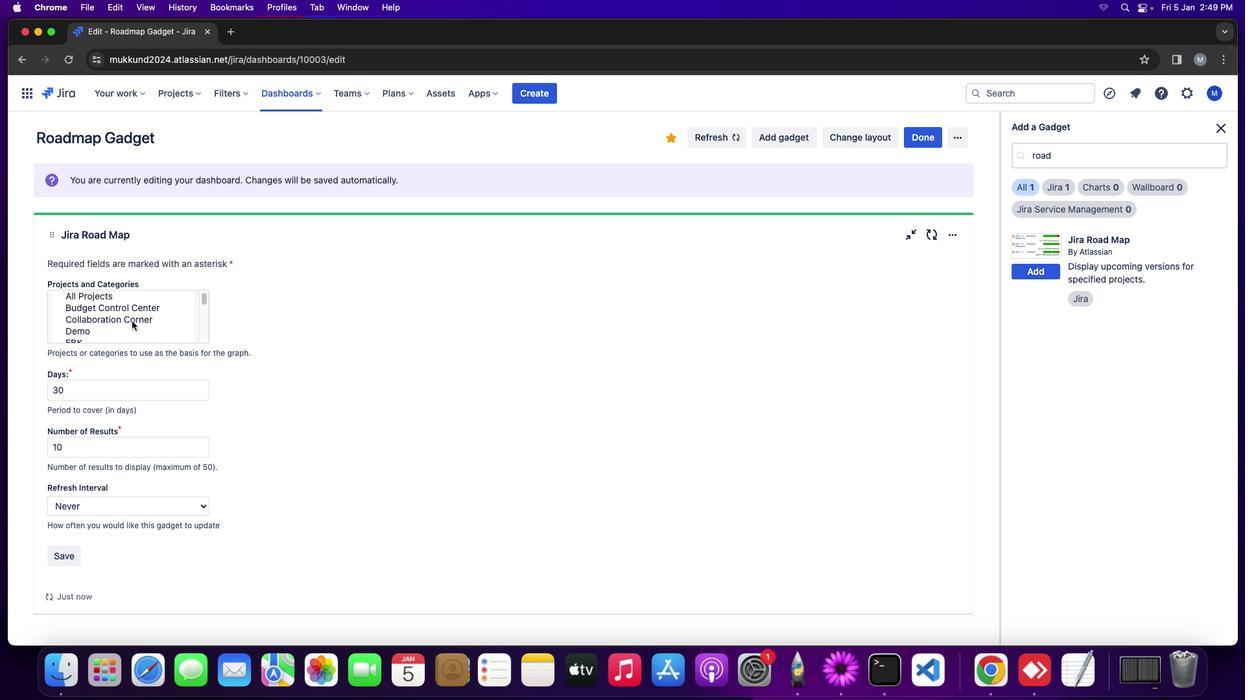 
Action: Mouse scrolled (130, 320) with delta (0, 0)
Screenshot: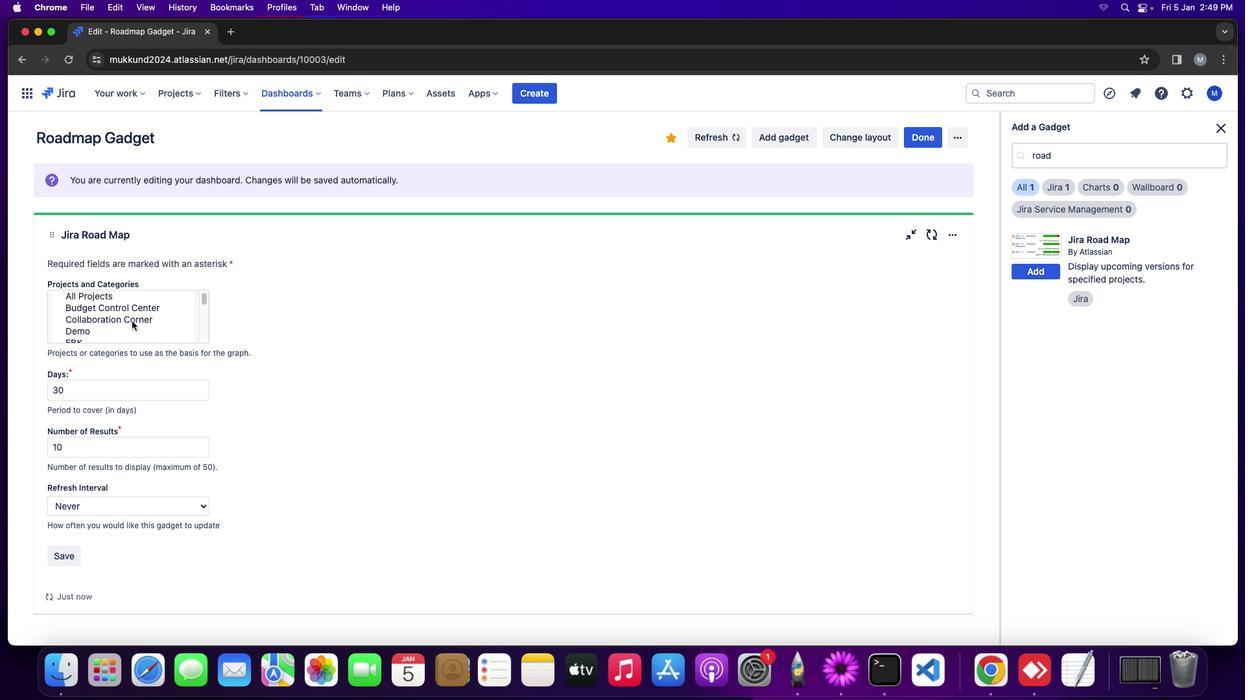 
Action: Mouse moved to (131, 320)
Screenshot: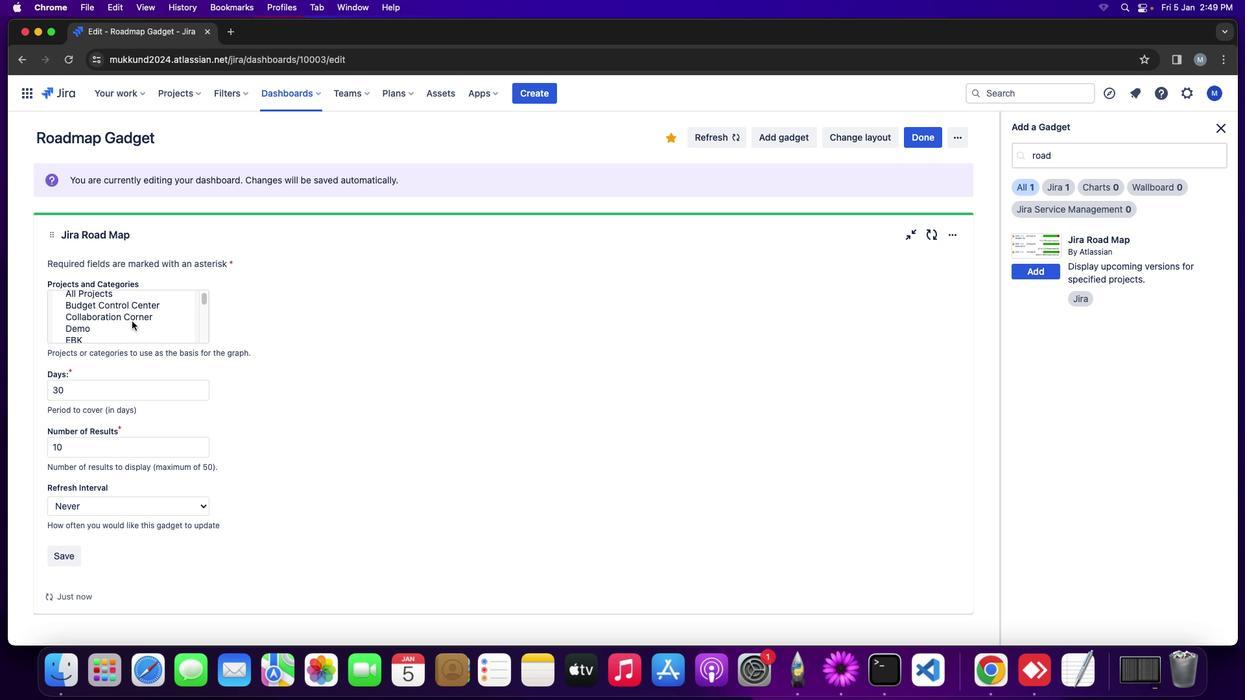 
Action: Mouse scrolled (131, 320) with delta (0, 0)
Screenshot: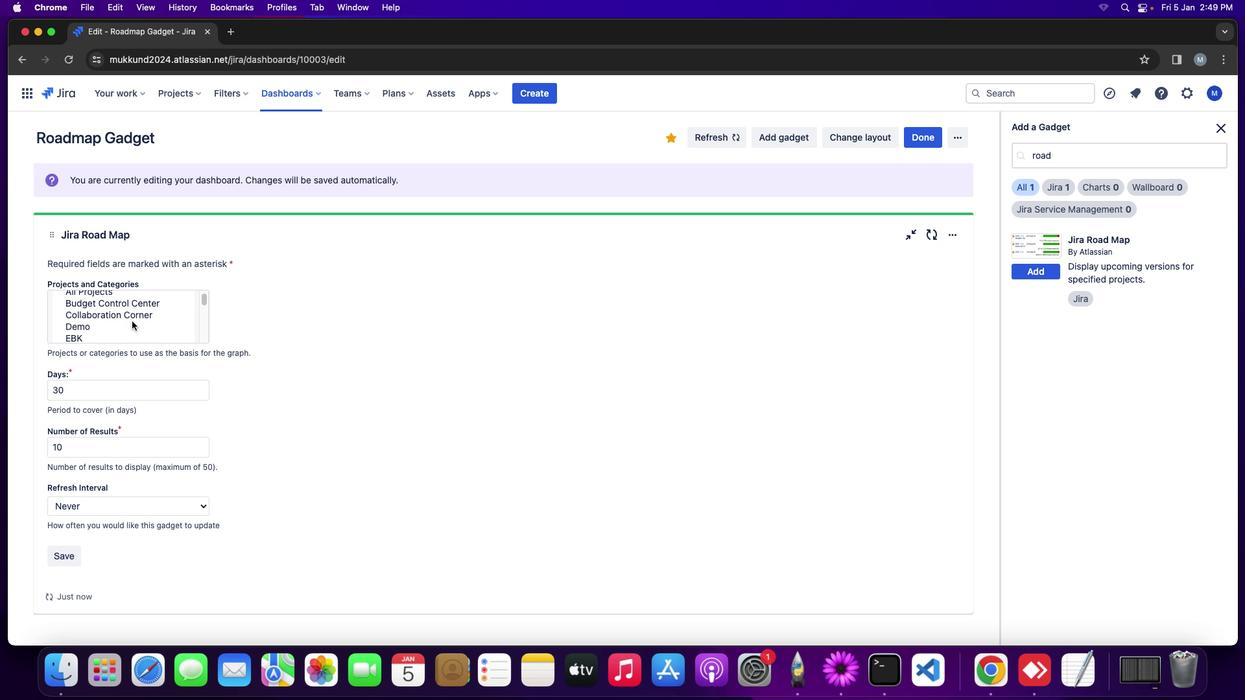 
Action: Mouse scrolled (131, 320) with delta (0, 0)
Screenshot: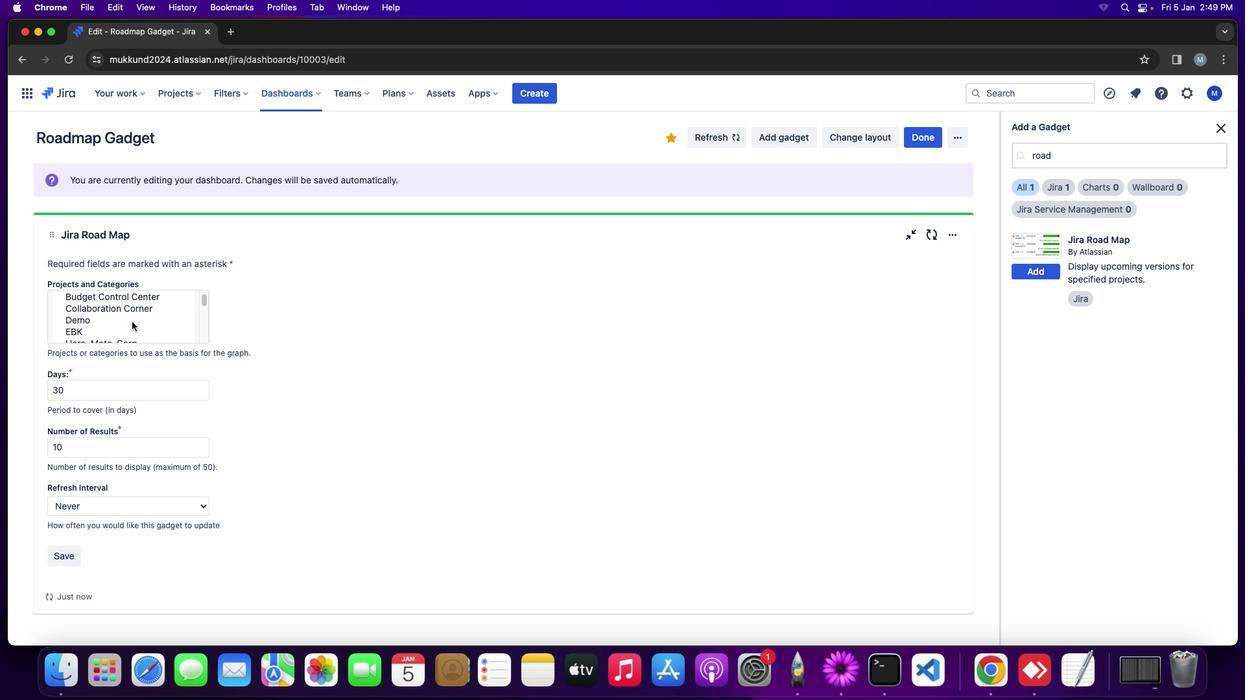 
Action: Mouse moved to (131, 320)
Screenshot: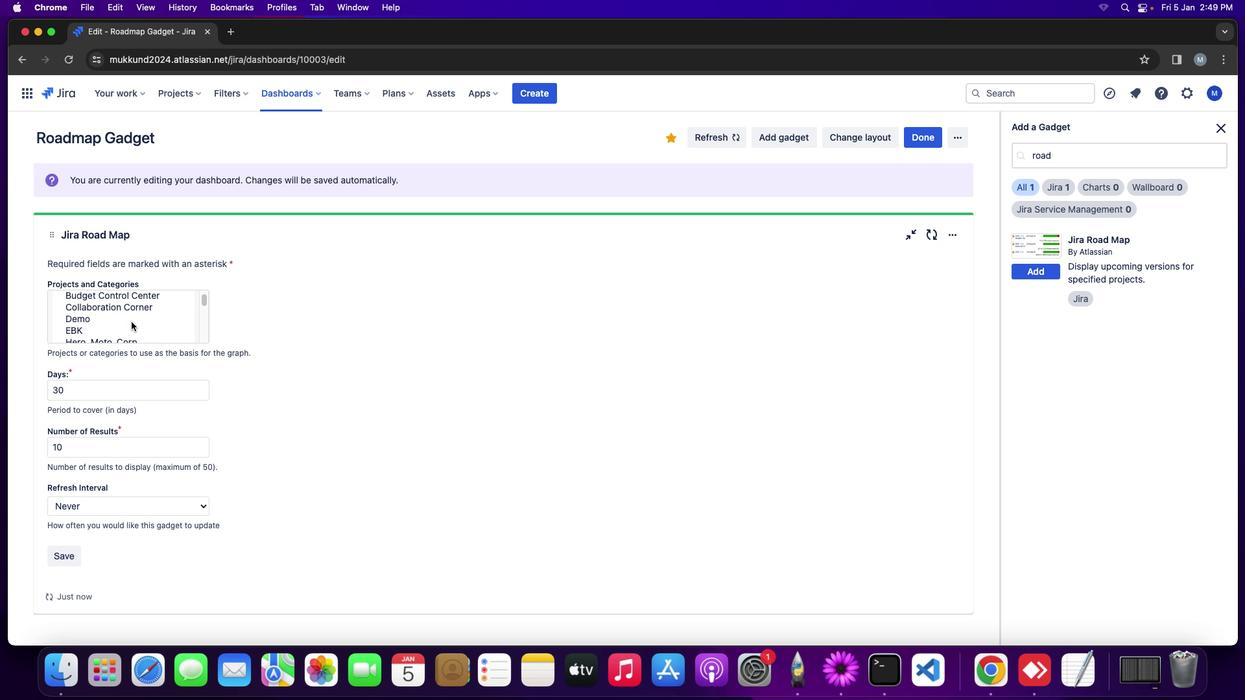 
Action: Mouse scrolled (131, 320) with delta (0, 0)
Screenshot: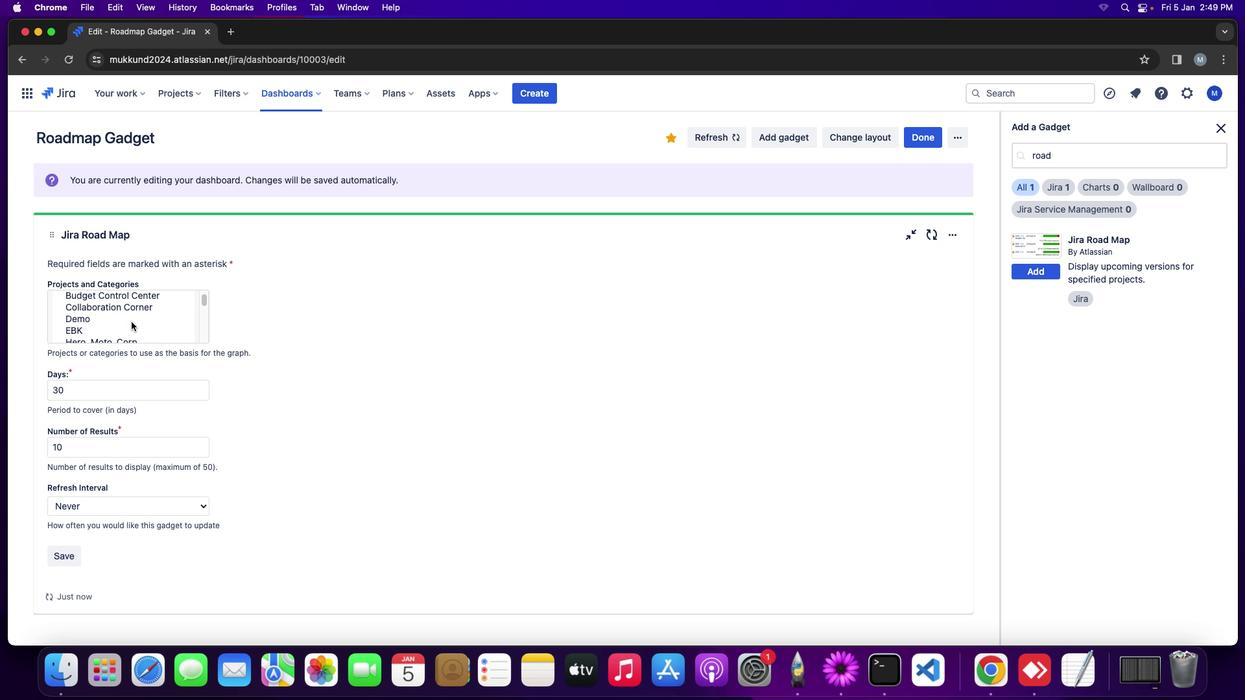 
Action: Mouse moved to (131, 321)
Screenshot: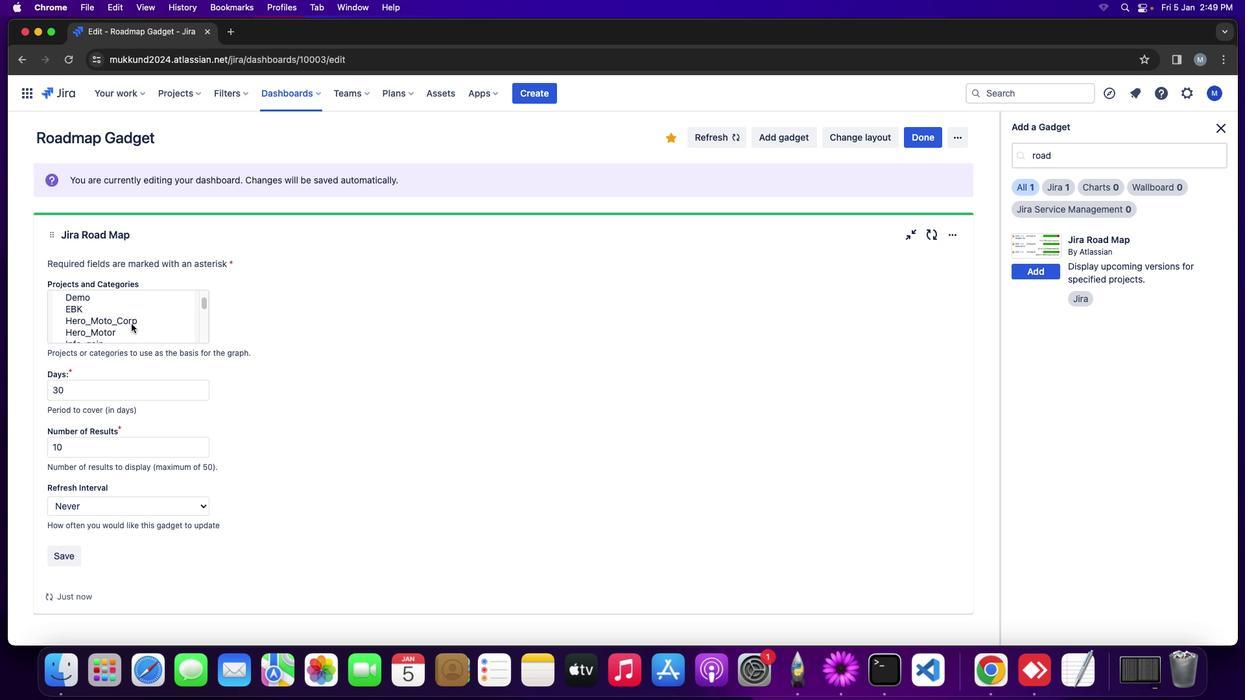 
Action: Mouse scrolled (131, 321) with delta (0, 0)
Screenshot: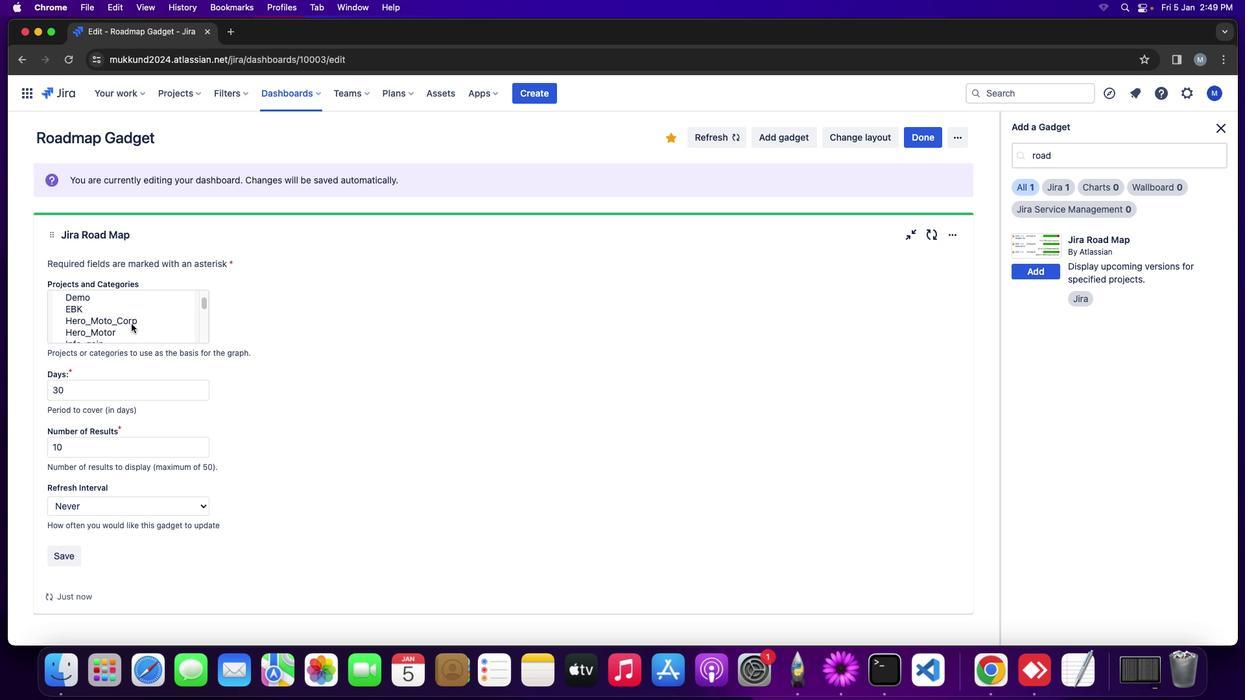 
Action: Mouse moved to (131, 321)
Screenshot: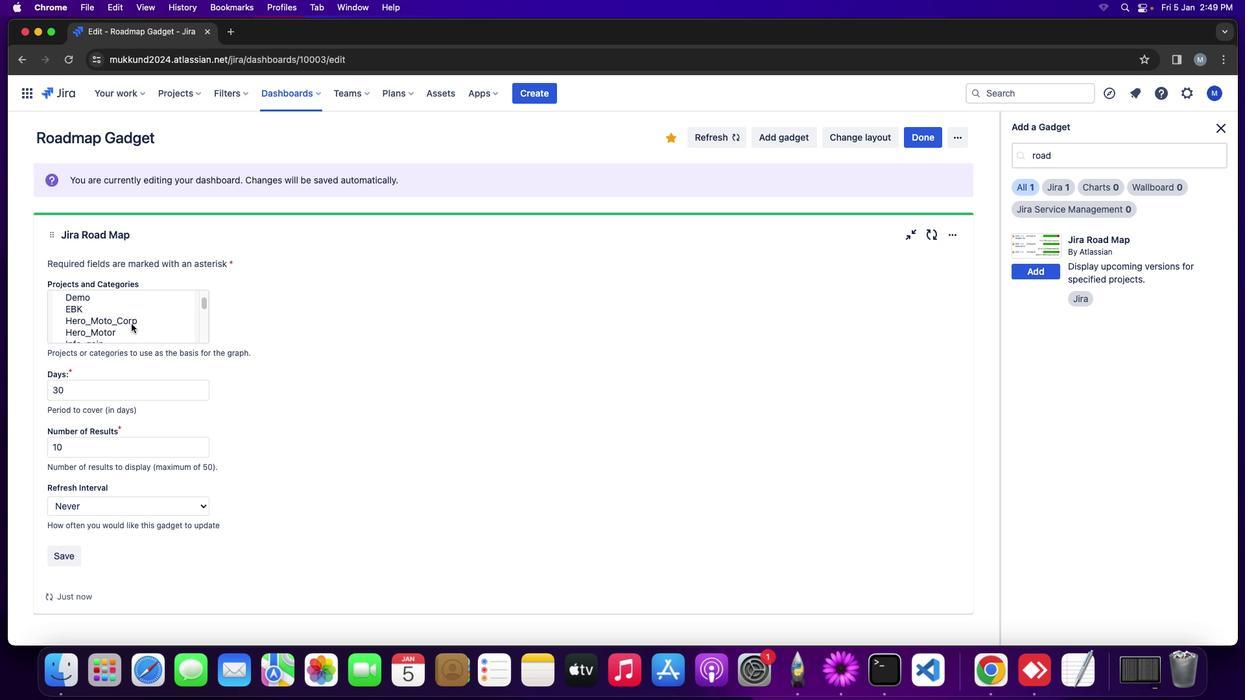 
Action: Mouse scrolled (131, 321) with delta (0, 0)
Screenshot: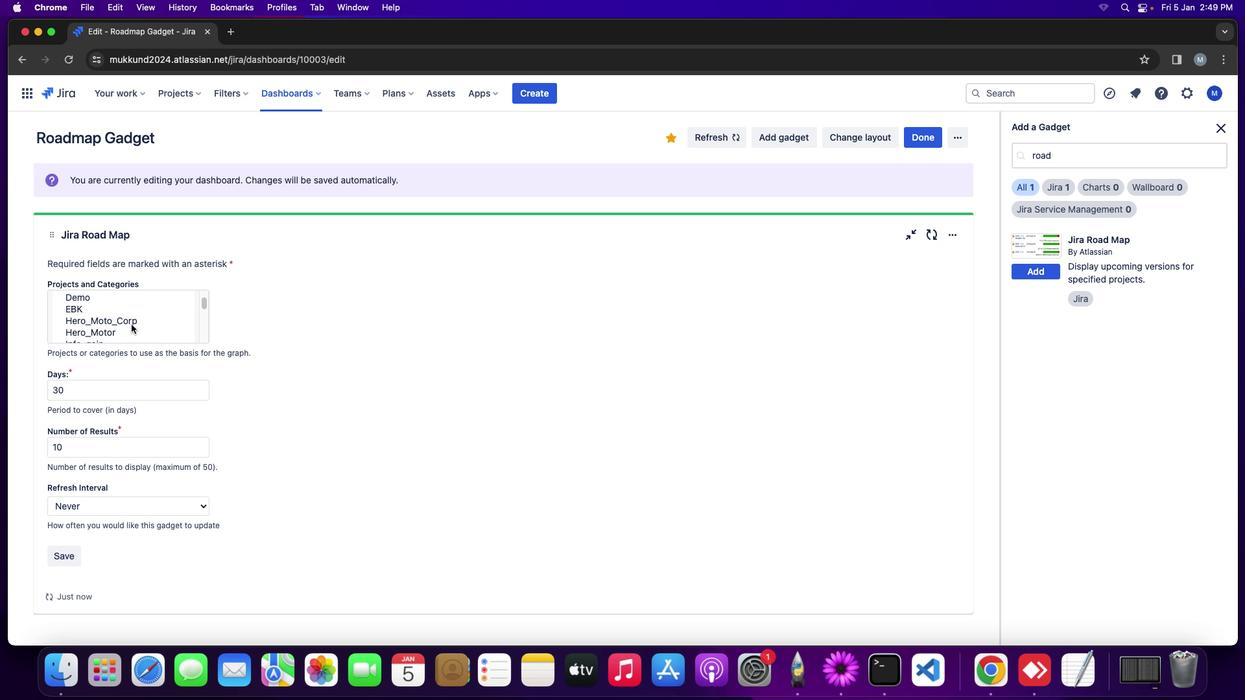 
Action: Mouse moved to (130, 324)
Screenshot: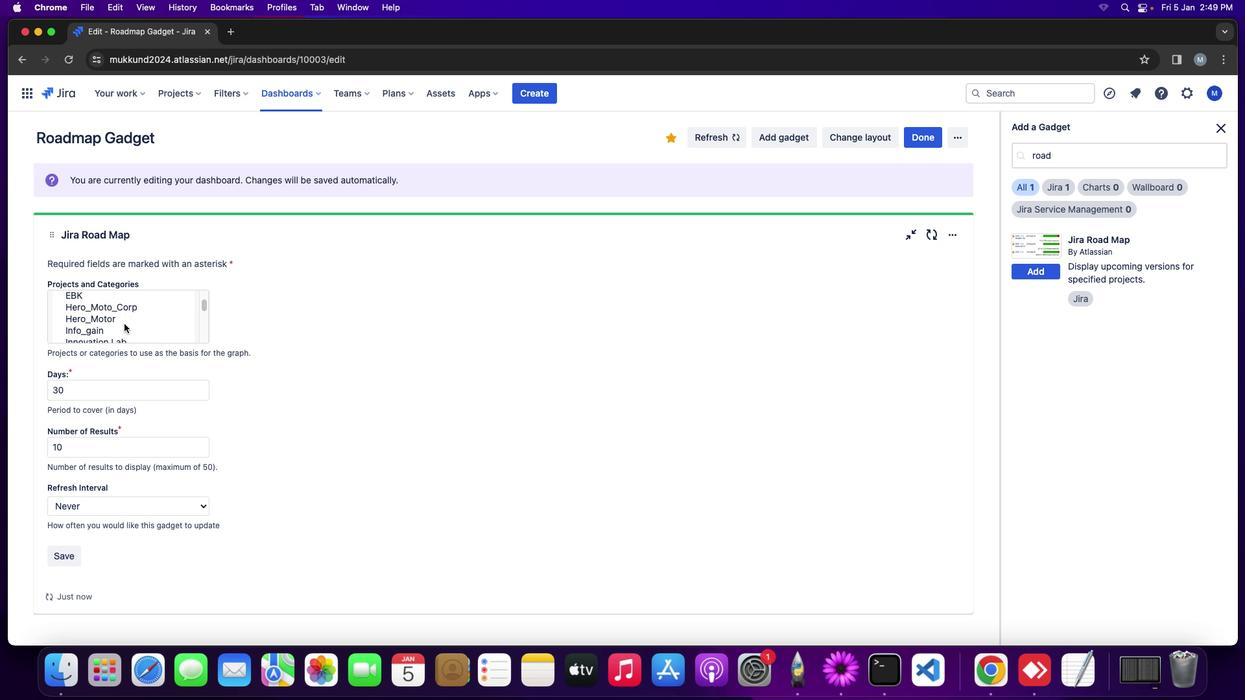 
Action: Mouse scrolled (130, 324) with delta (0, 0)
Screenshot: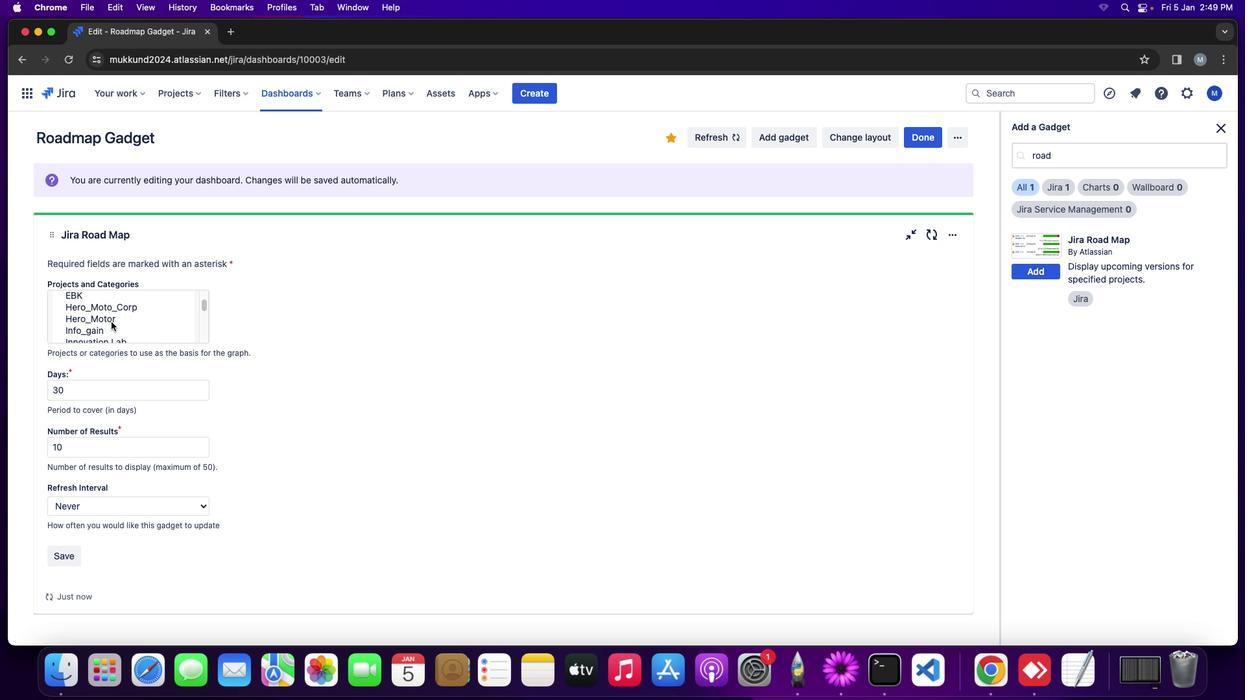 
Action: Mouse moved to (130, 324)
Screenshot: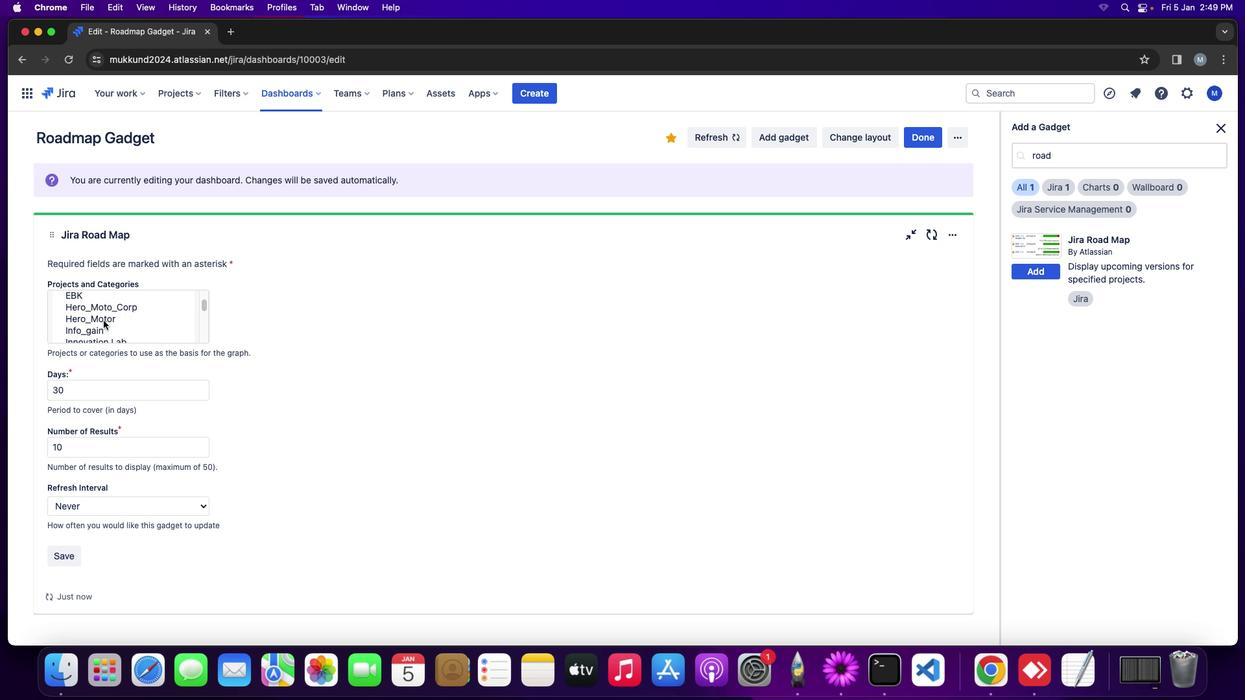 
Action: Mouse scrolled (130, 324) with delta (0, 0)
Screenshot: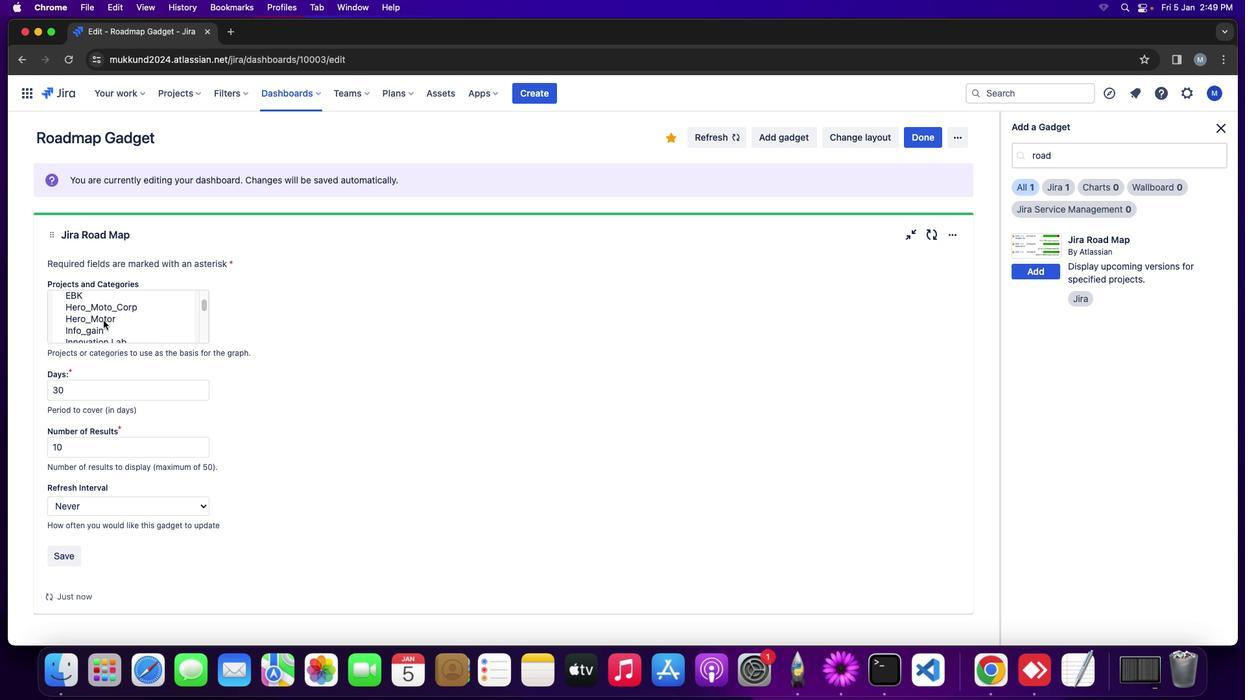 
Action: Mouse moved to (119, 308)
Screenshot: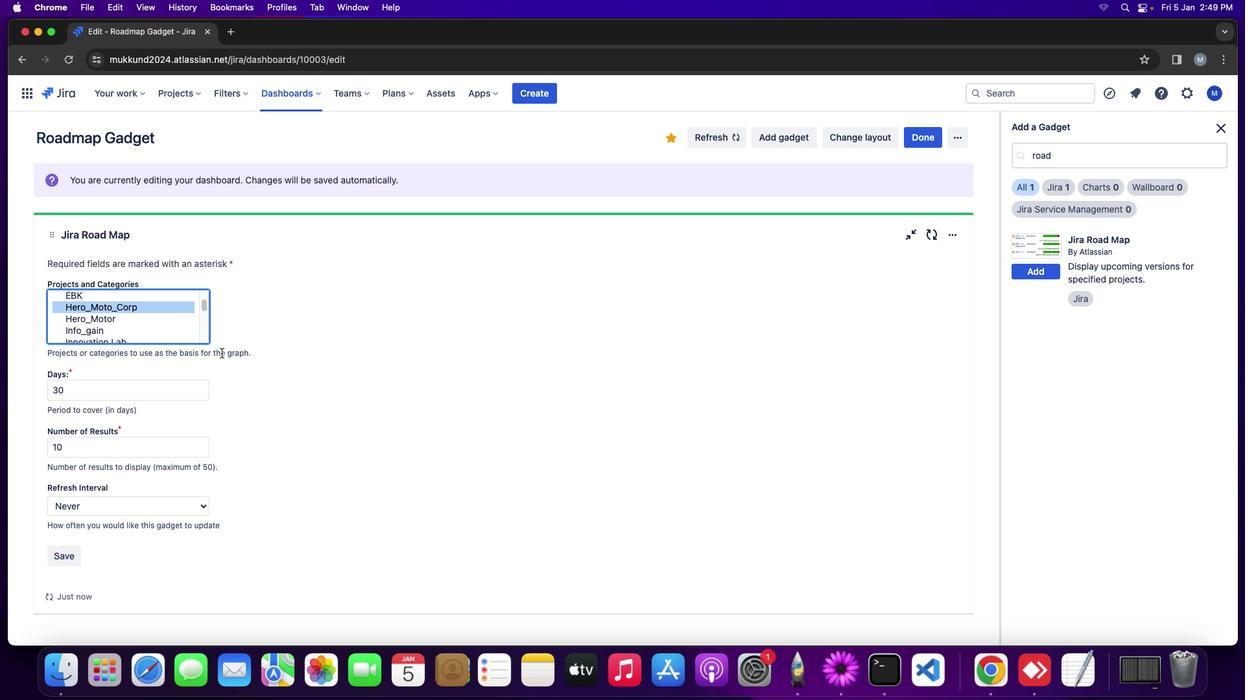 
Action: Mouse pressed left at (119, 308)
Screenshot: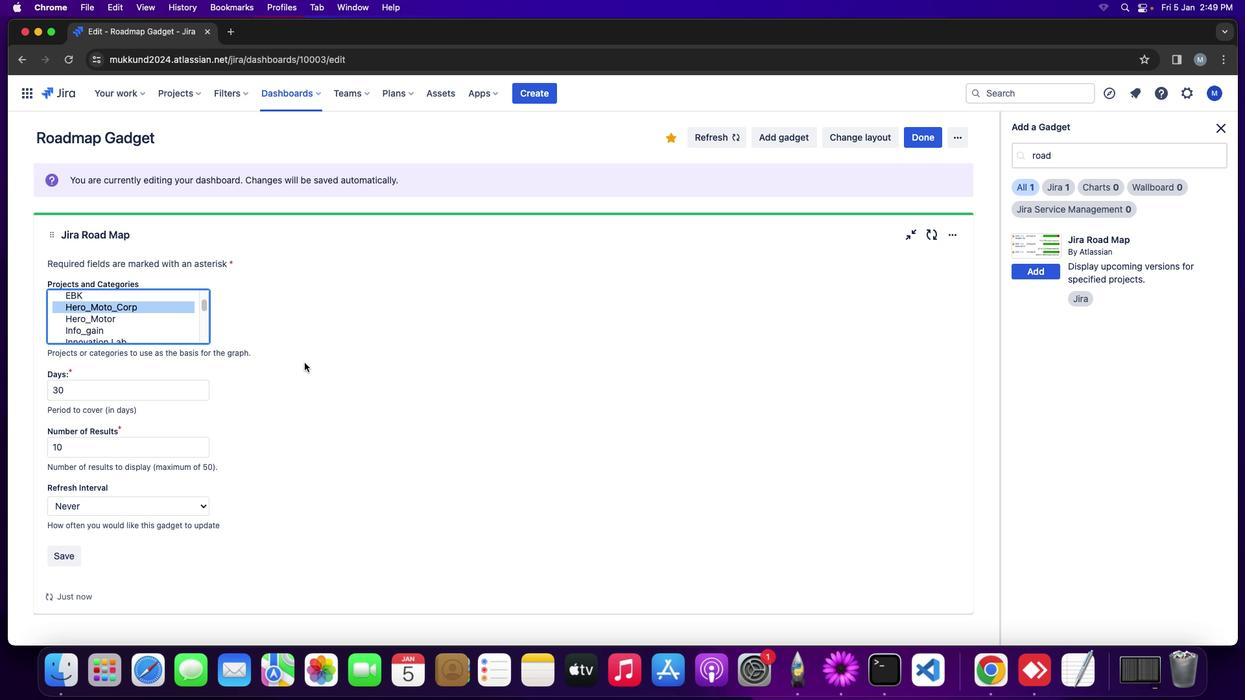 
Action: Mouse moved to (84, 387)
Screenshot: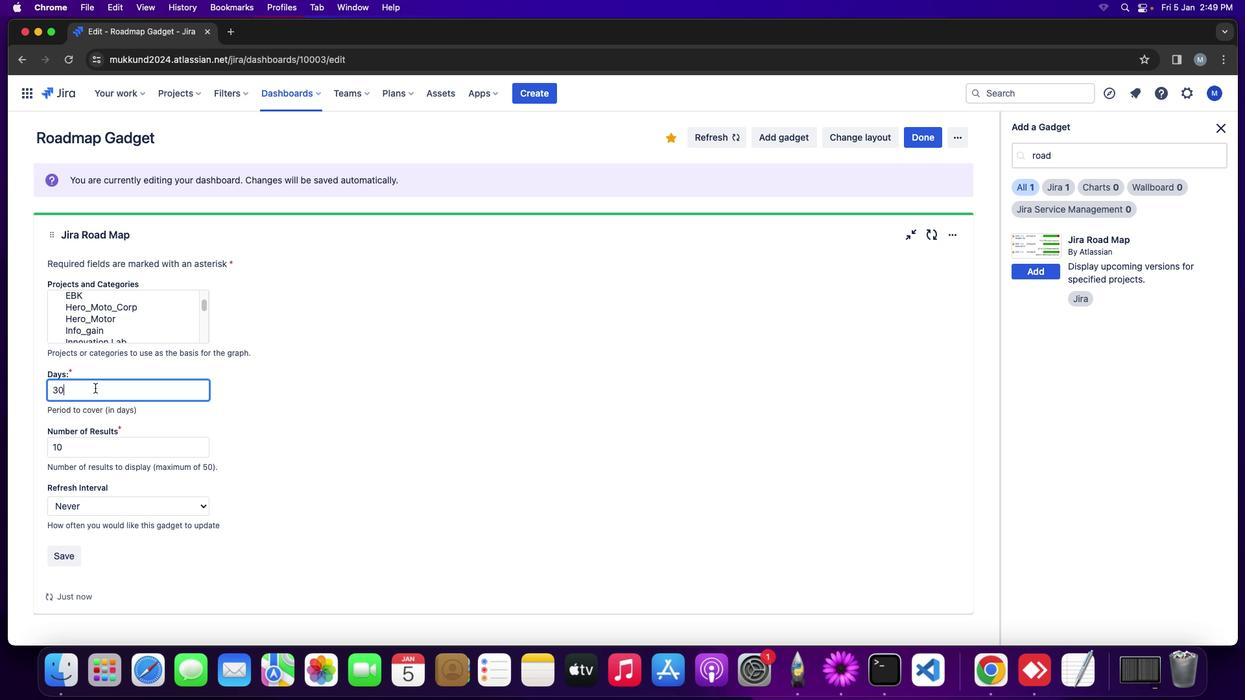 
Action: Mouse pressed left at (84, 387)
Screenshot: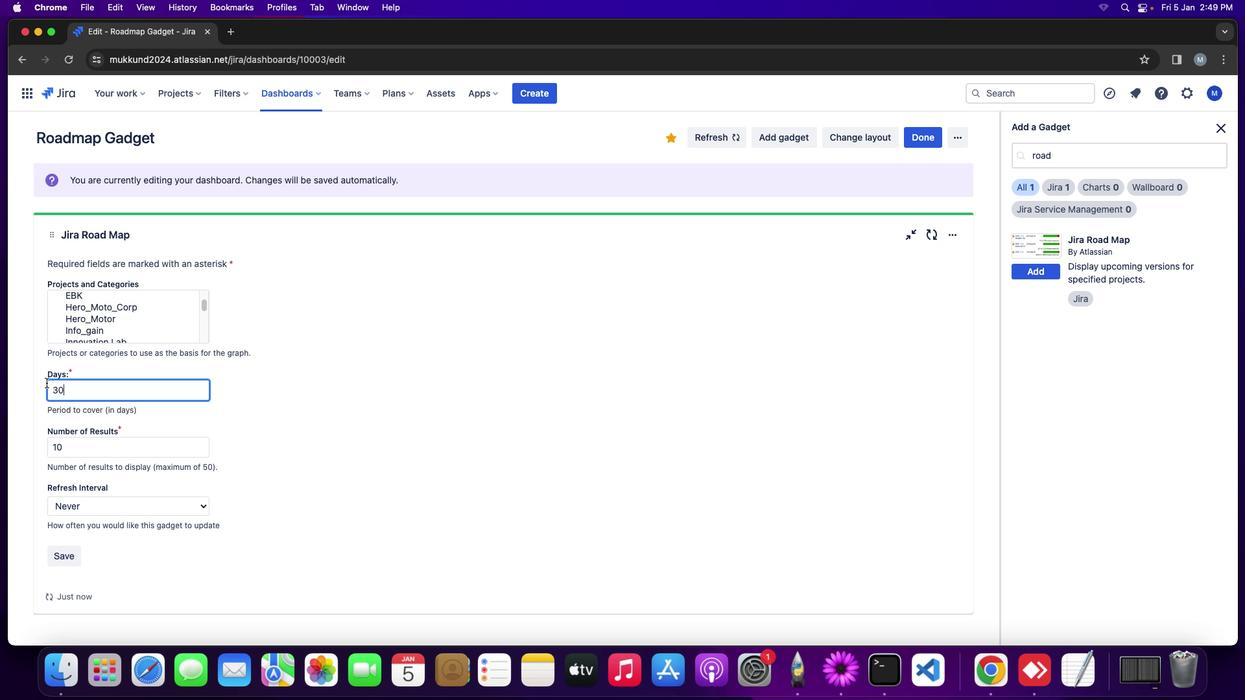 
Action: Mouse moved to (111, 389)
Screenshot: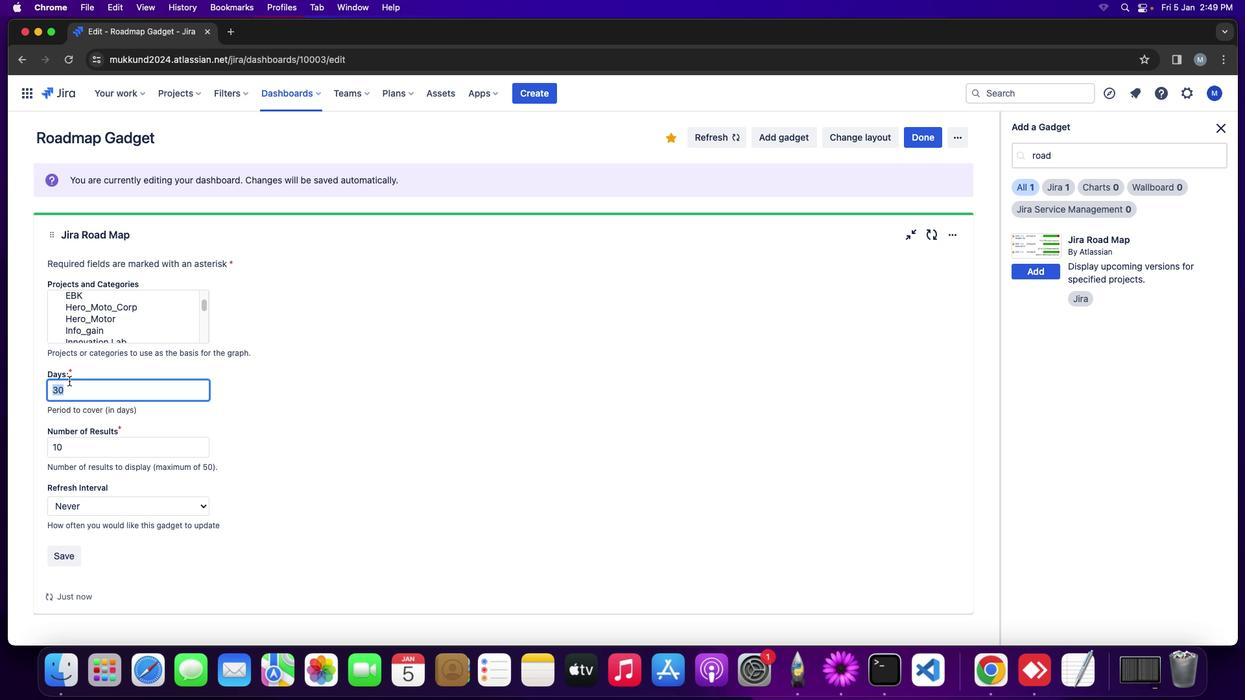 
Action: Mouse pressed left at (111, 389)
Screenshot: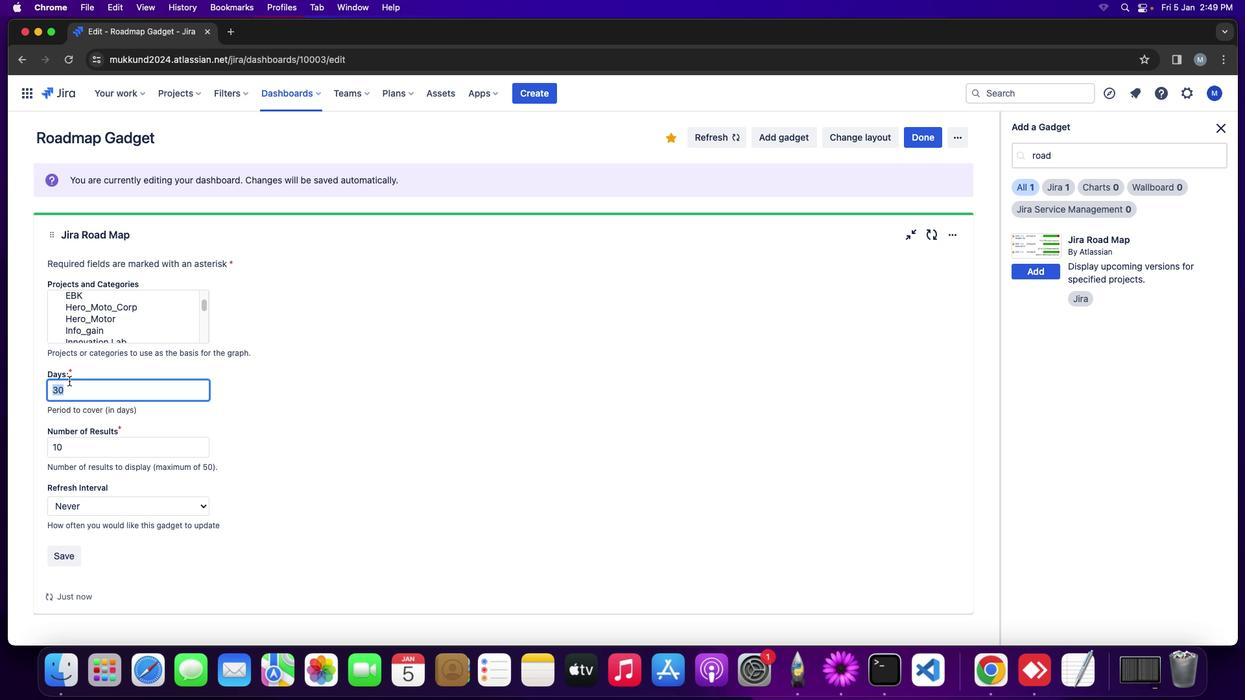 
Action: Mouse moved to (308, 386)
Screenshot: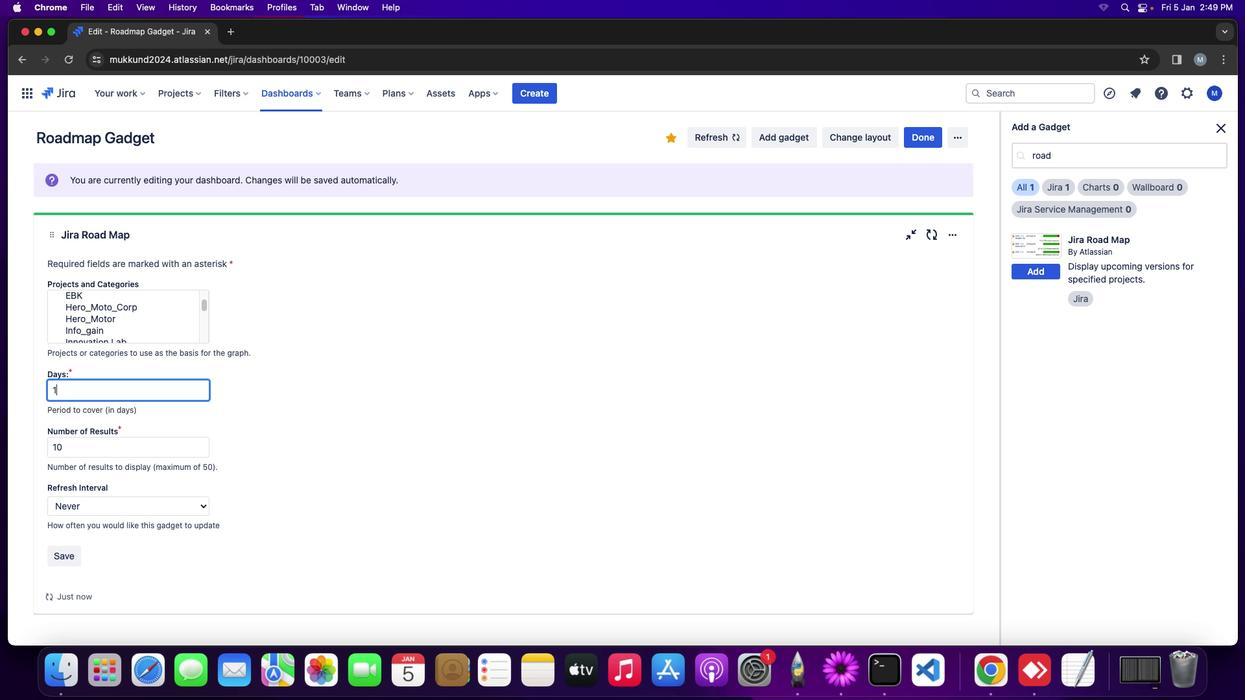 
Action: Key pressed '1'
Screenshot: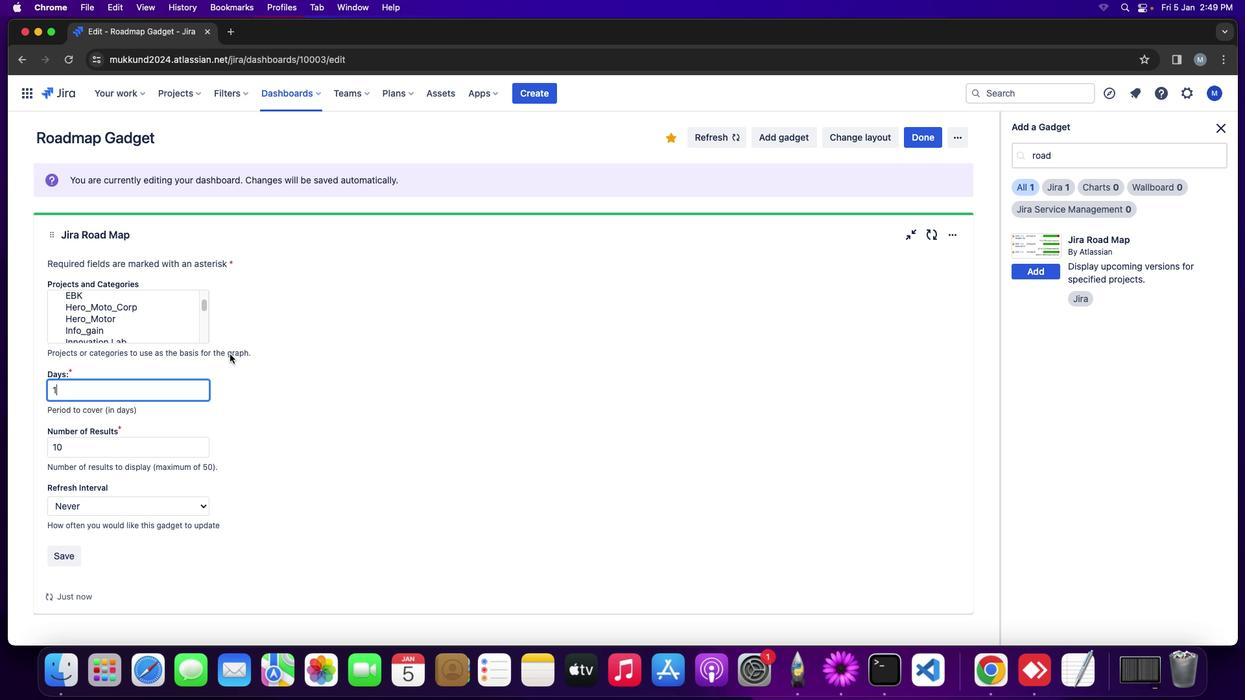 
Action: Mouse moved to (313, 459)
Screenshot: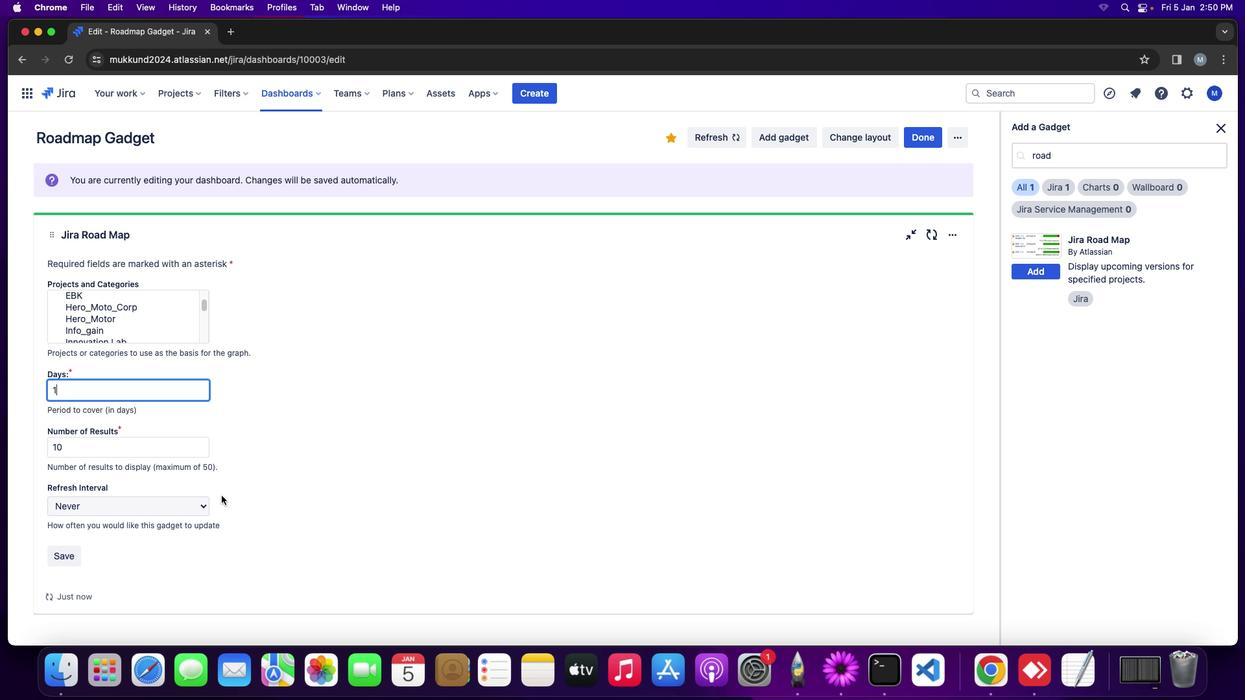 
Action: Mouse scrolled (313, 459) with delta (0, 0)
Screenshot: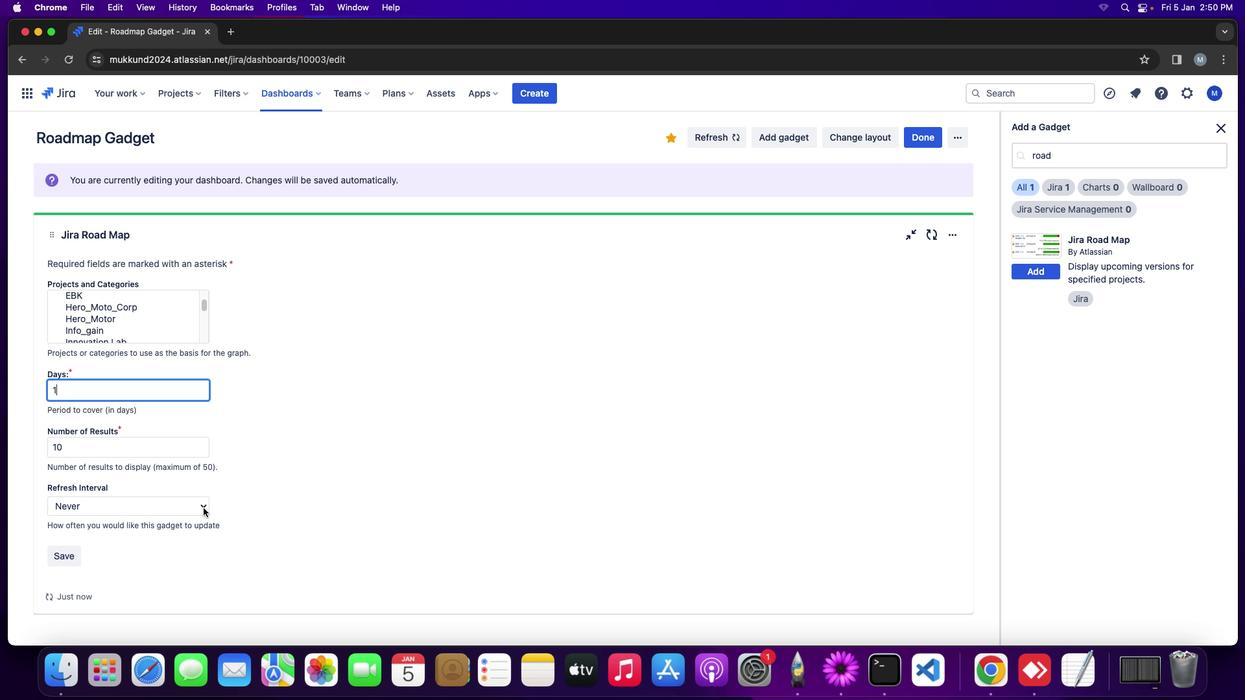 
Action: Mouse moved to (313, 461)
Screenshot: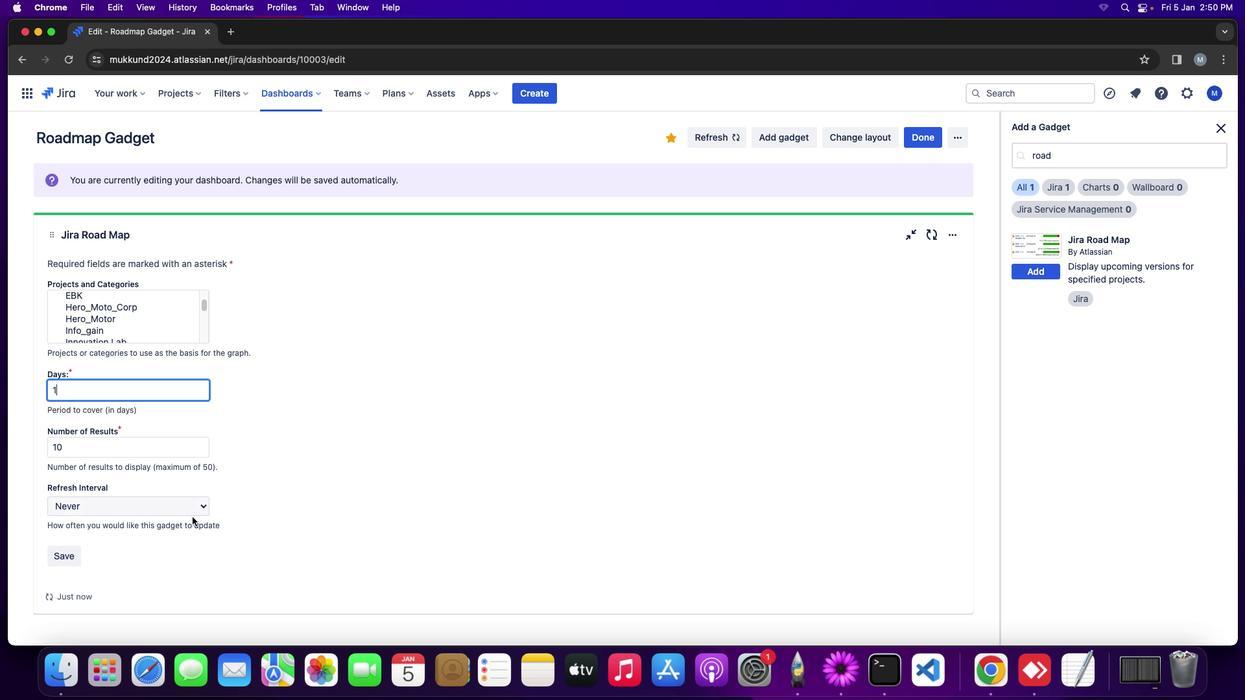 
Action: Mouse scrolled (313, 461) with delta (0, 0)
Screenshot: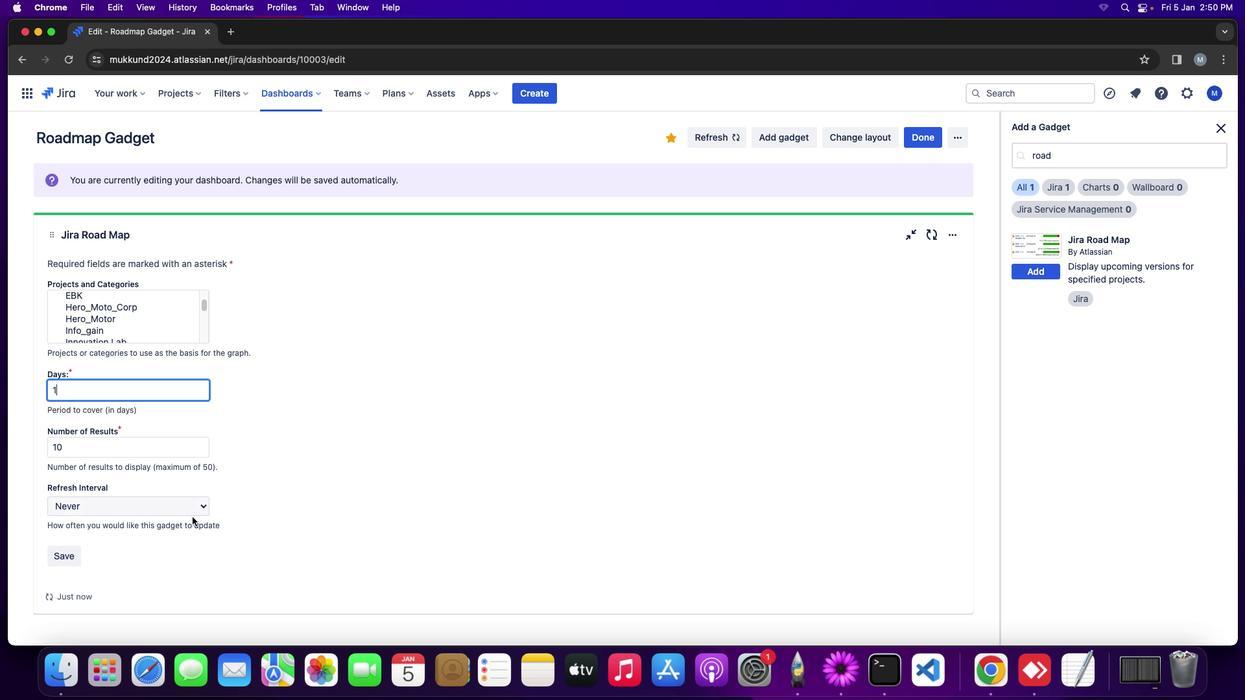 
Action: Mouse scrolled (313, 461) with delta (0, -1)
Screenshot: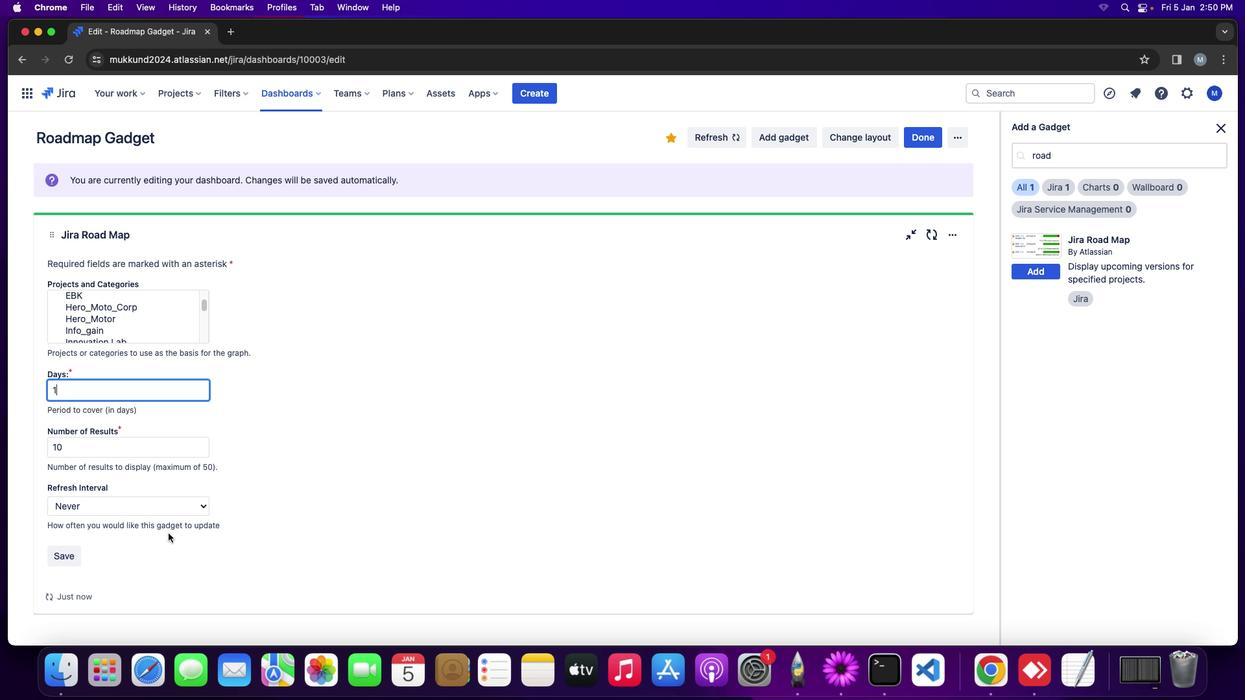 
Action: Mouse moved to (184, 509)
Screenshot: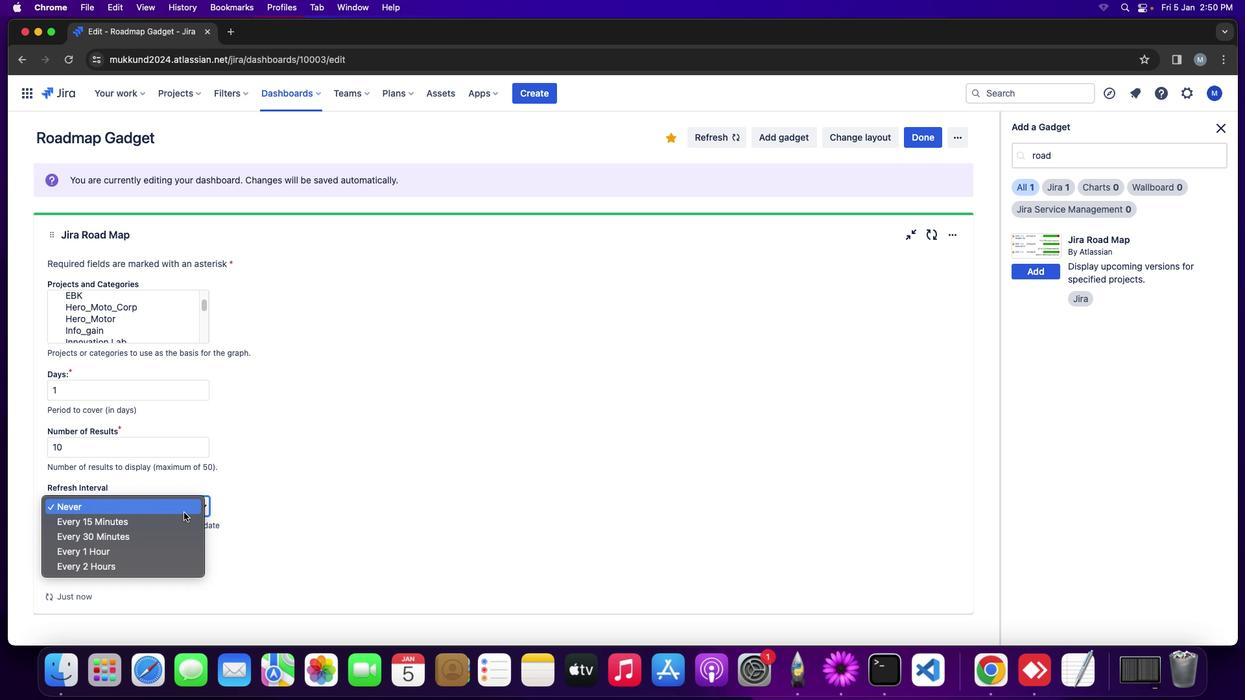 
Action: Mouse pressed left at (184, 509)
Screenshot: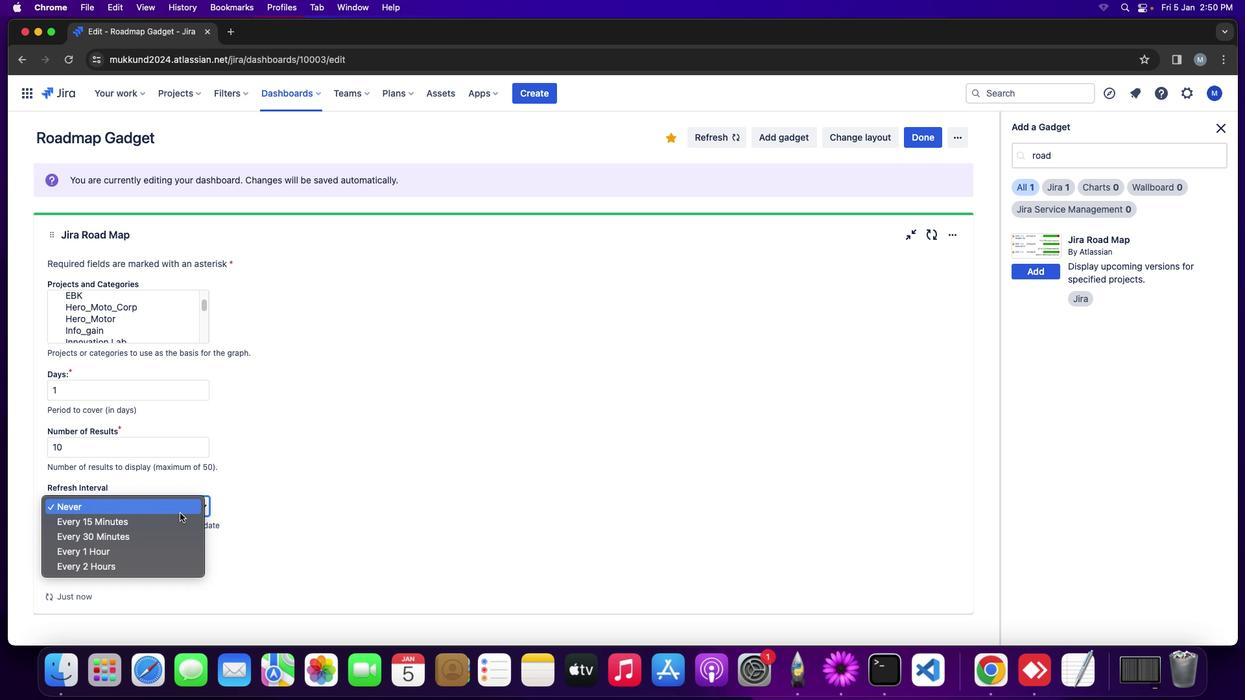 
Action: Mouse moved to (149, 521)
Screenshot: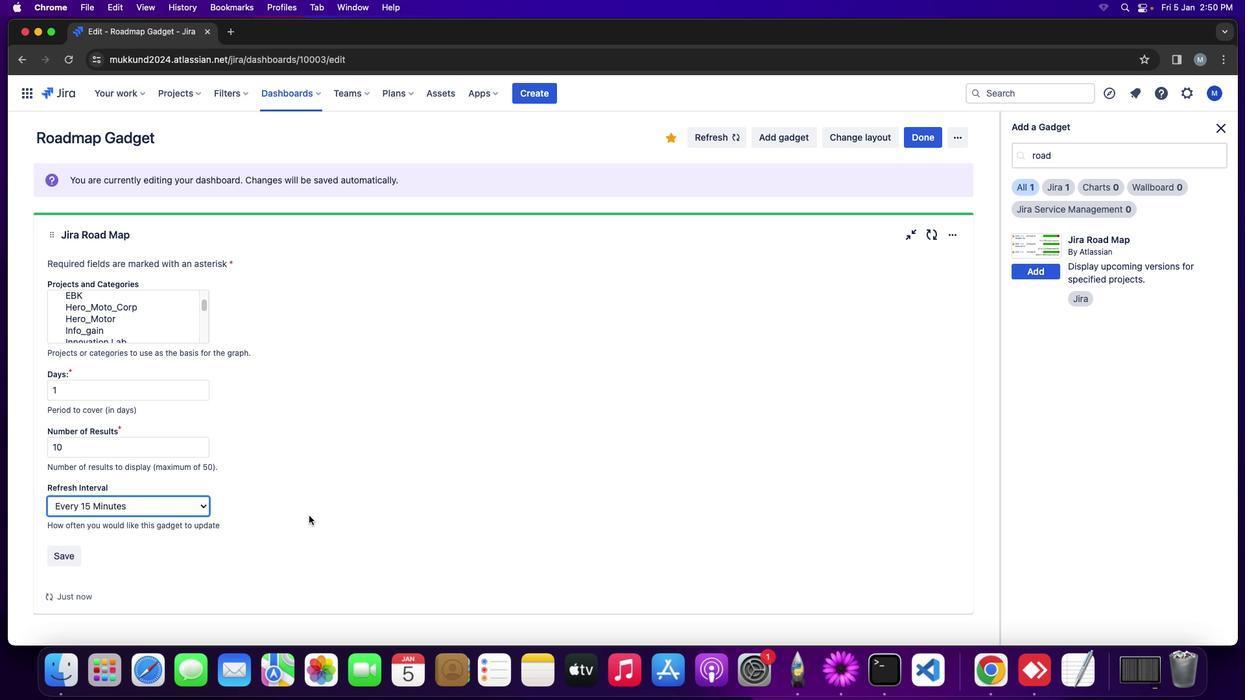 
Action: Mouse pressed left at (149, 521)
Screenshot: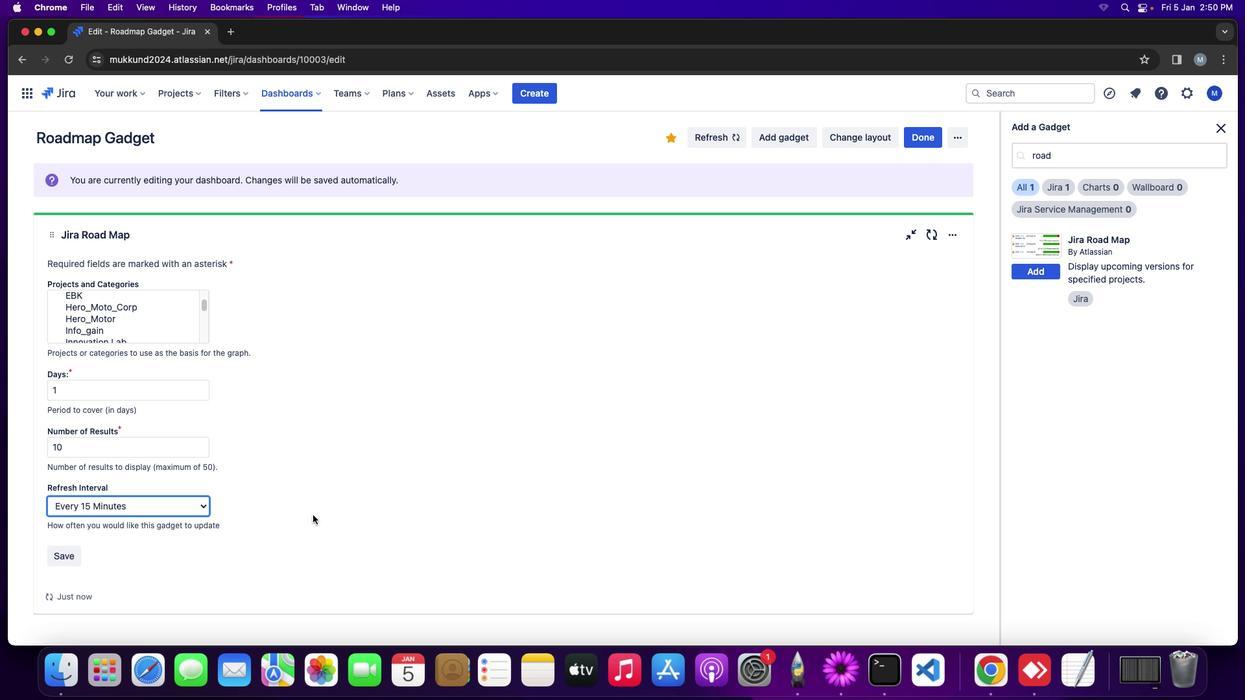 
Action: Mouse moved to (313, 514)
Screenshot: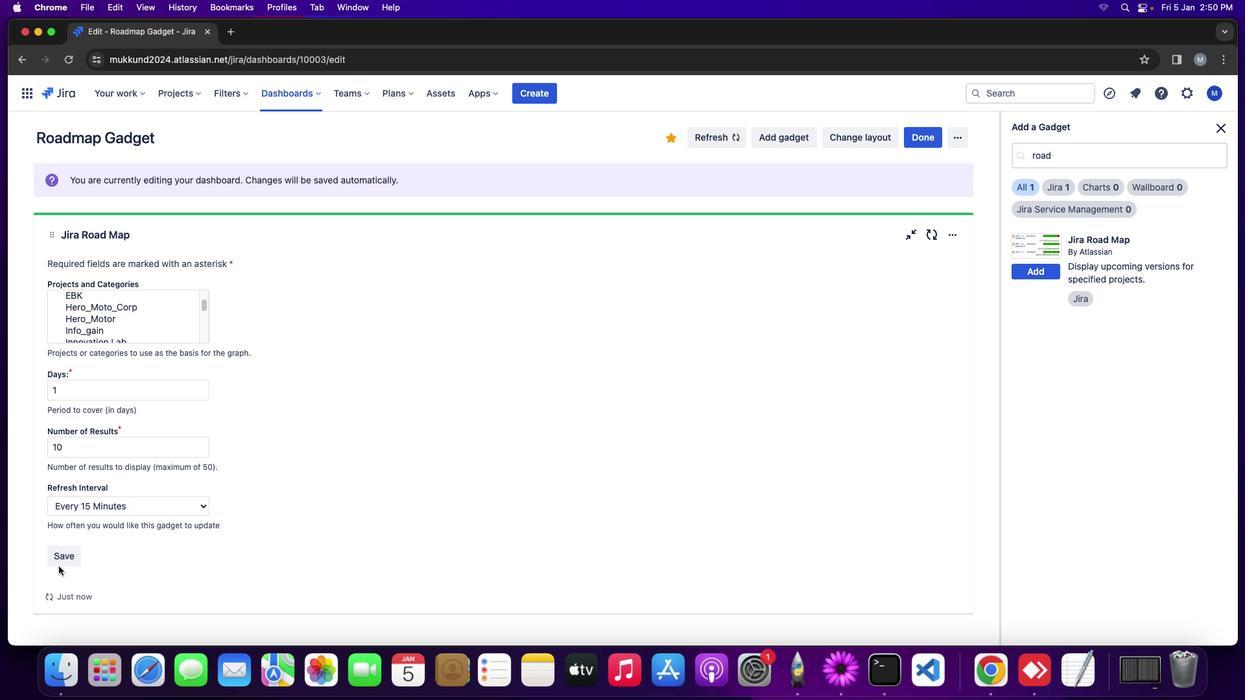 
Action: Mouse pressed left at (313, 514)
Screenshot: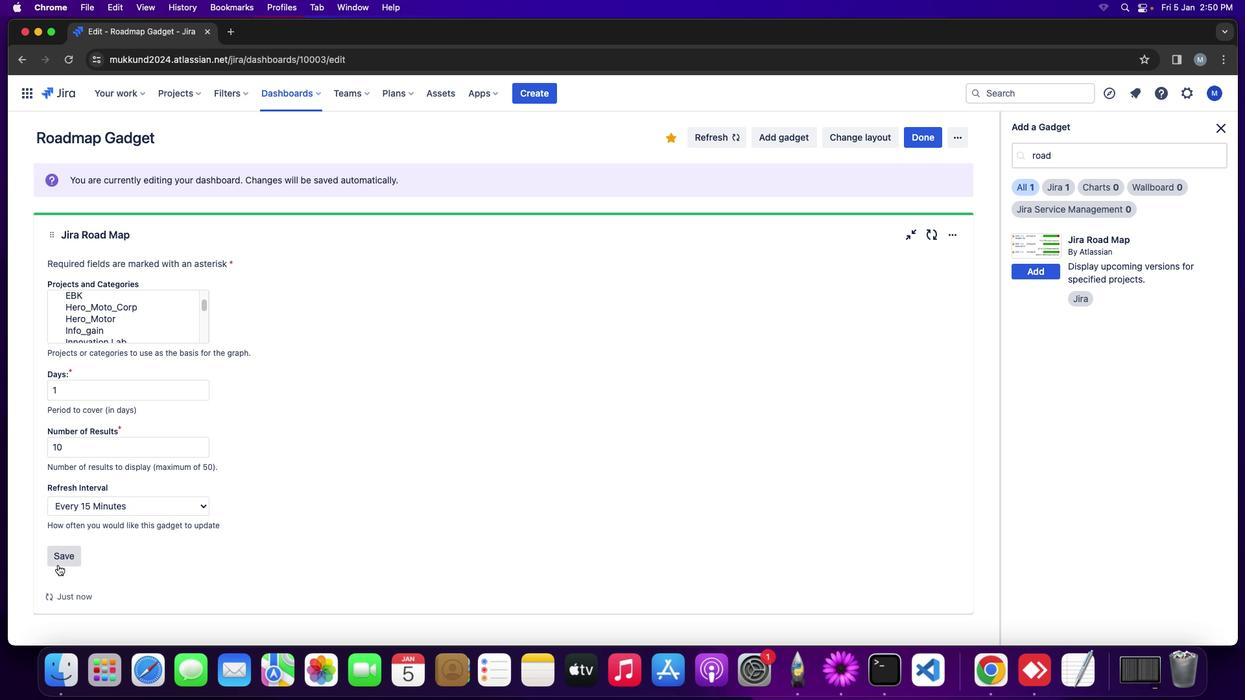 
Action: Mouse moved to (167, 502)
Screenshot: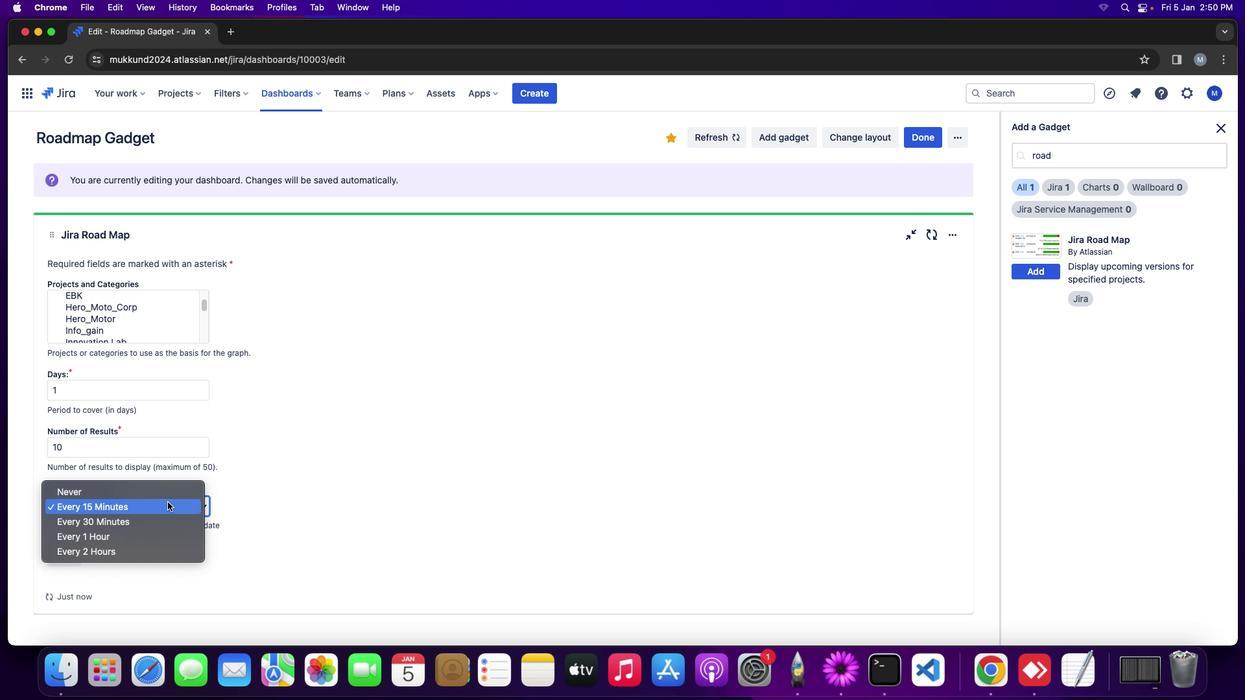 
Action: Mouse pressed left at (167, 502)
Screenshot: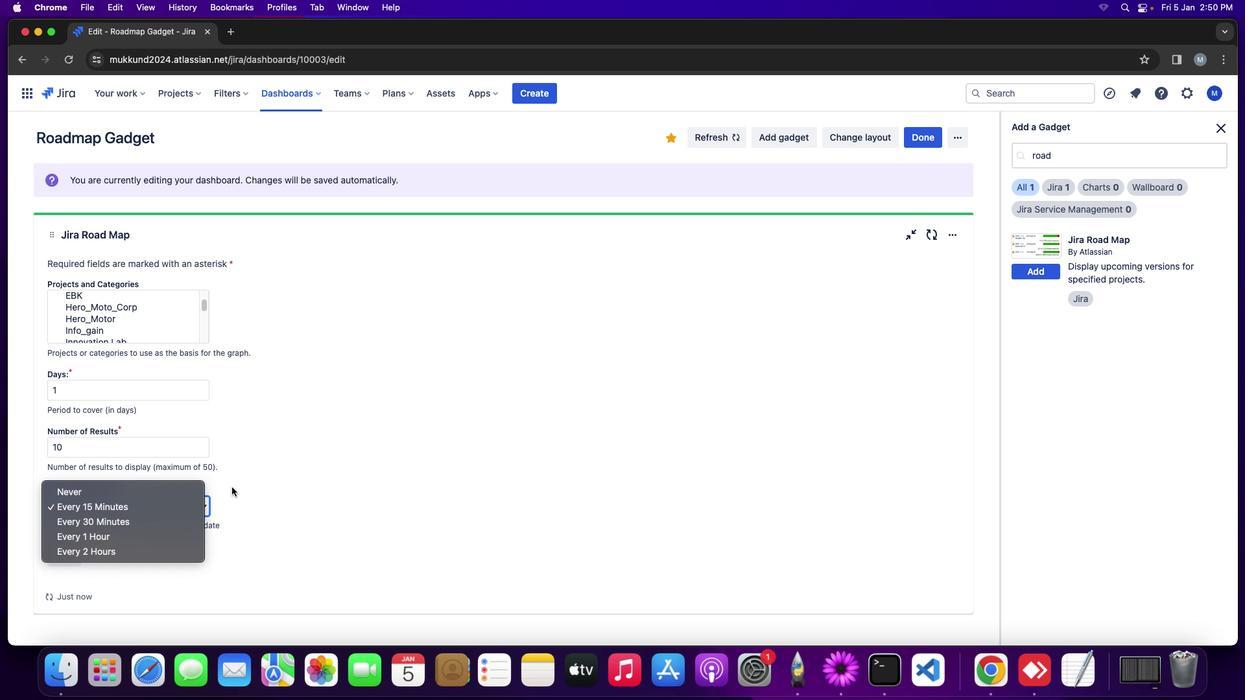 
Action: Mouse moved to (291, 475)
Screenshot: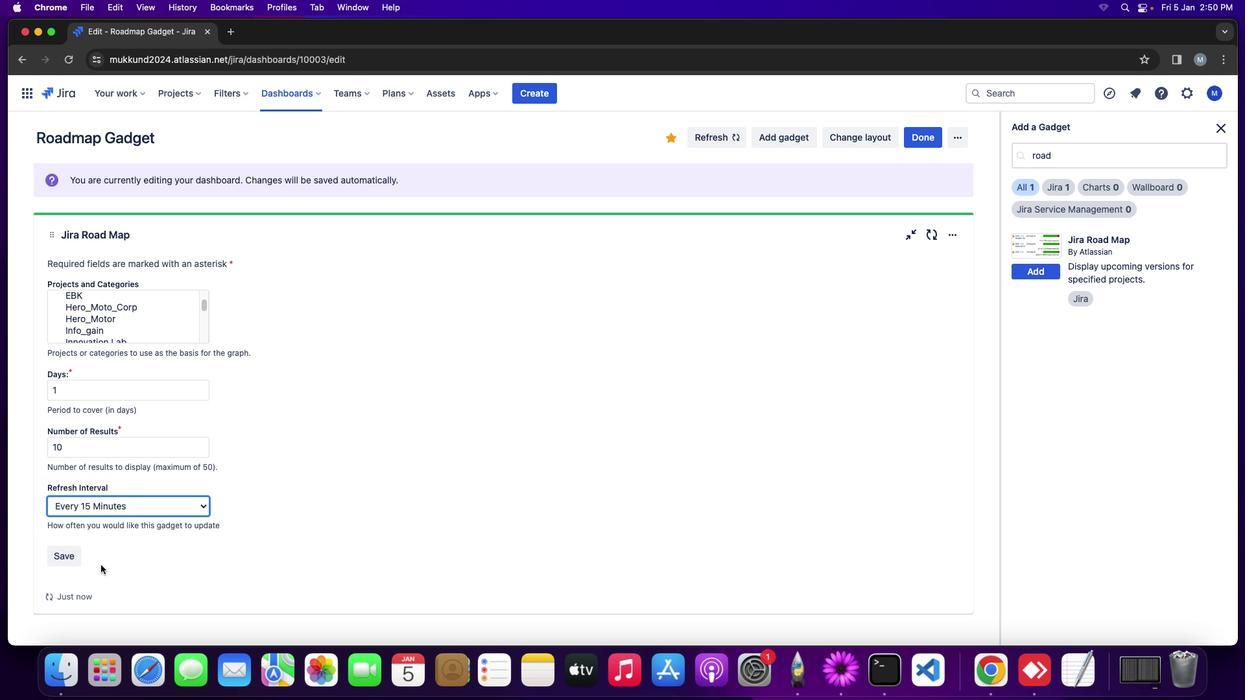 
Action: Mouse pressed left at (291, 475)
Screenshot: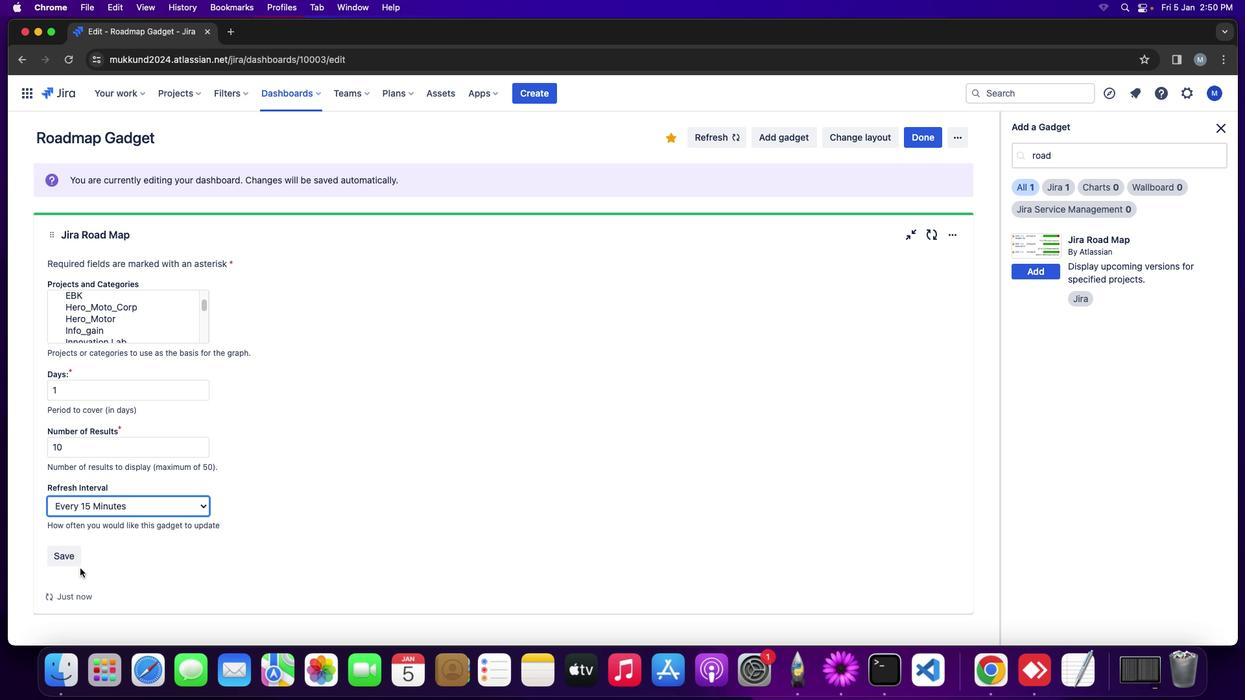 
Action: Mouse moved to (63, 562)
Screenshot: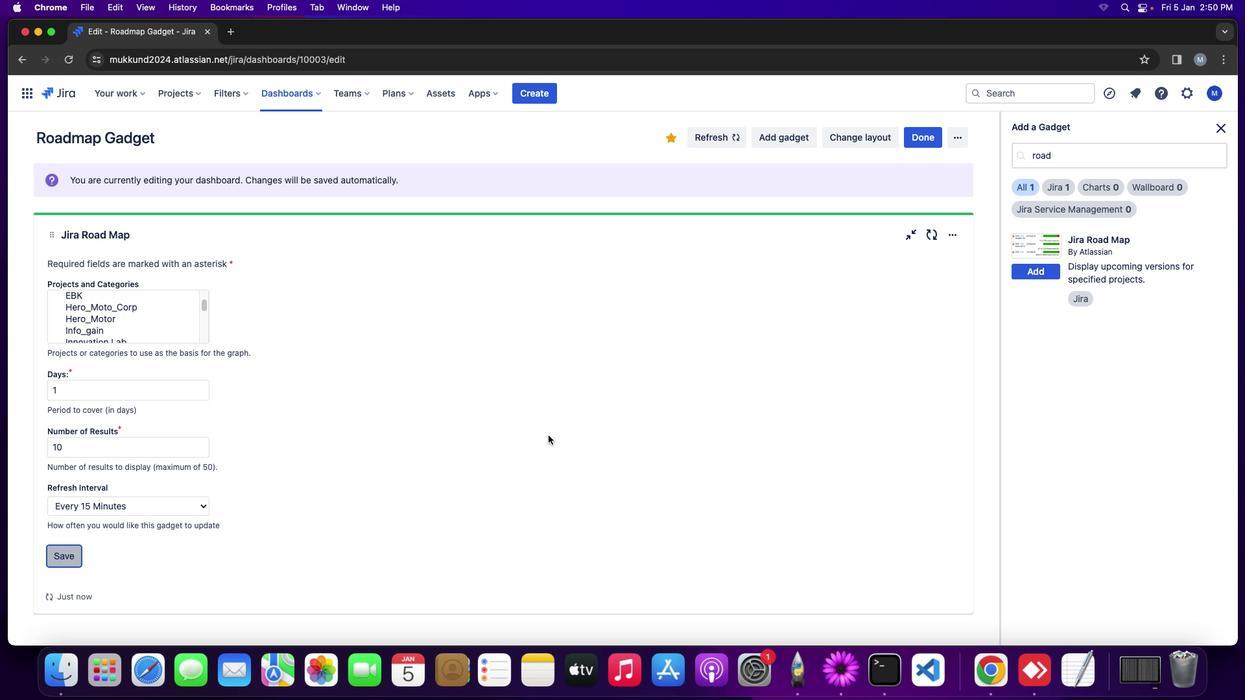 
Action: Mouse pressed left at (63, 562)
Screenshot: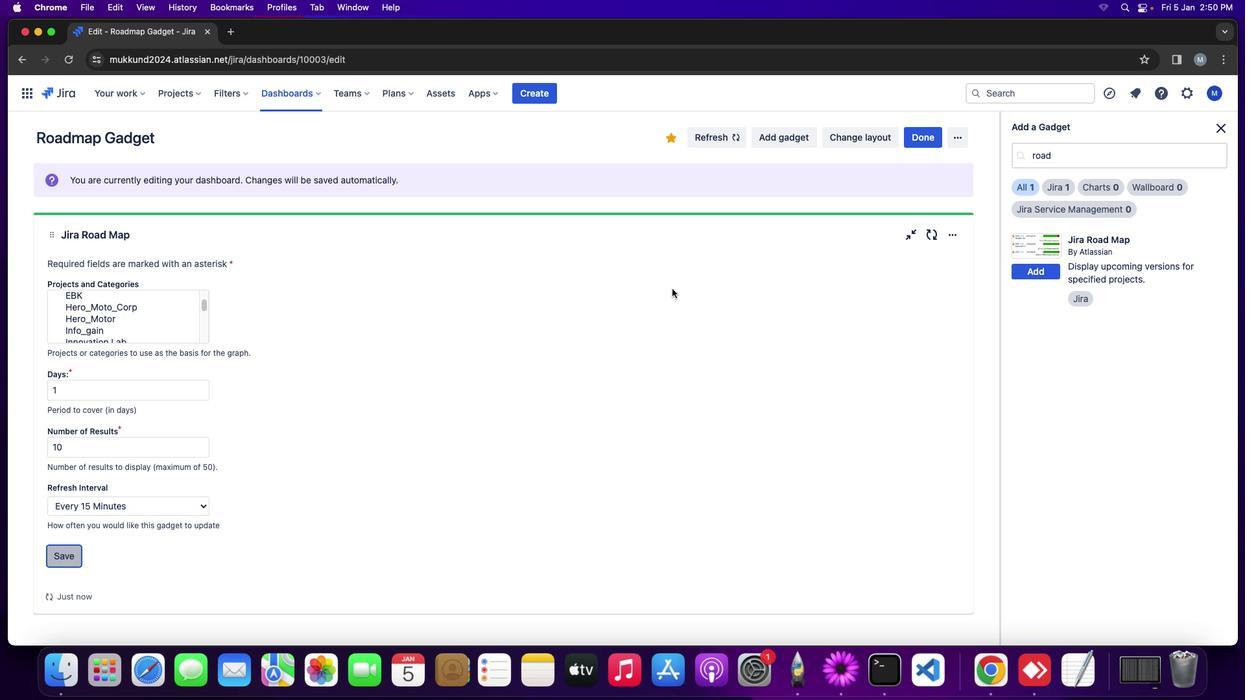 
Action: Mouse moved to (343, 364)
Screenshot: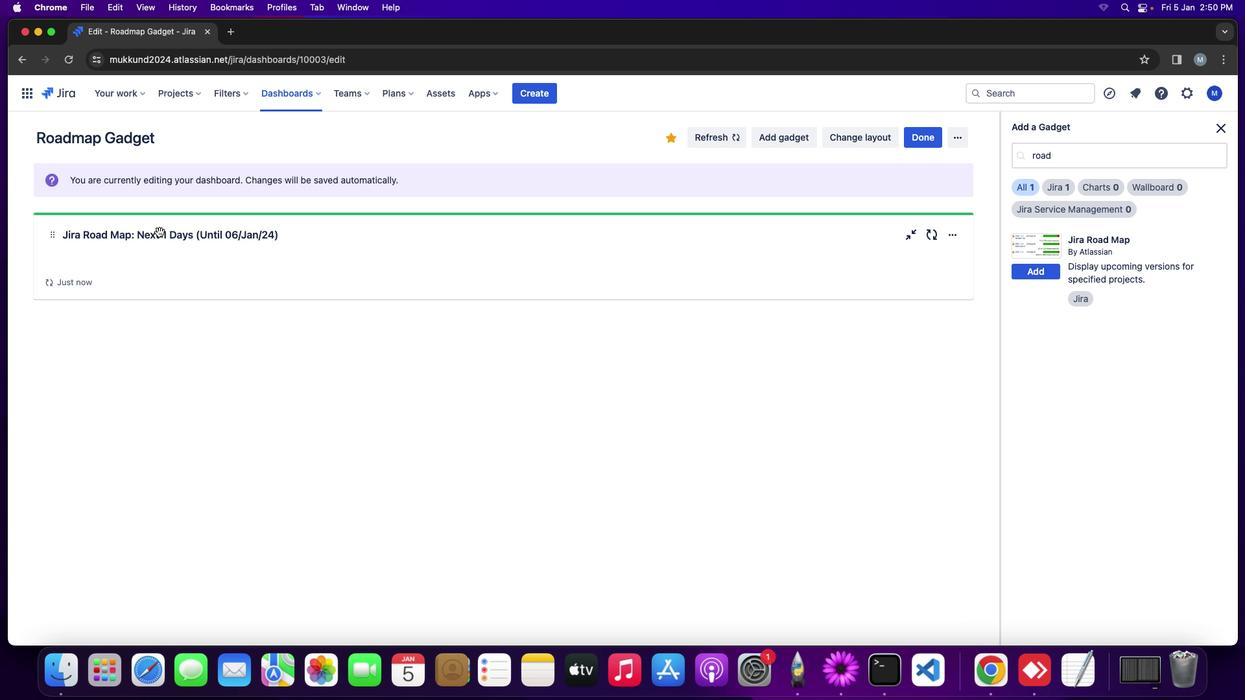 
Action: Mouse pressed left at (343, 364)
Screenshot: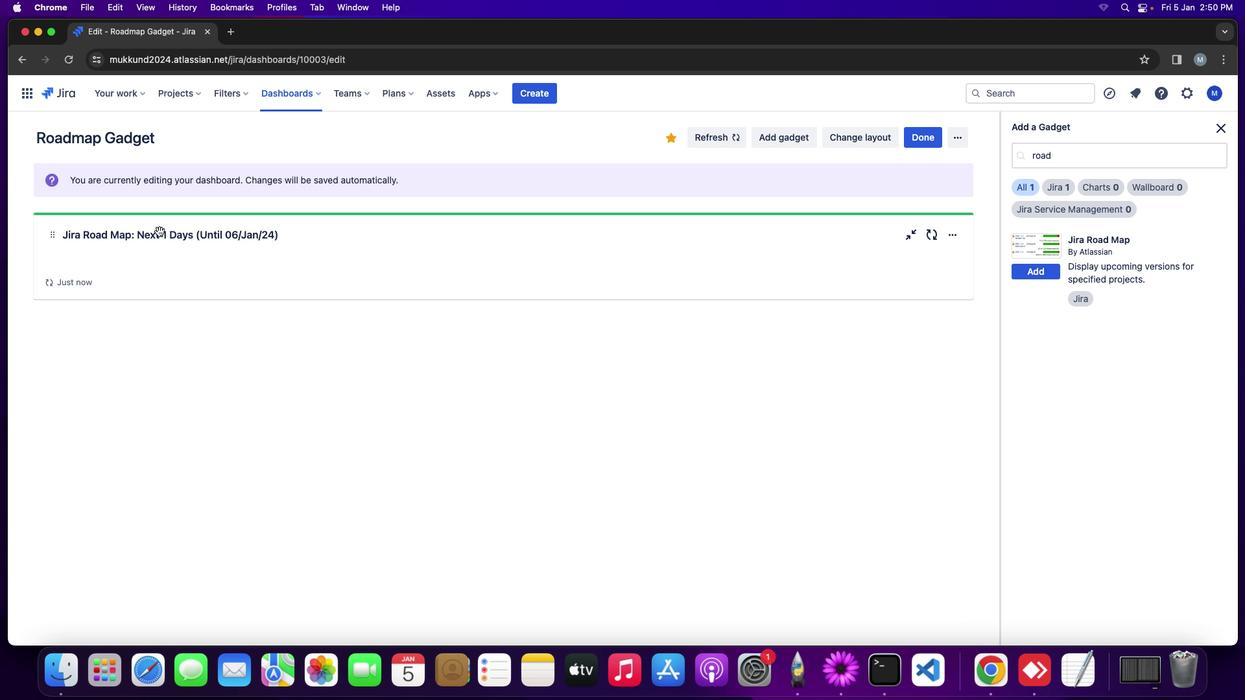 
Action: Mouse moved to (592, 175)
Screenshot: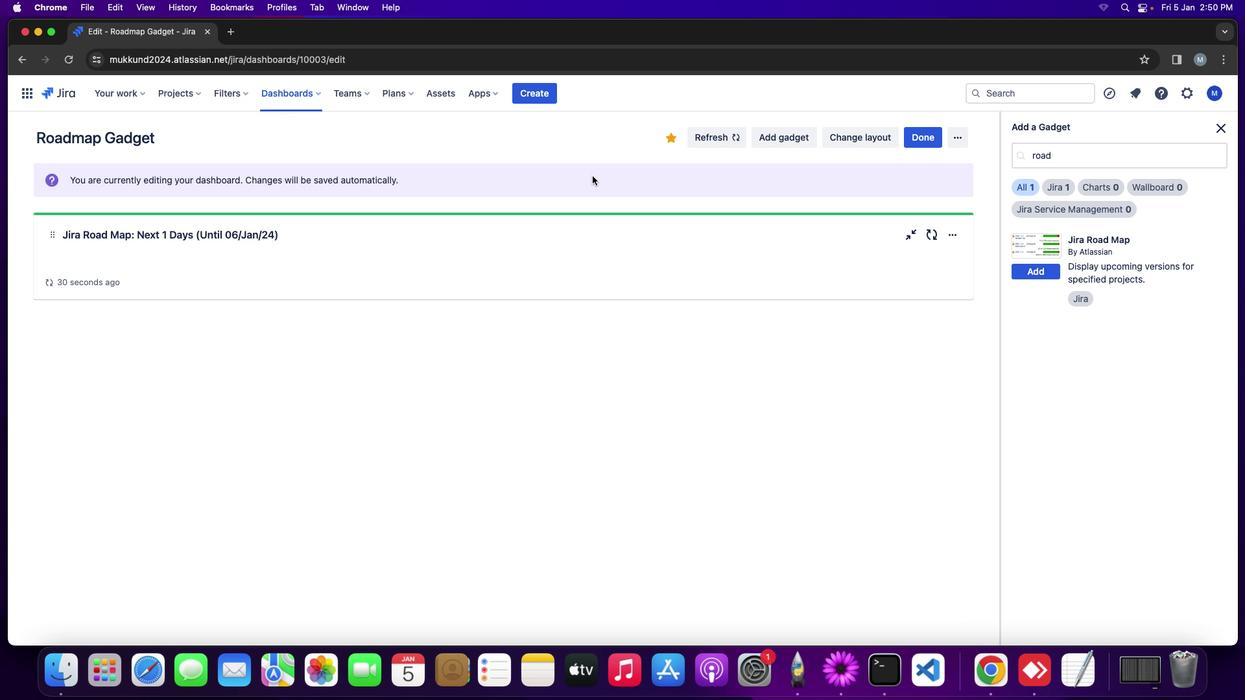 
Action: Mouse pressed left at (592, 175)
Screenshot: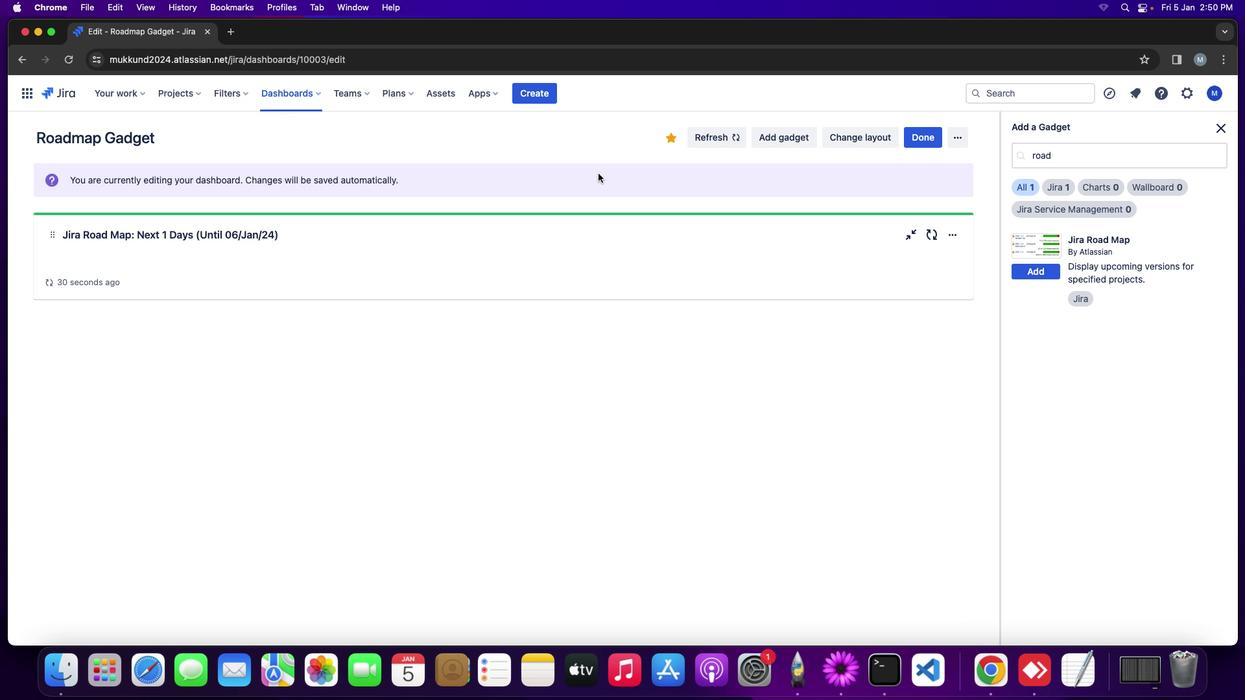 
Action: Mouse moved to (794, 138)
Screenshot: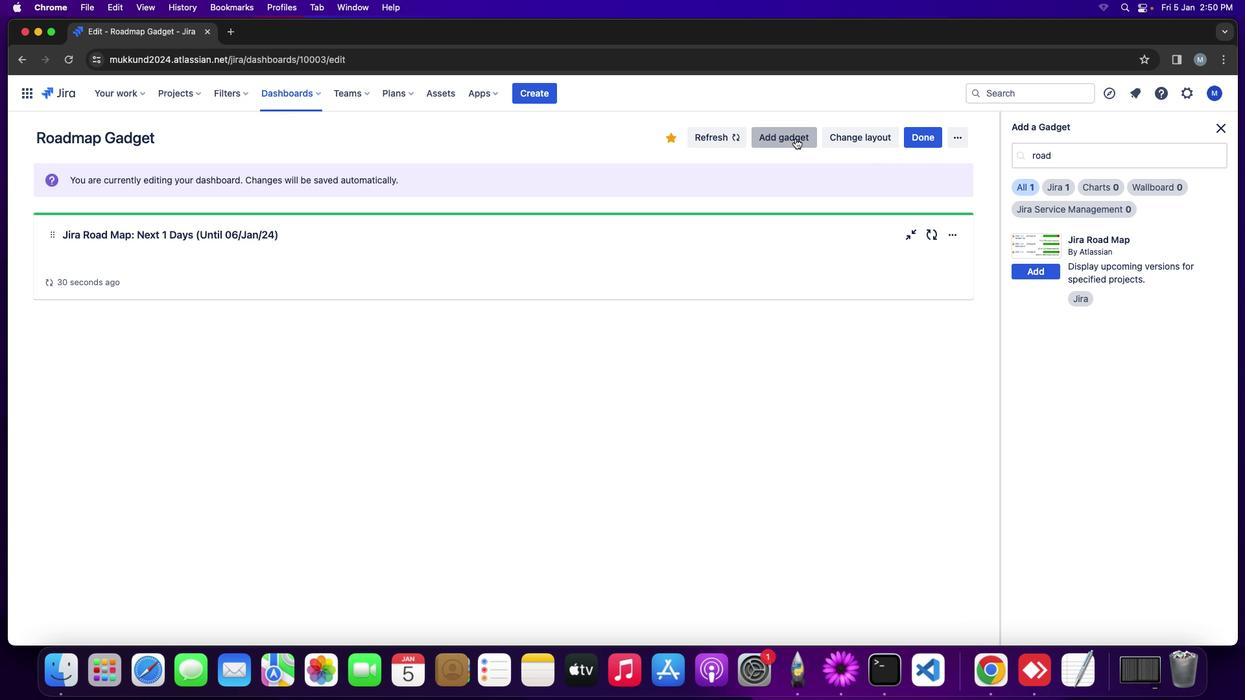 
Action: Mouse pressed left at (794, 138)
Screenshot: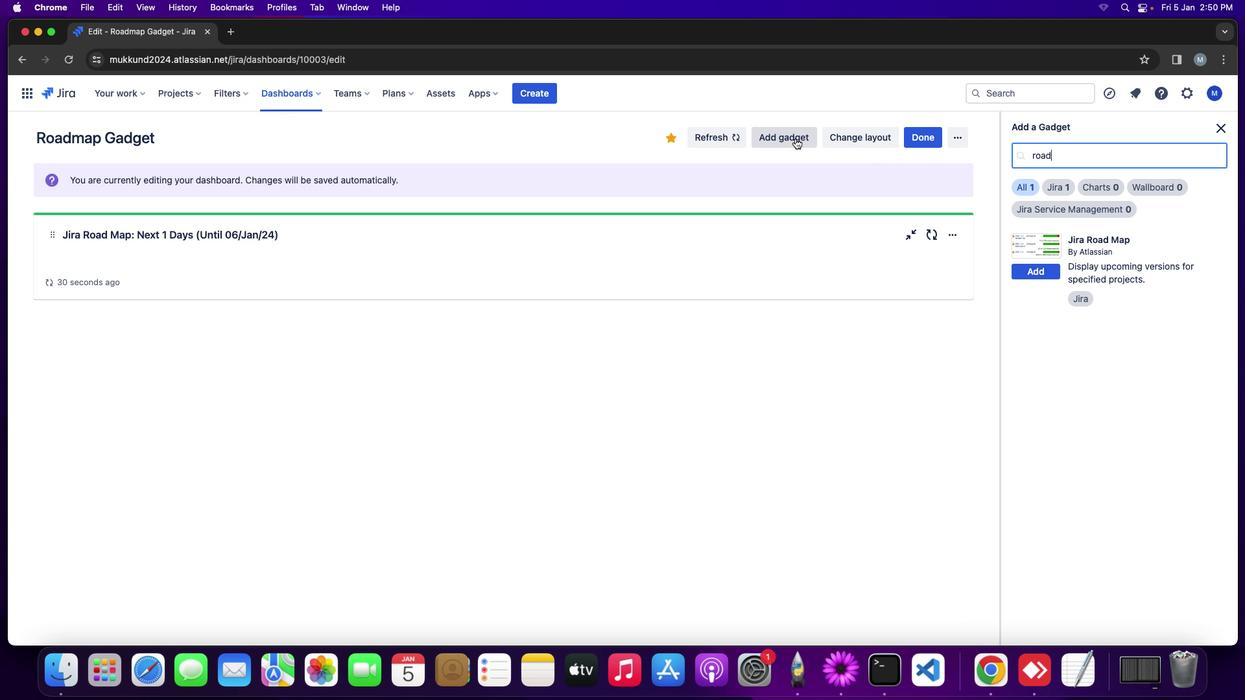 
Action: Mouse moved to (925, 136)
Screenshot: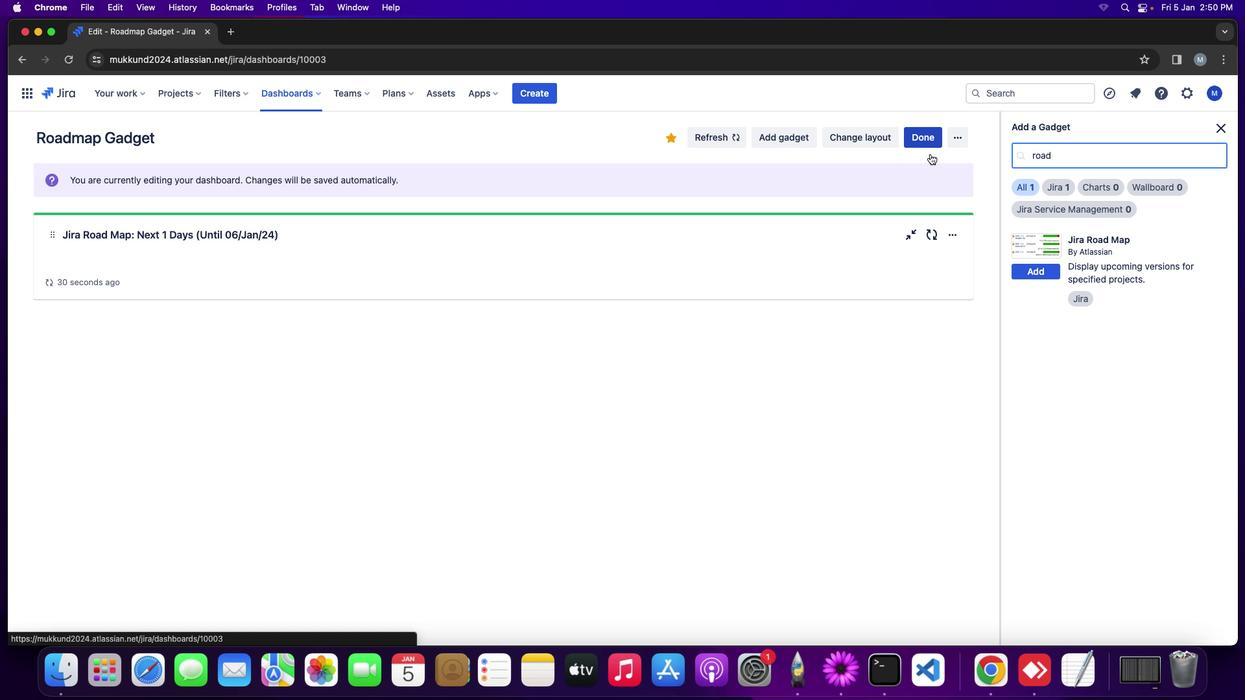 
Action: Mouse pressed left at (925, 136)
Screenshot: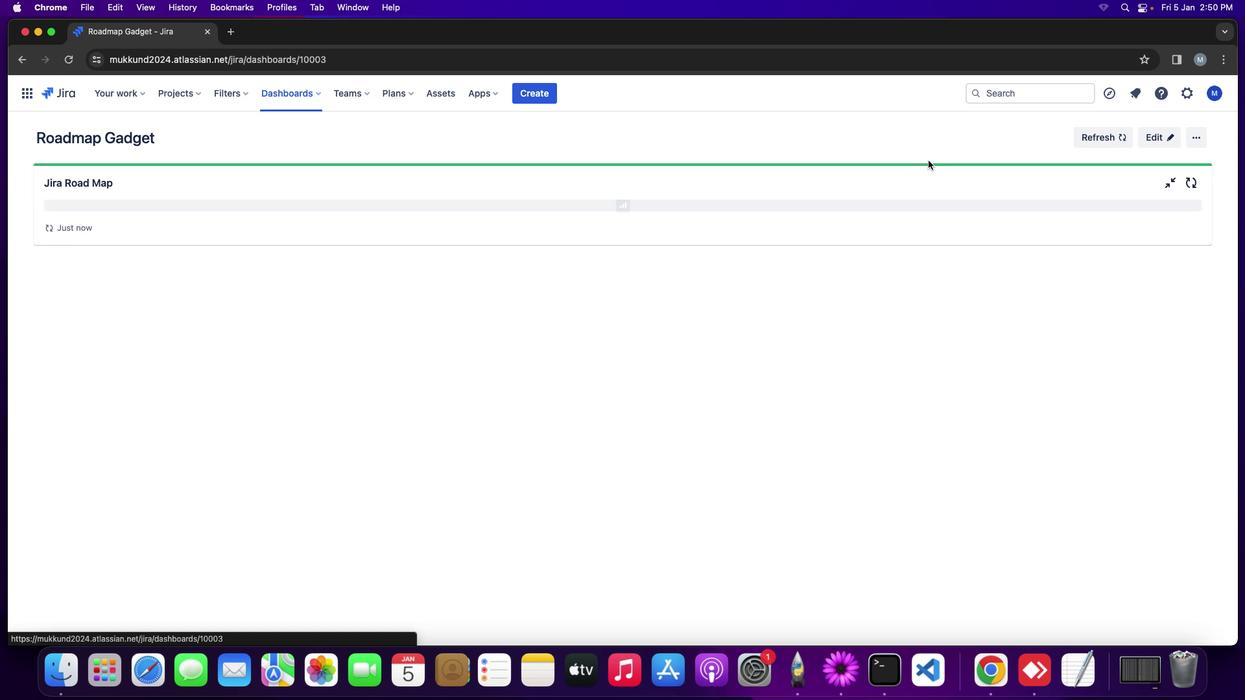 
Action: Mouse moved to (385, 272)
Screenshot: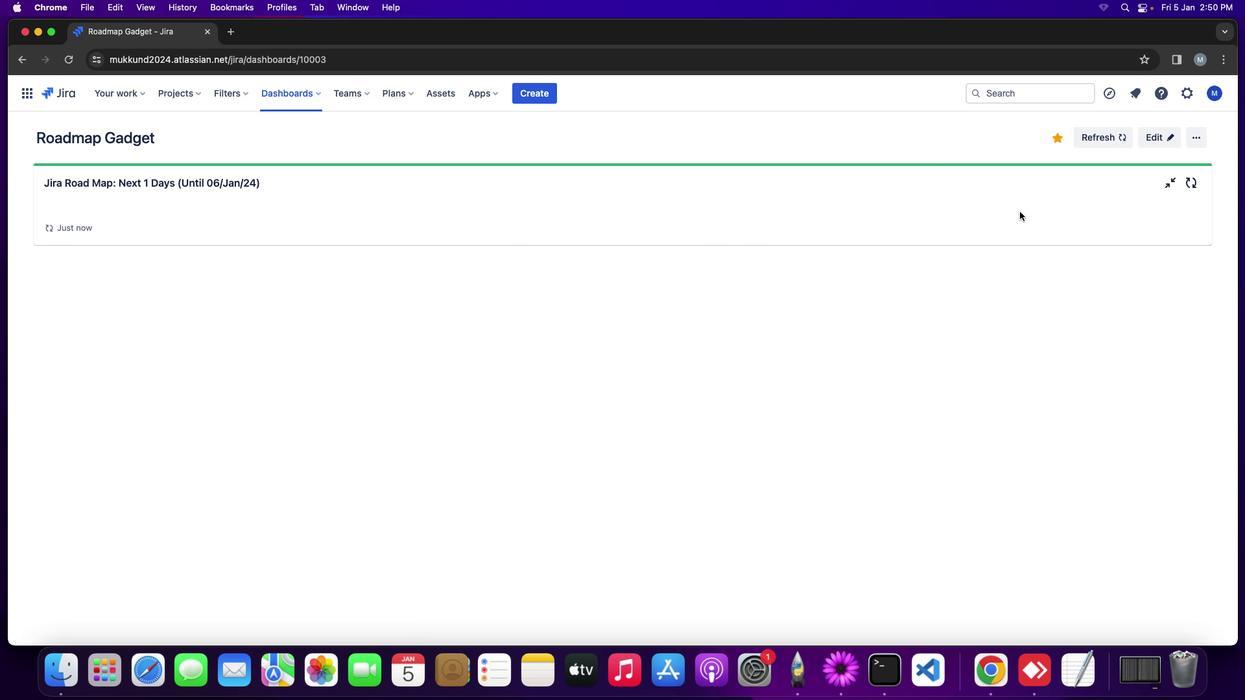 
Action: Mouse pressed left at (385, 272)
Screenshot: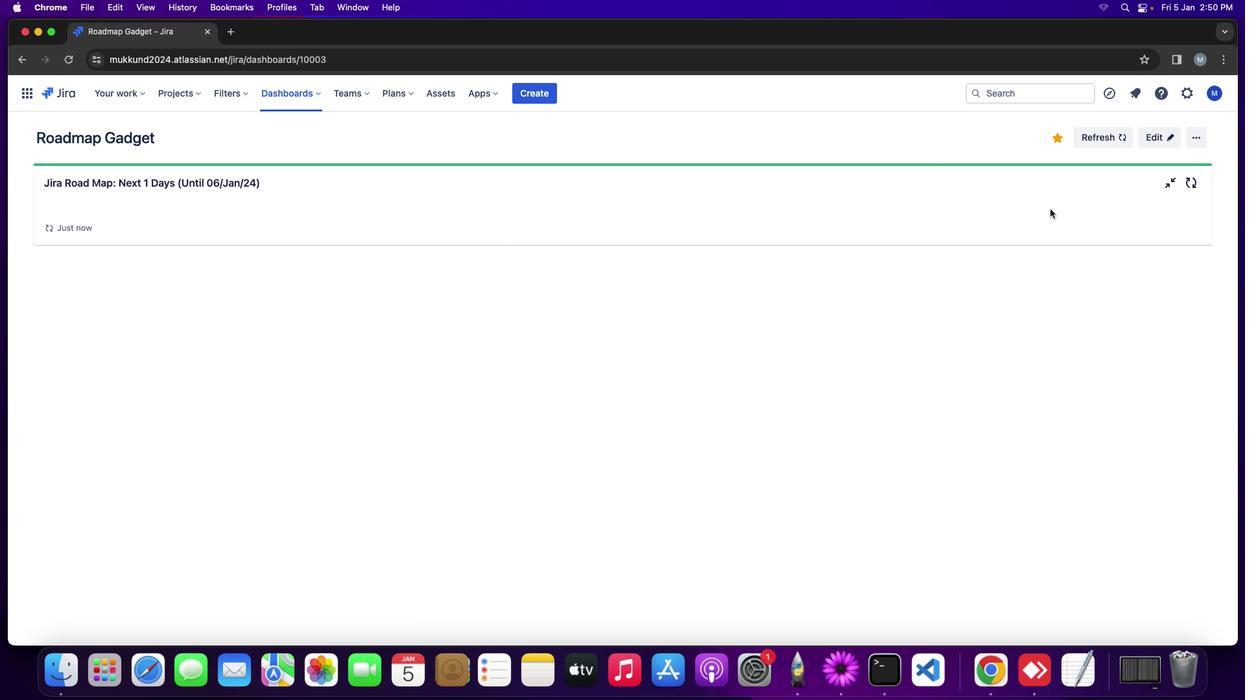 
Action: Mouse moved to (1053, 208)
Screenshot: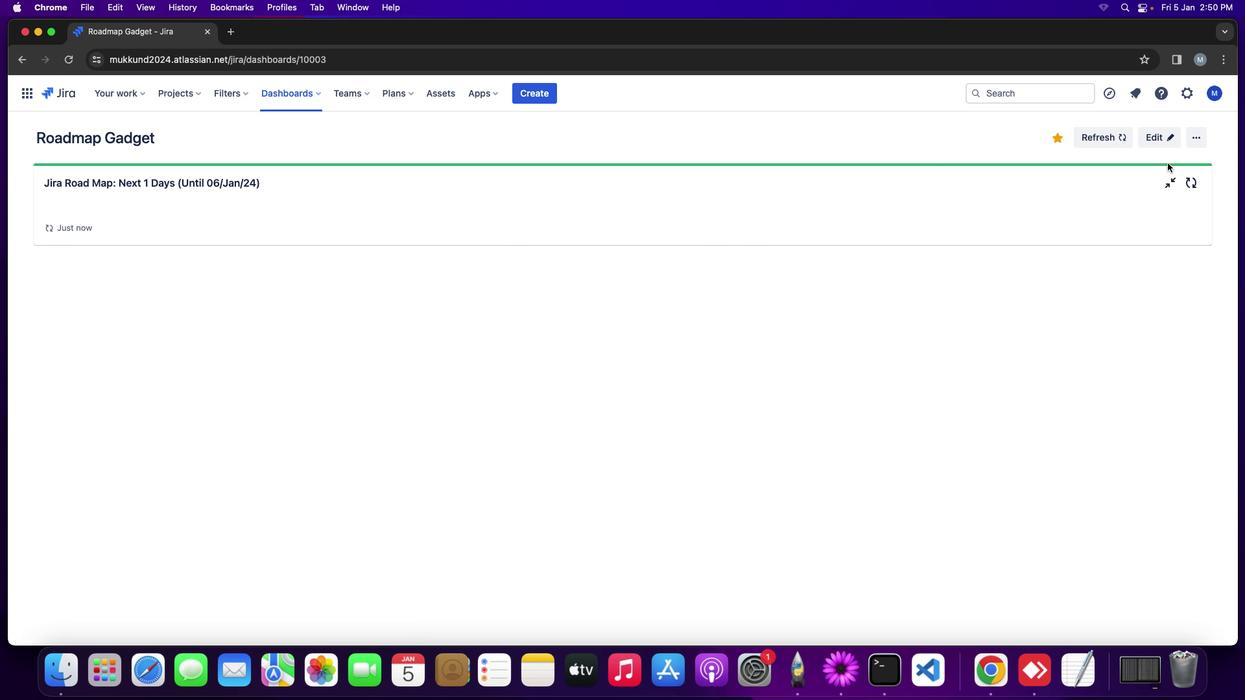 
Action: Mouse pressed left at (1053, 208)
Screenshot: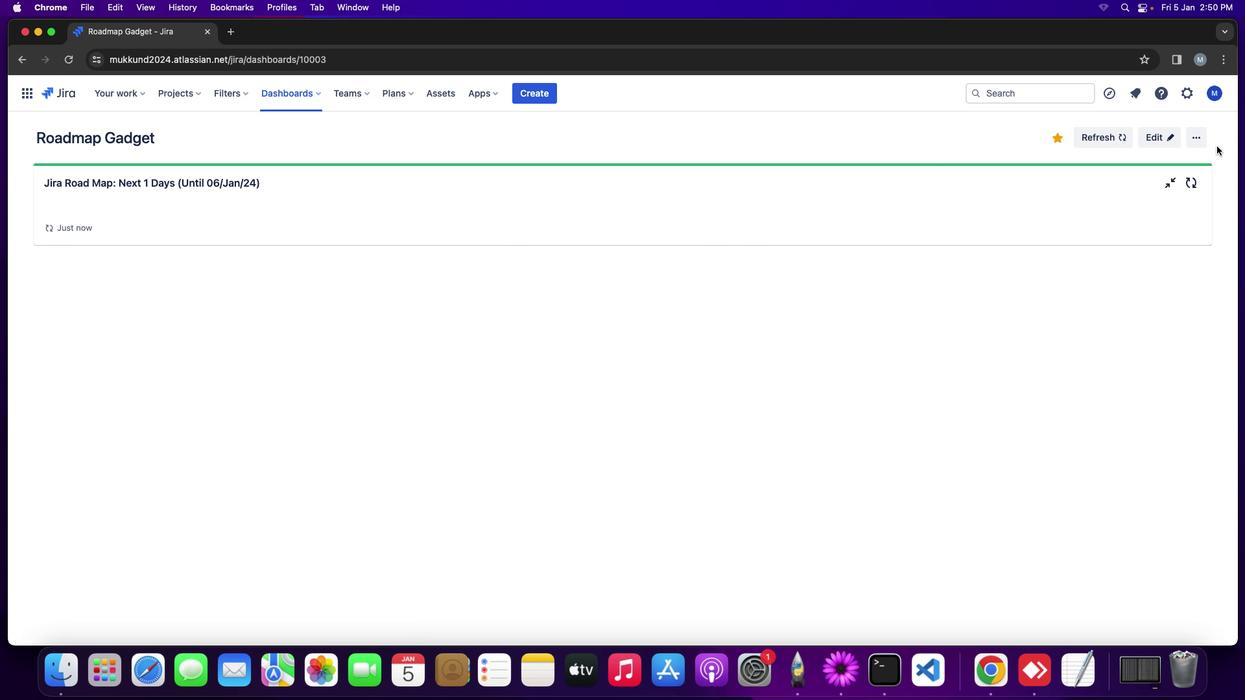 
Action: Mouse moved to (1203, 140)
Screenshot: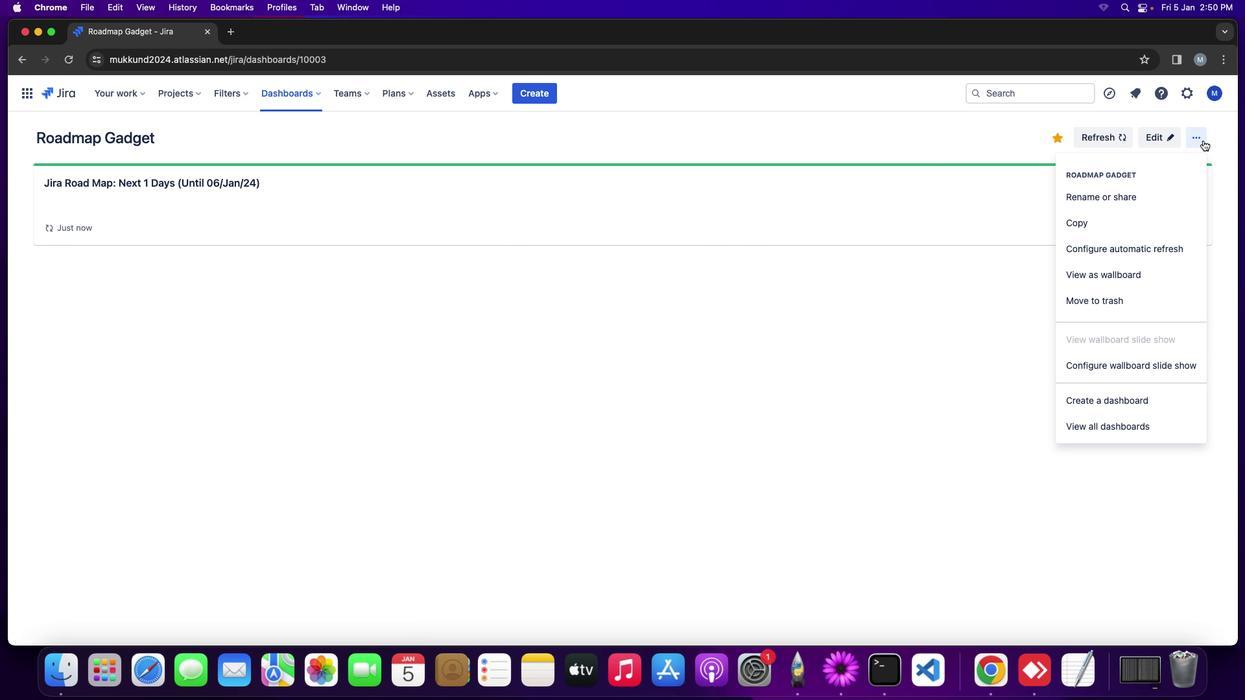
Action: Mouse pressed left at (1203, 140)
Screenshot: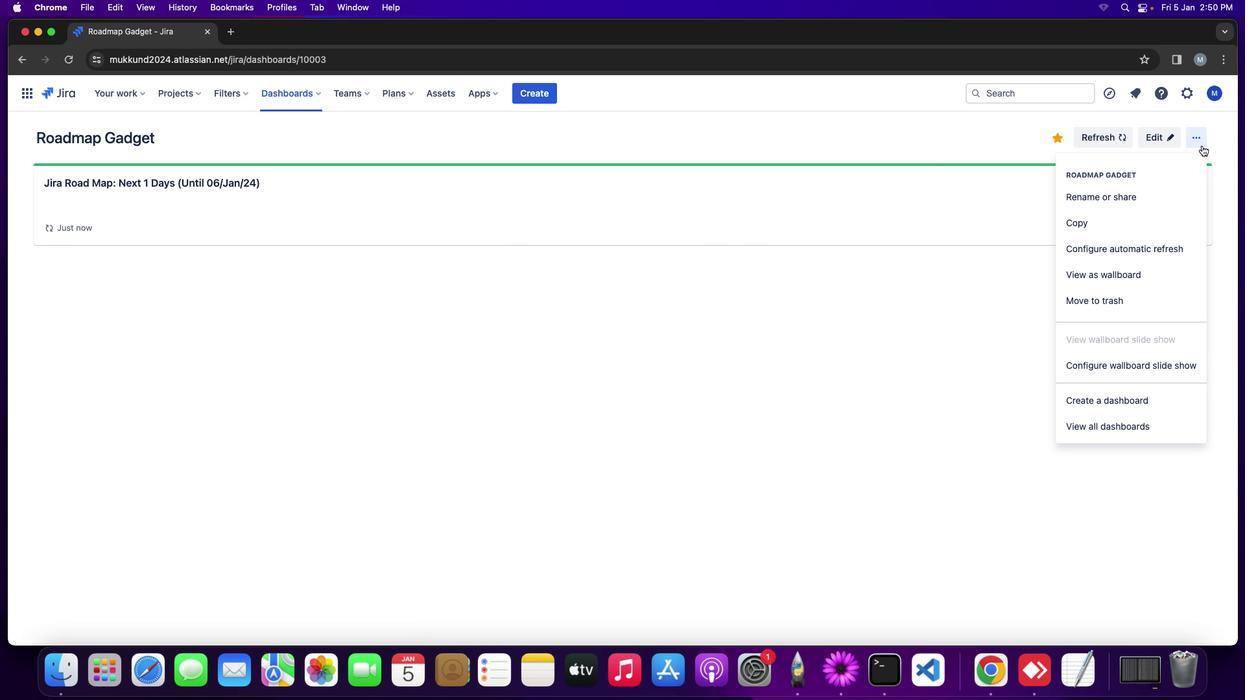 
Action: Mouse moved to (1121, 177)
Screenshot: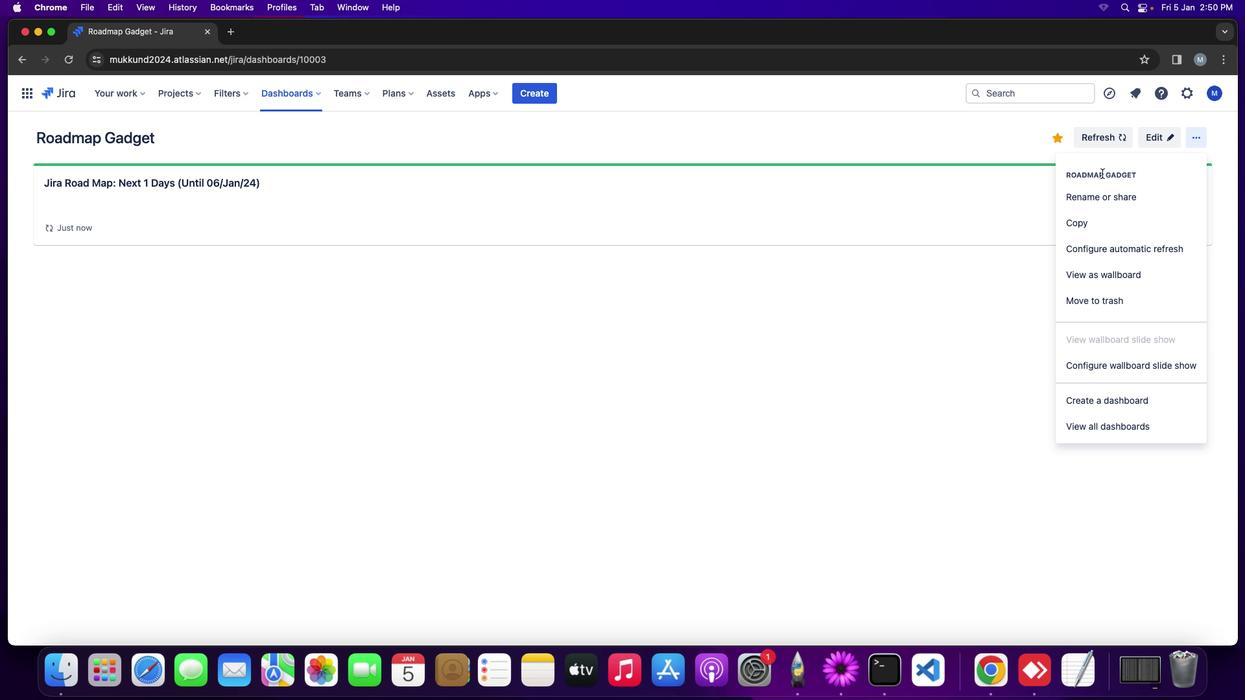 
Action: Mouse pressed left at (1121, 177)
Screenshot: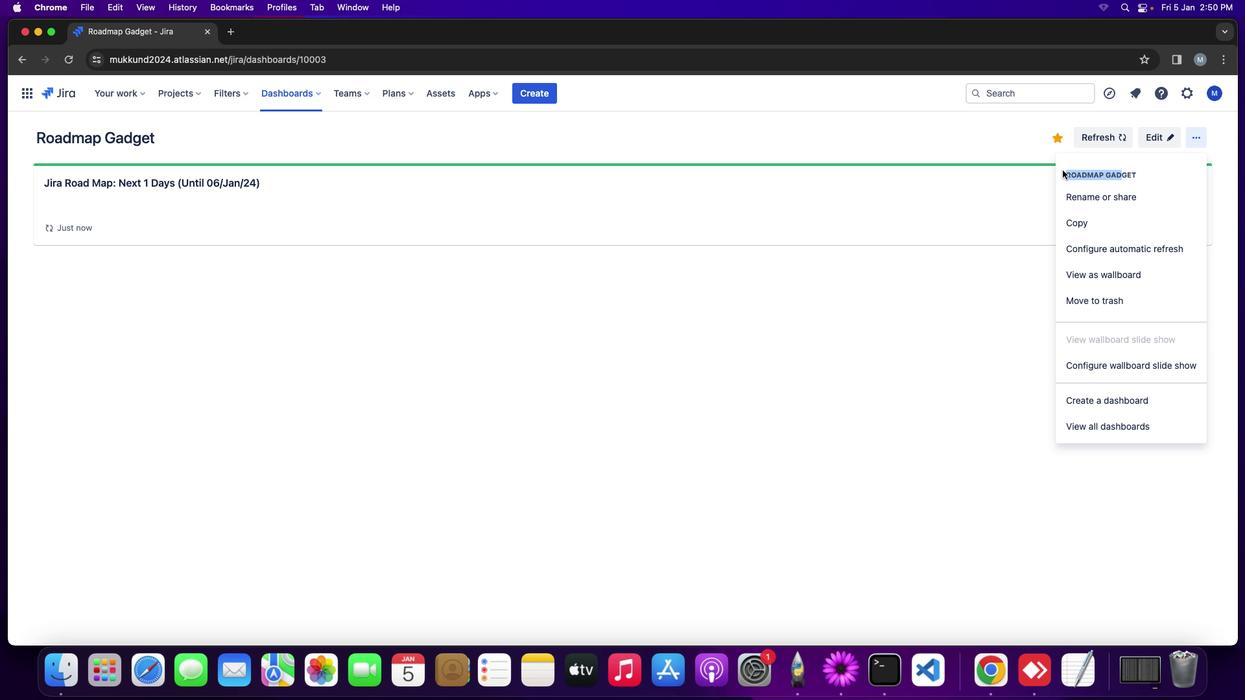 
Action: Mouse moved to (700, 329)
Screenshot: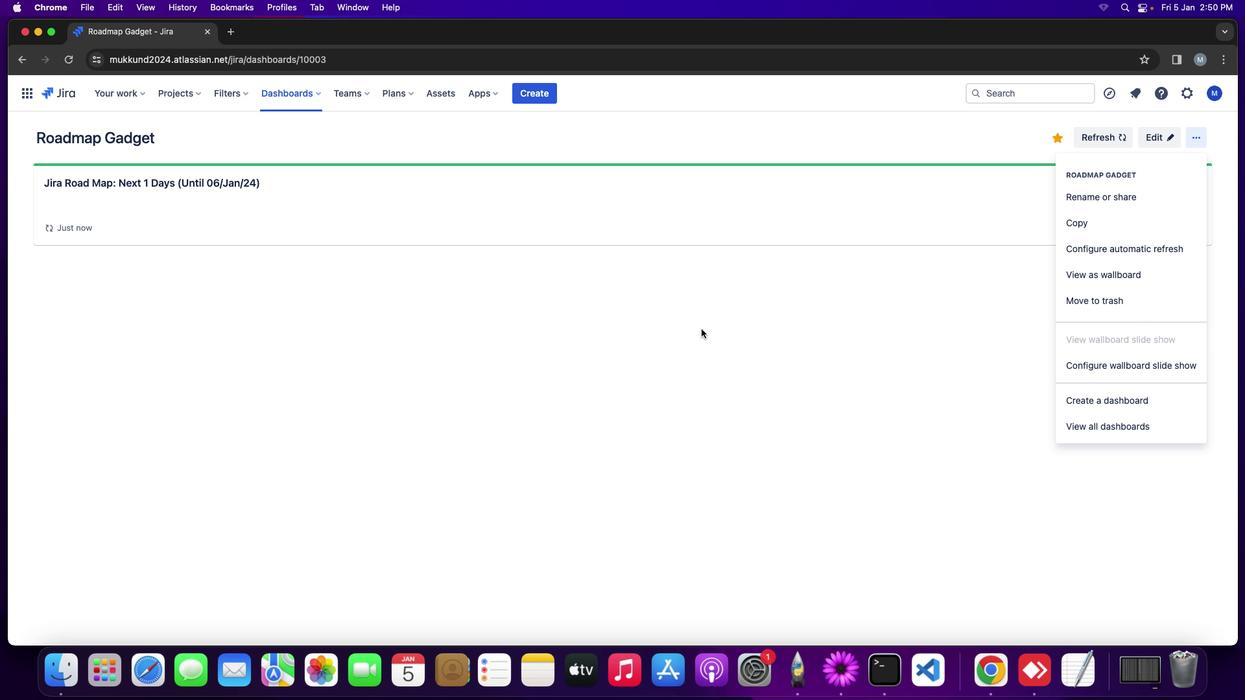 
Action: Mouse pressed left at (700, 329)
Screenshot: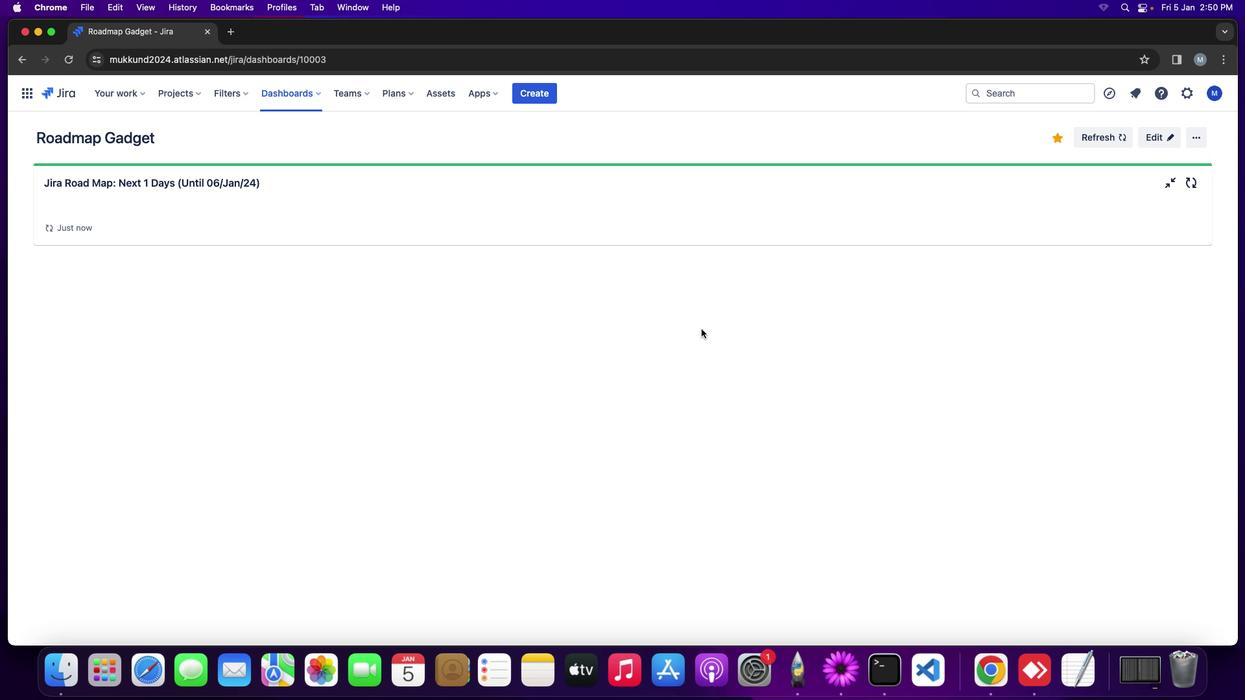 
